 Task: For heading Use oswald with underline.  font size for heading26,  'Change the font style of data to' oswald and font size to 18,  Change the alignment of both headline & data to Align left In the sheet   Valor SalesZenith Sales   book
Action: Mouse moved to (105, 231)
Screenshot: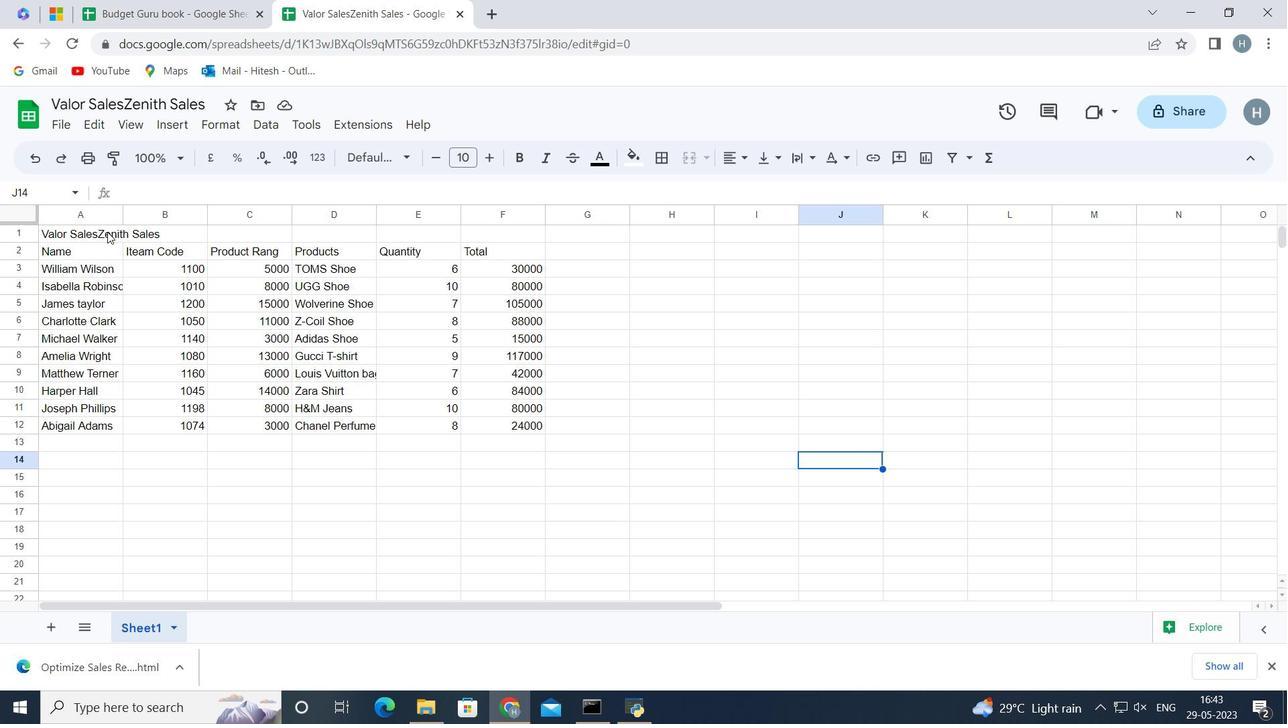 
Action: Mouse pressed left at (105, 231)
Screenshot: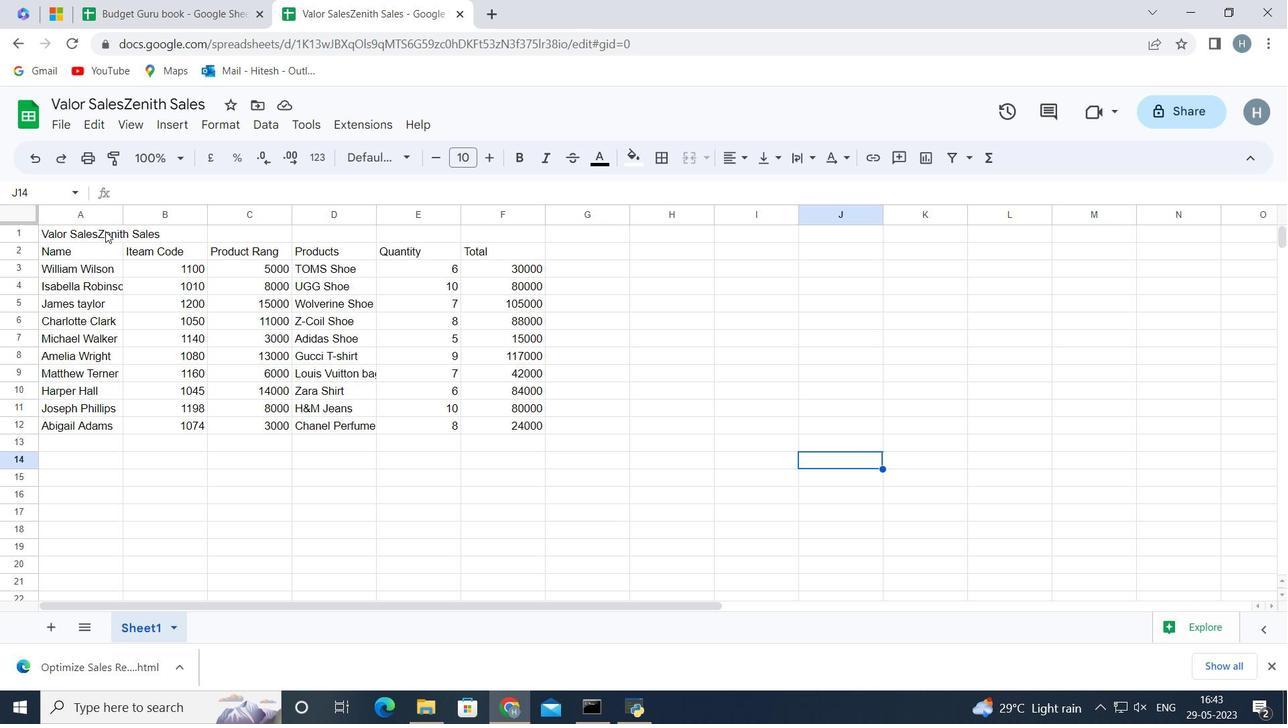 
Action: Mouse moved to (64, 254)
Screenshot: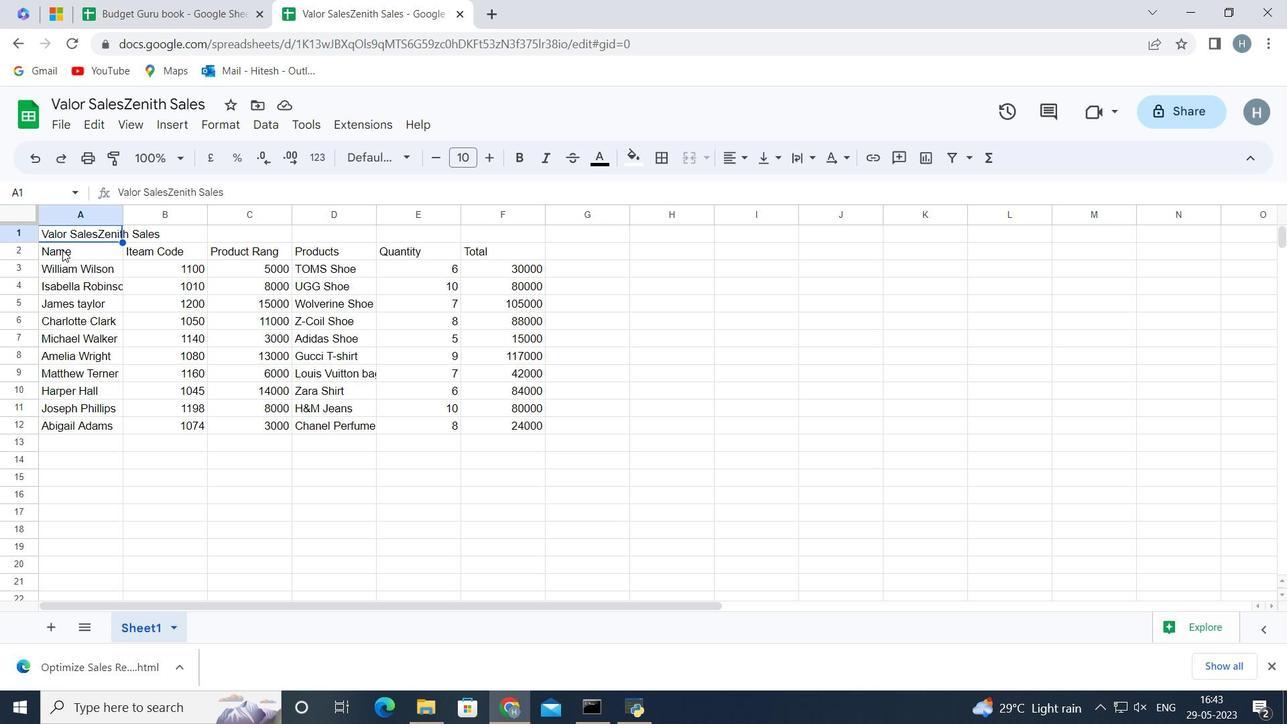 
Action: Key pressed <Key.shift><Key.right><Key.right><Key.right><Key.right><Key.right>
Screenshot: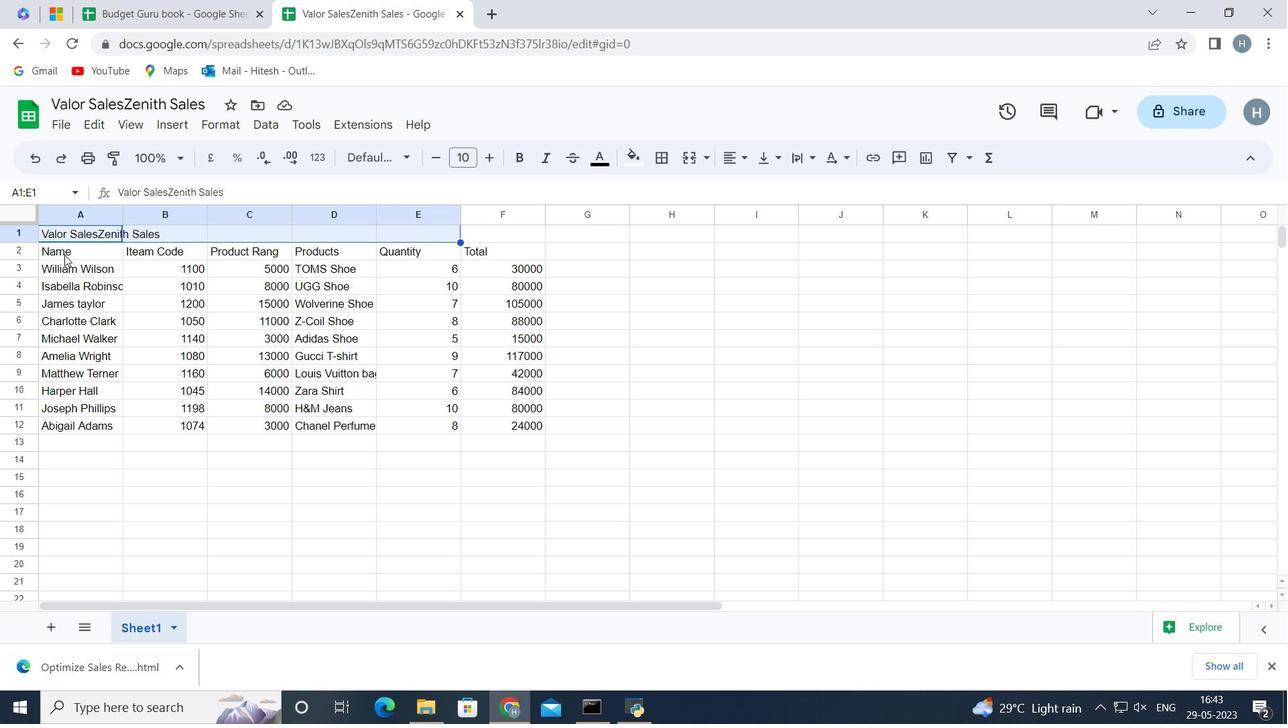 
Action: Mouse moved to (690, 161)
Screenshot: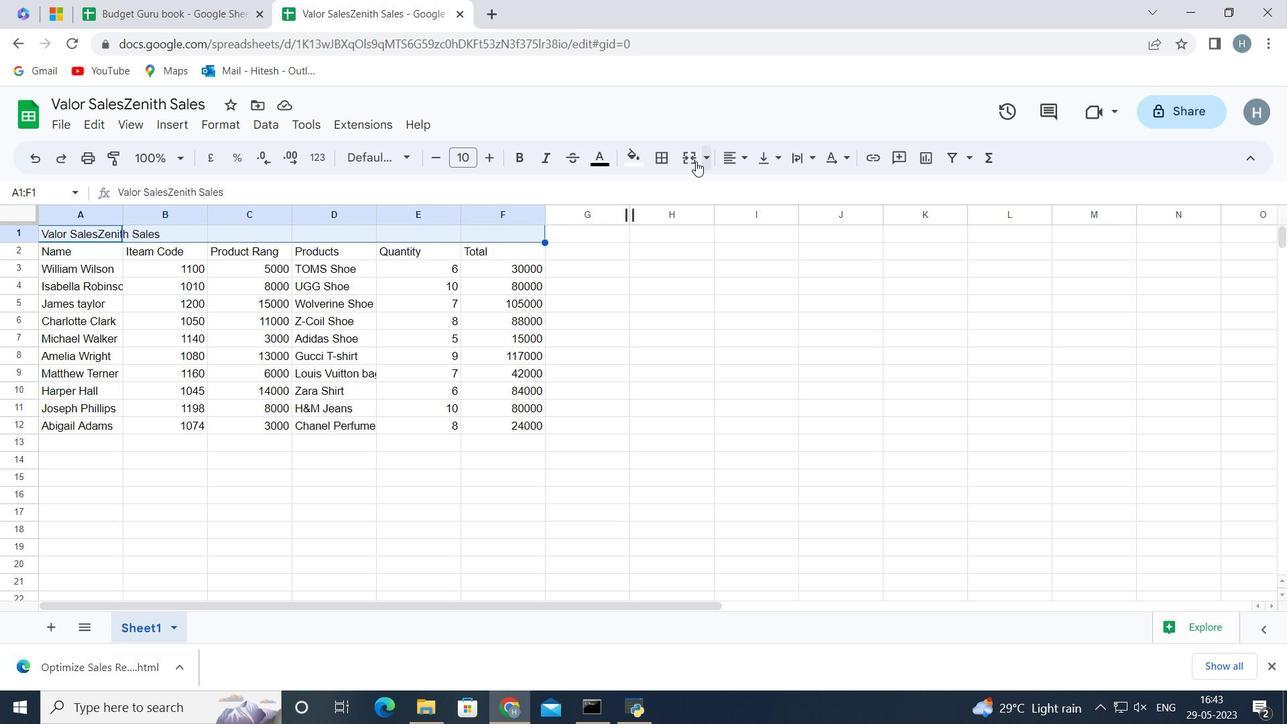 
Action: Mouse pressed left at (690, 161)
Screenshot: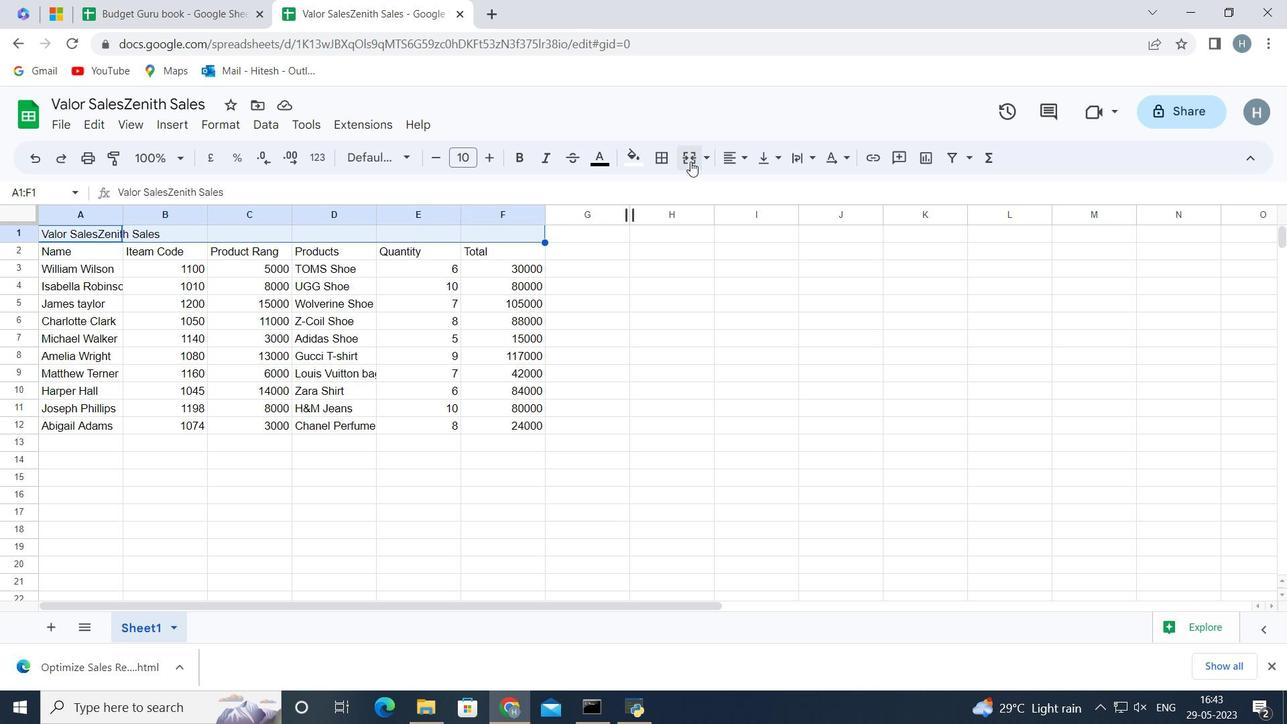 
Action: Mouse moved to (335, 456)
Screenshot: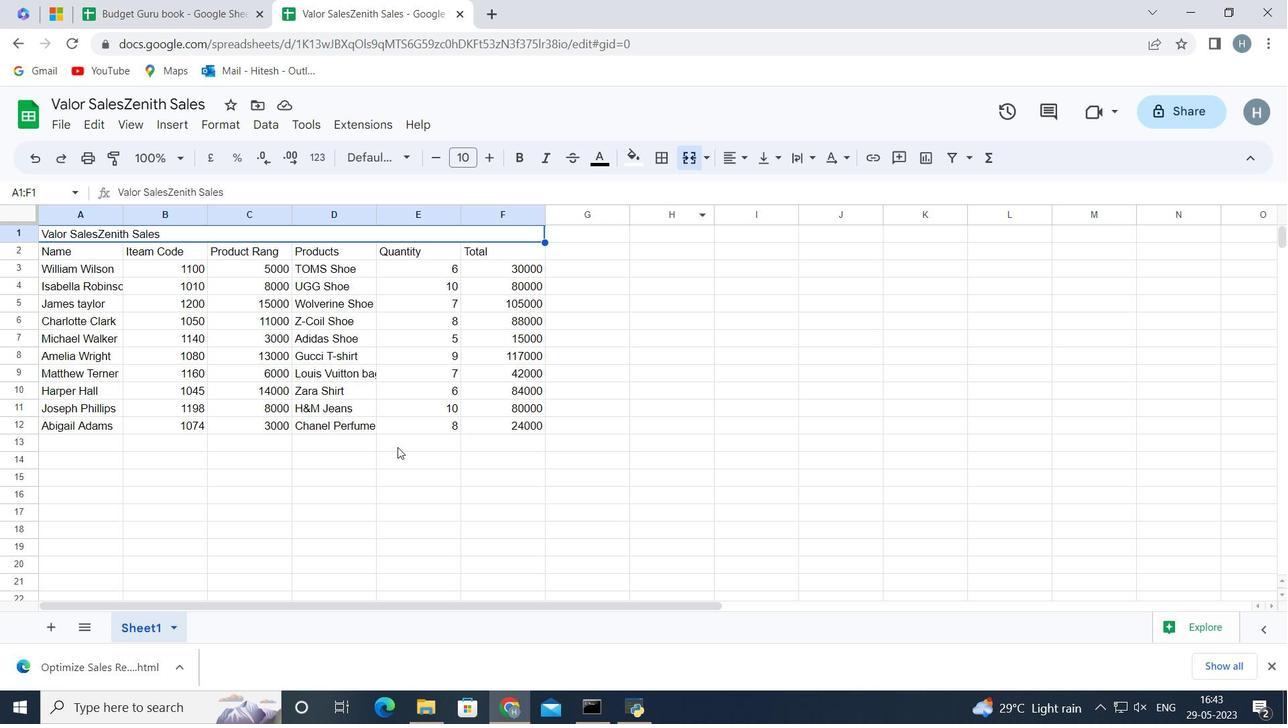 
Action: Mouse pressed left at (335, 456)
Screenshot: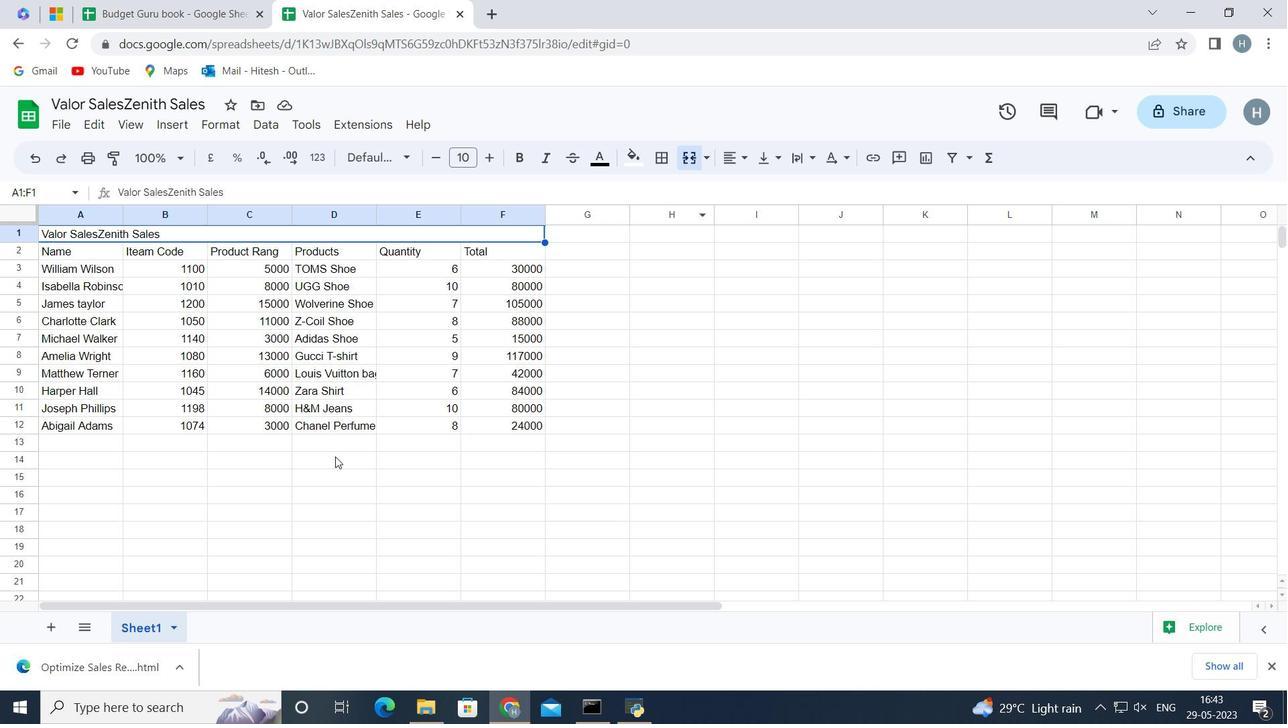 
Action: Mouse moved to (206, 233)
Screenshot: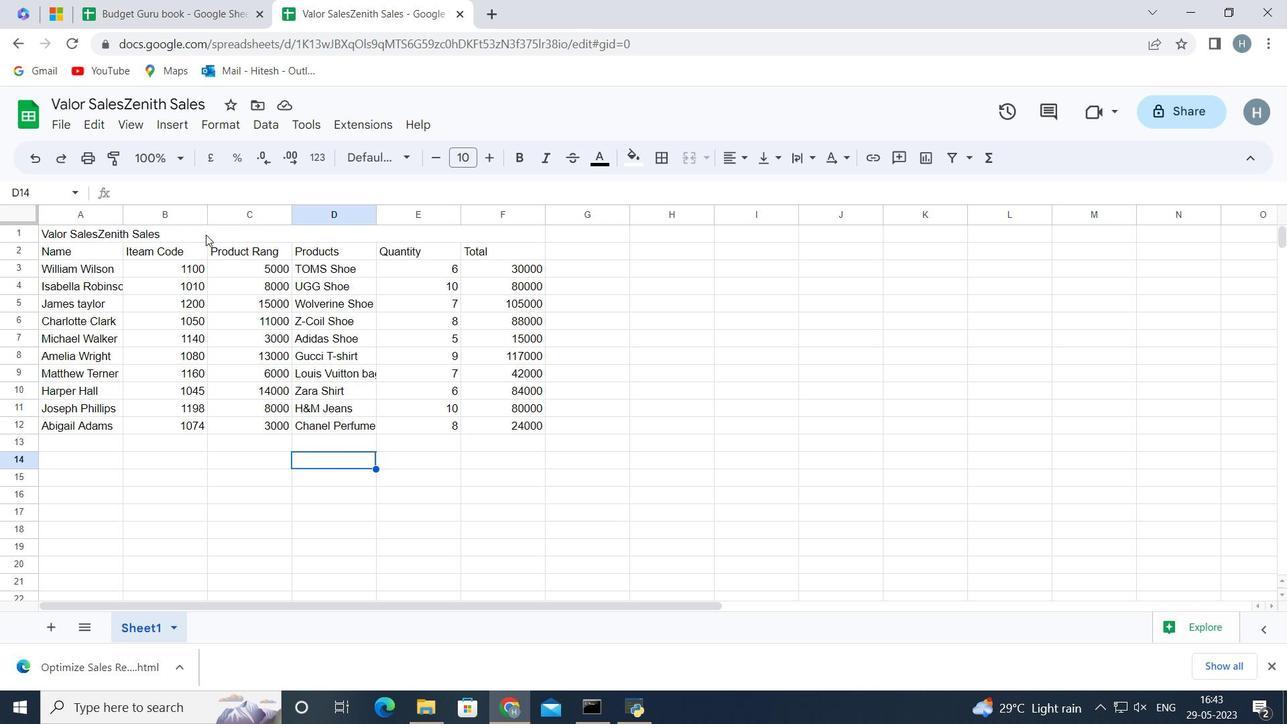 
Action: Mouse pressed left at (206, 233)
Screenshot: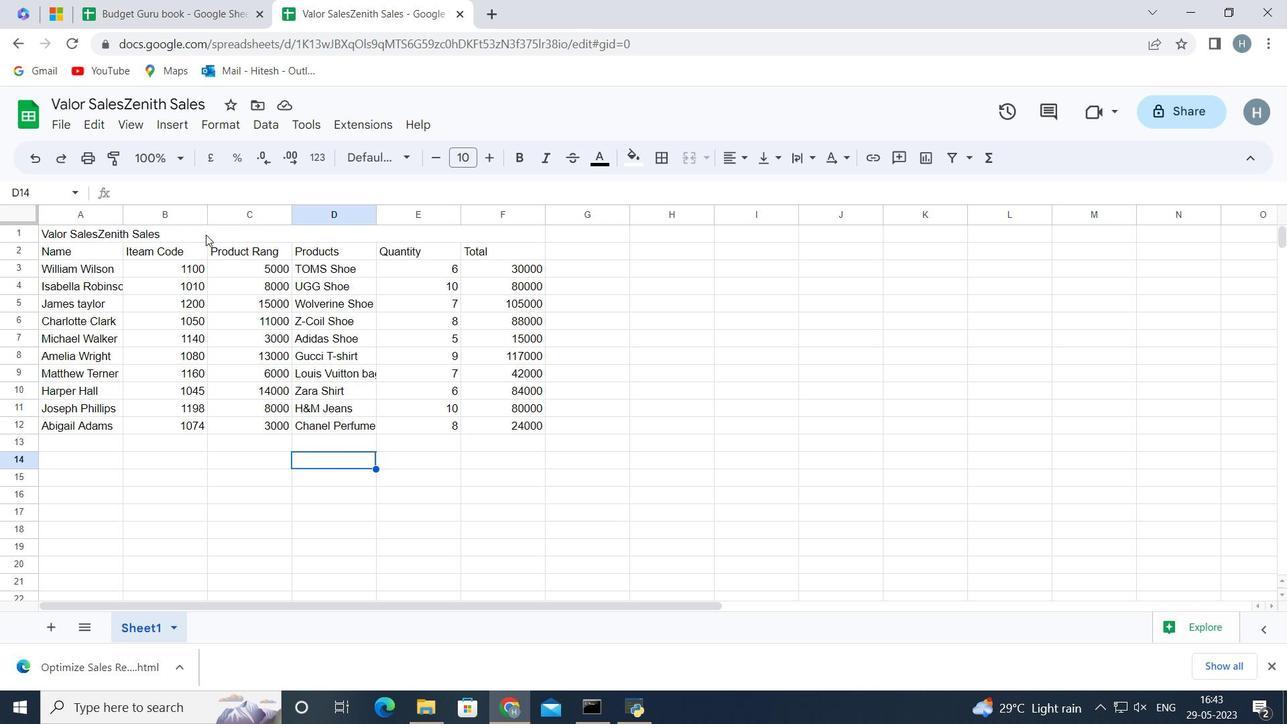 
Action: Mouse moved to (410, 152)
Screenshot: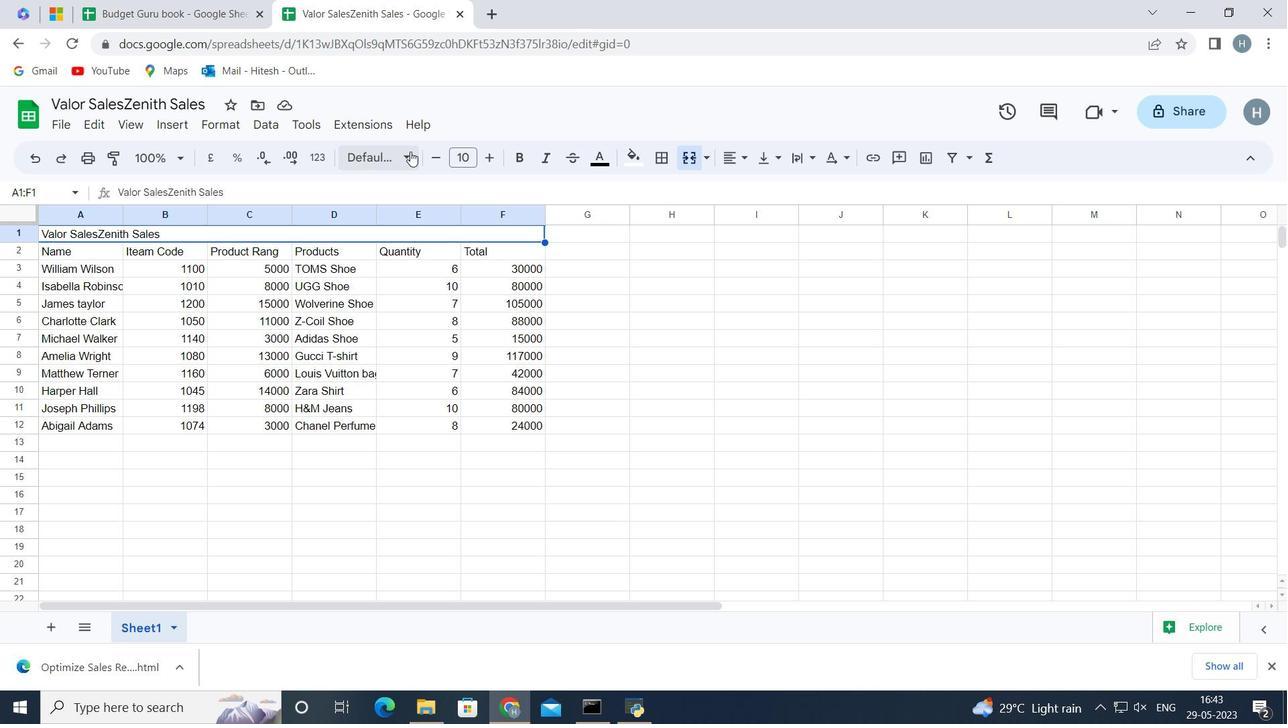 
Action: Mouse pressed left at (410, 152)
Screenshot: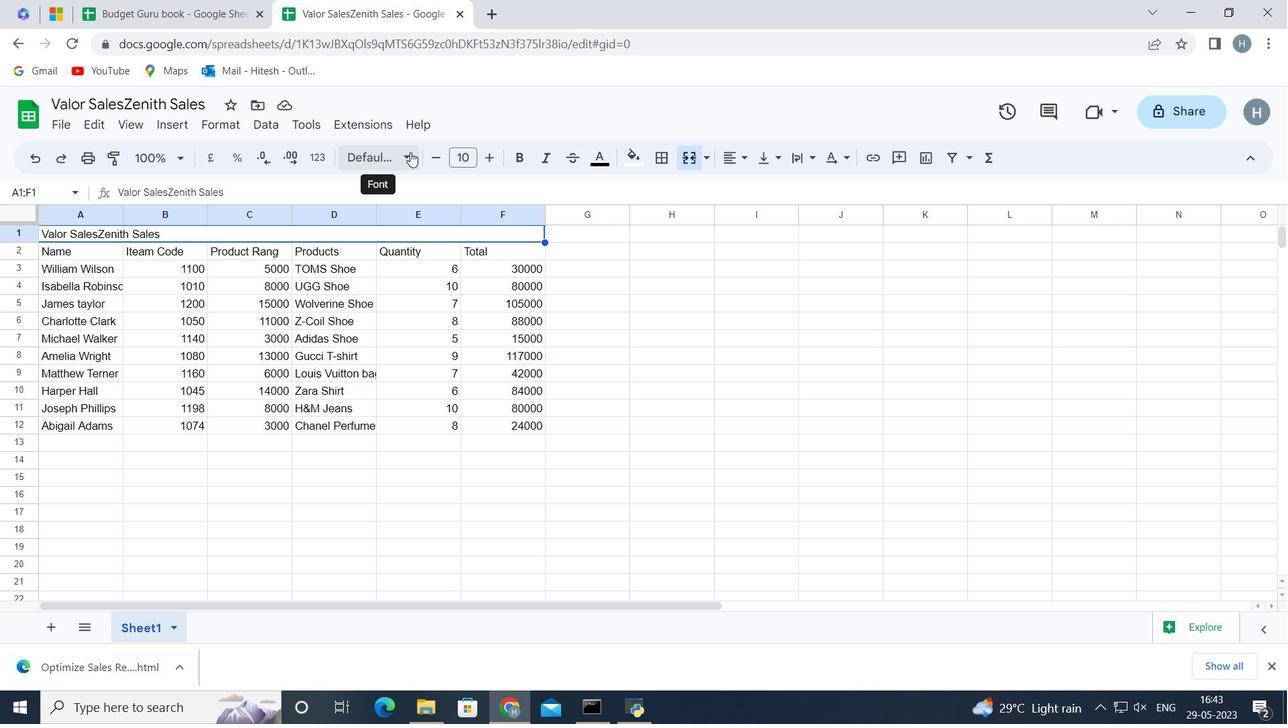 
Action: Mouse moved to (424, 318)
Screenshot: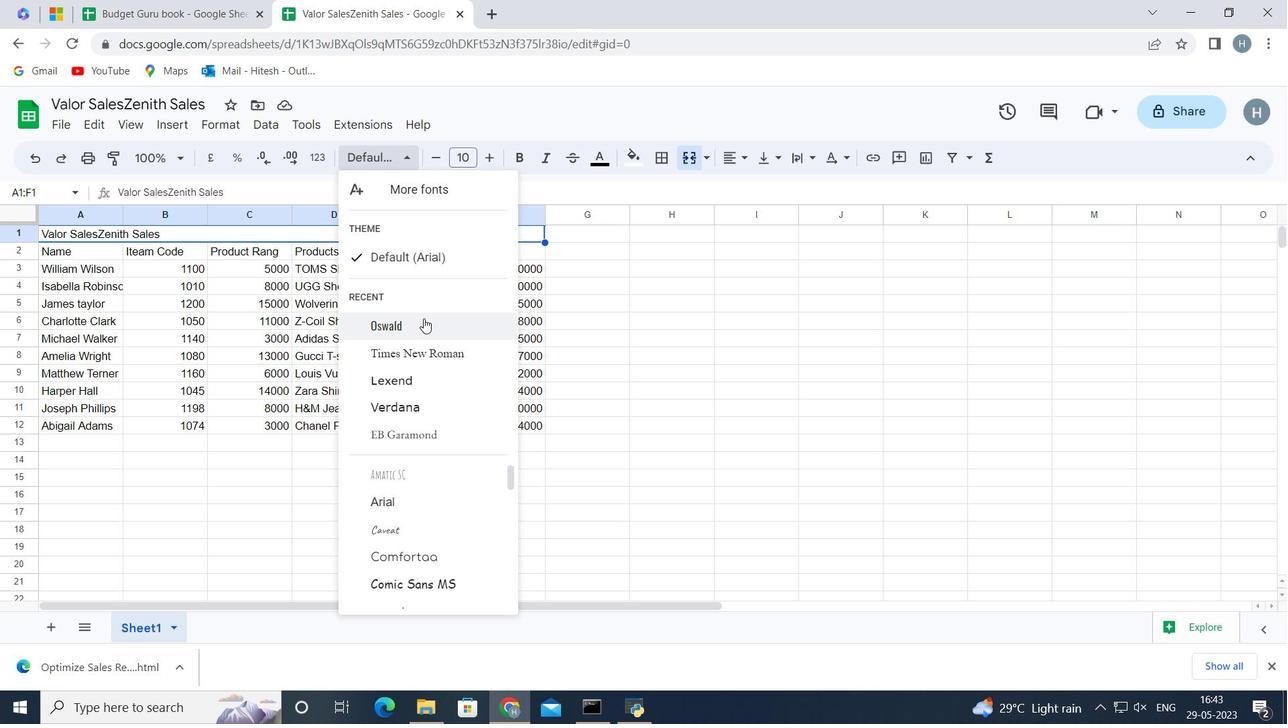 
Action: Mouse pressed left at (424, 318)
Screenshot: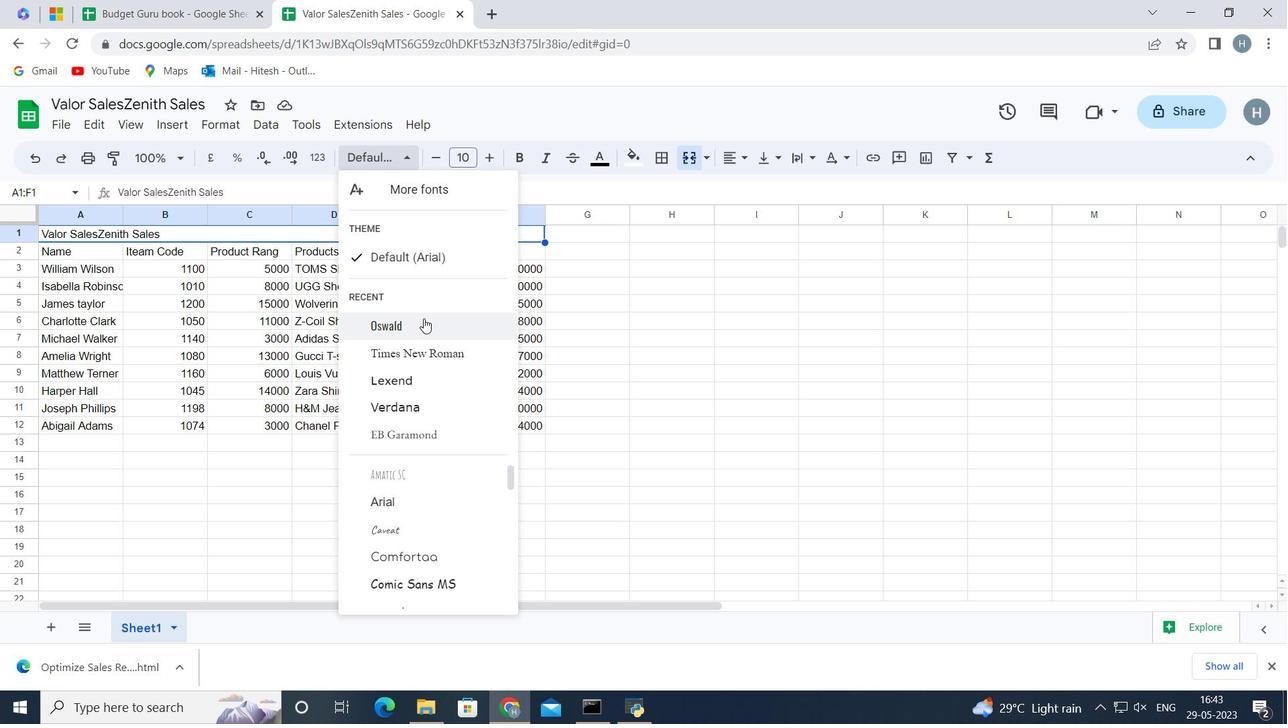 
Action: Mouse moved to (95, 128)
Screenshot: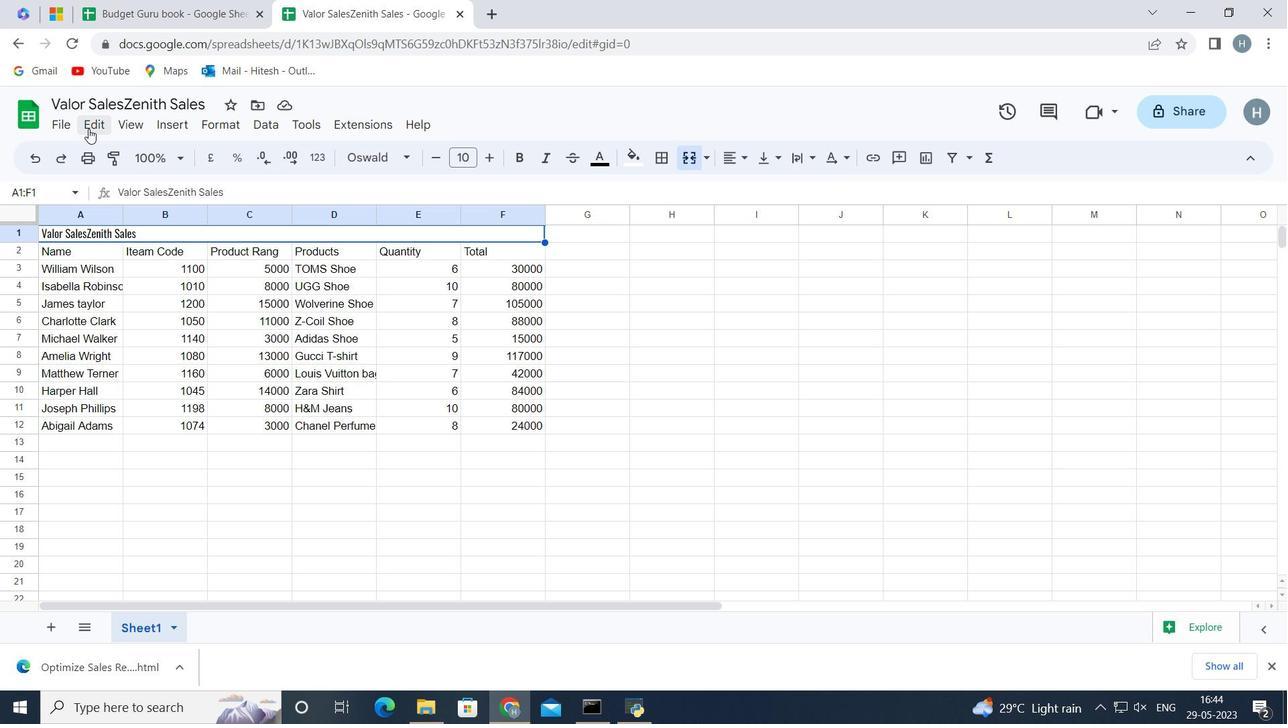 
Action: Mouse pressed left at (95, 128)
Screenshot: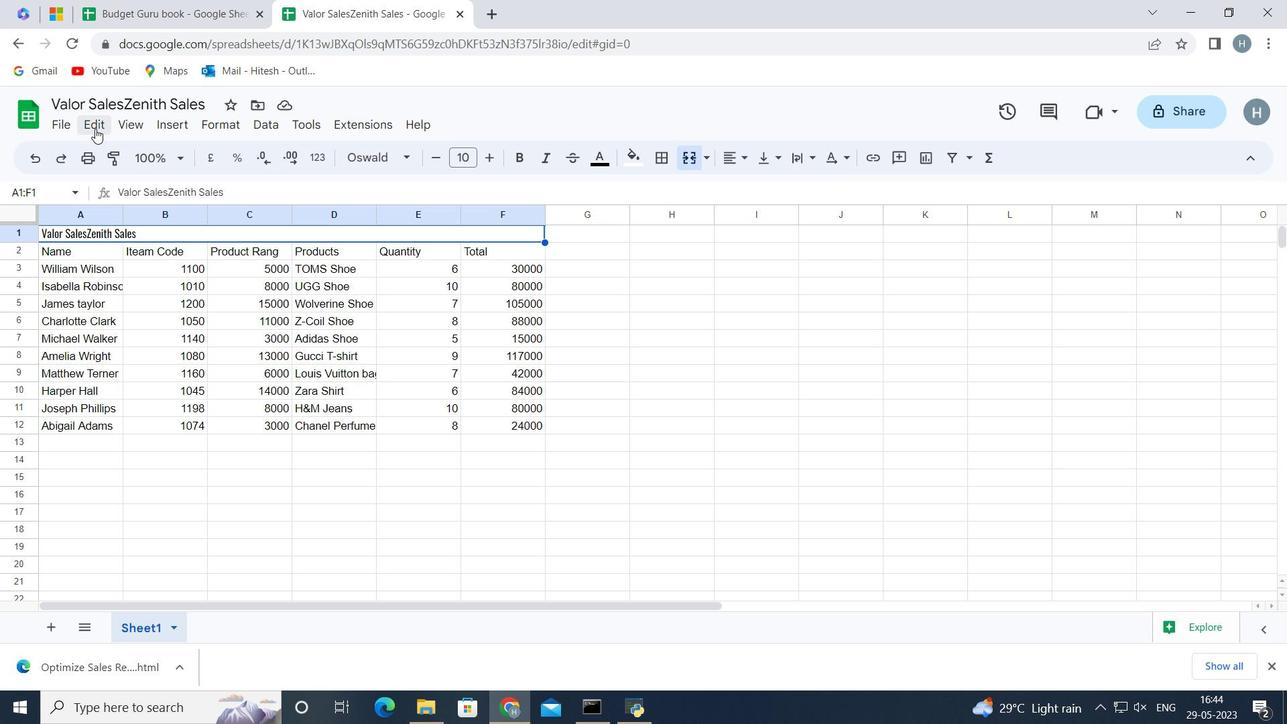 
Action: Mouse moved to (65, 126)
Screenshot: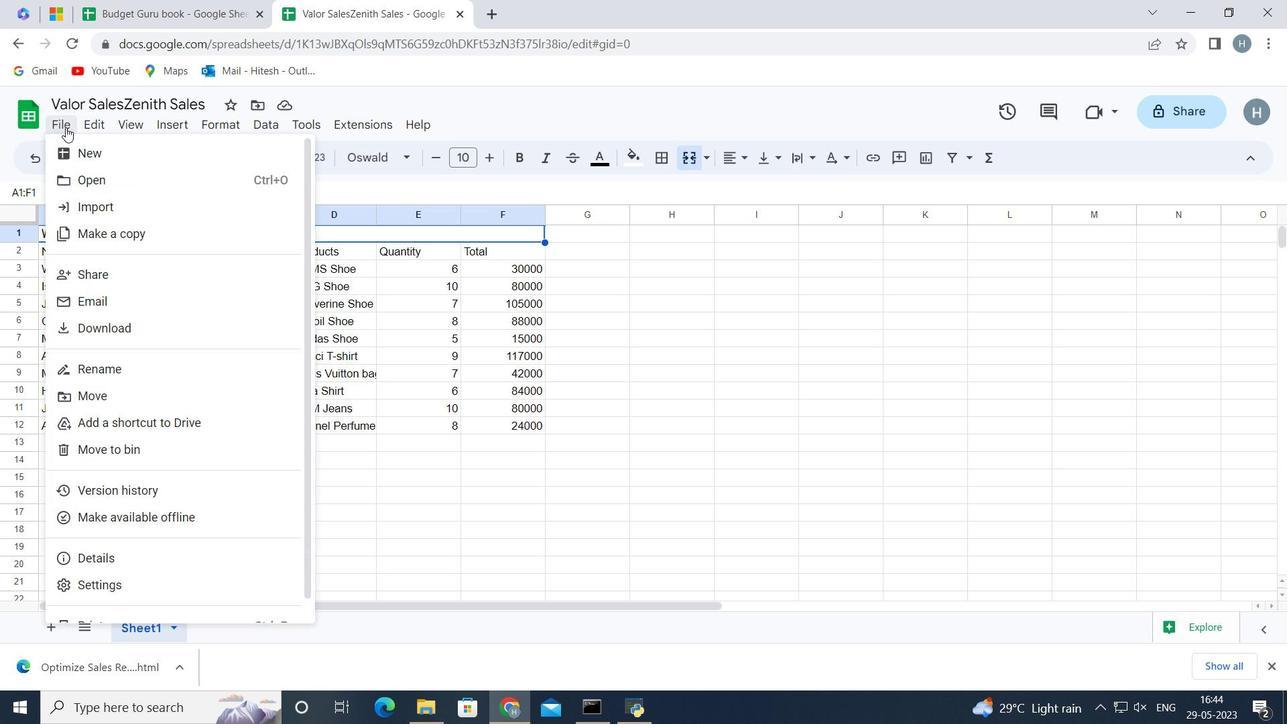 
Action: Mouse pressed left at (65, 126)
Screenshot: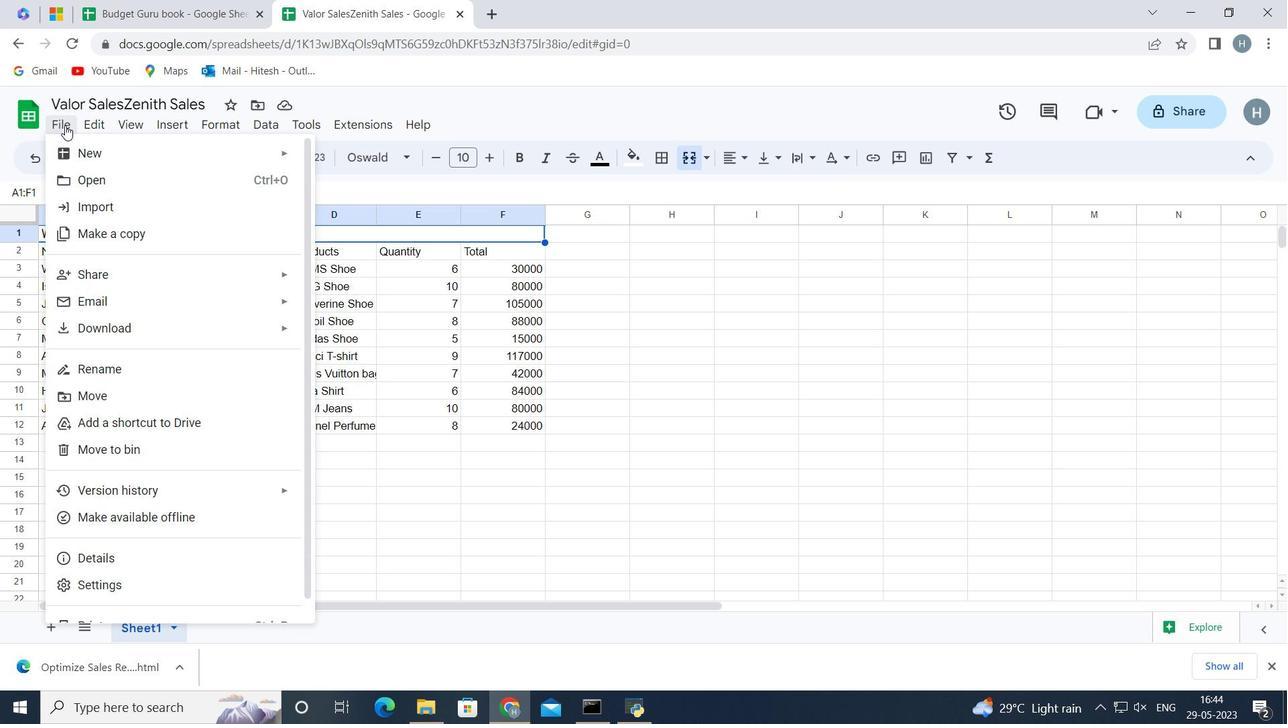 
Action: Mouse moved to (97, 124)
Screenshot: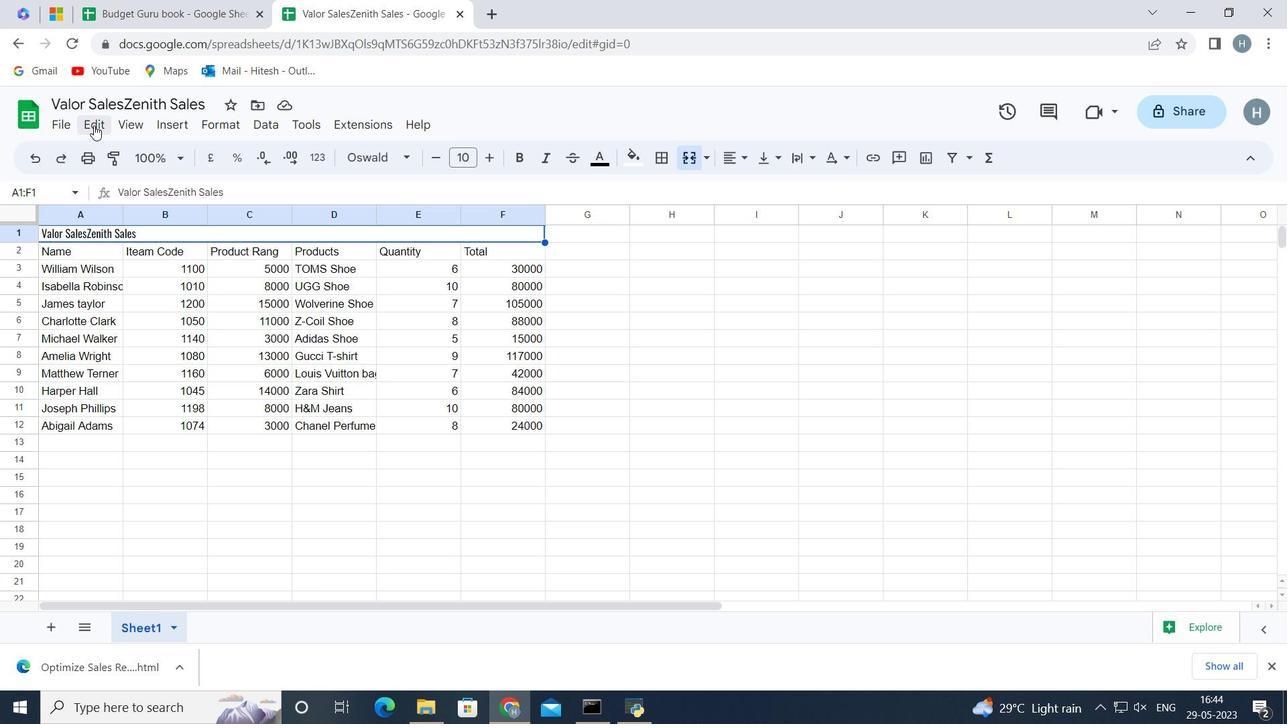 
Action: Mouse pressed left at (97, 124)
Screenshot: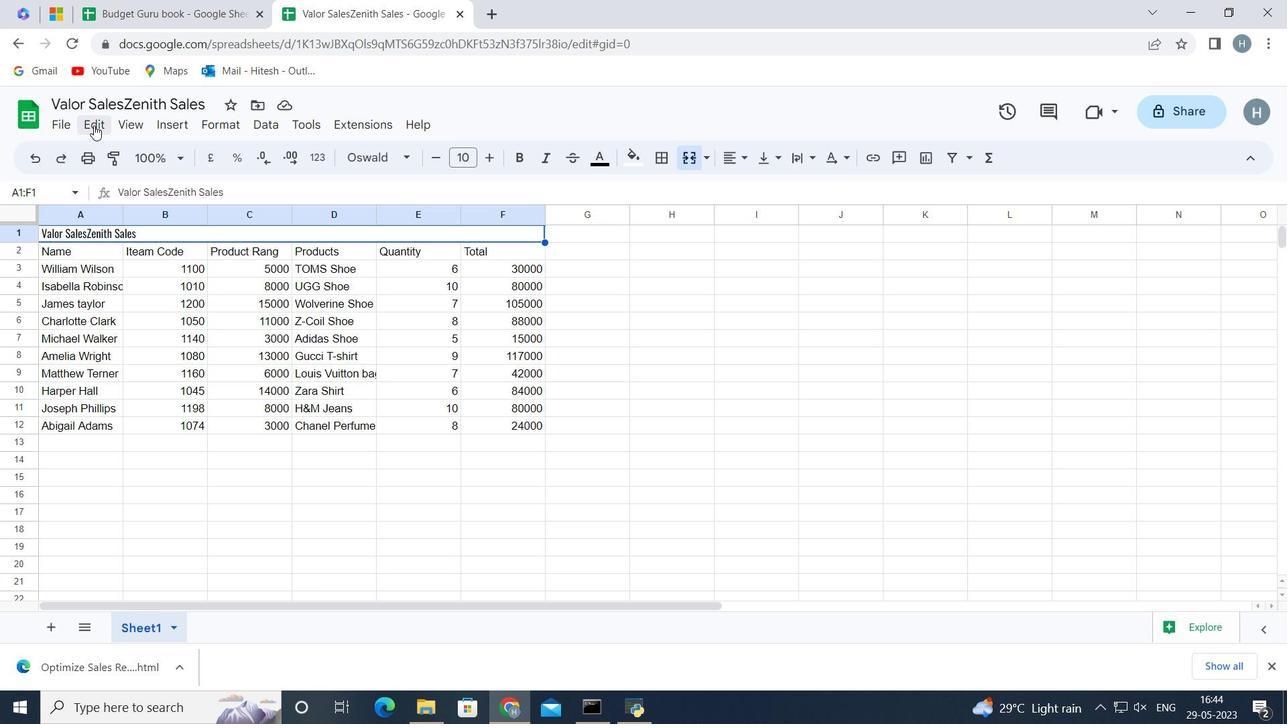 
Action: Mouse moved to (221, 122)
Screenshot: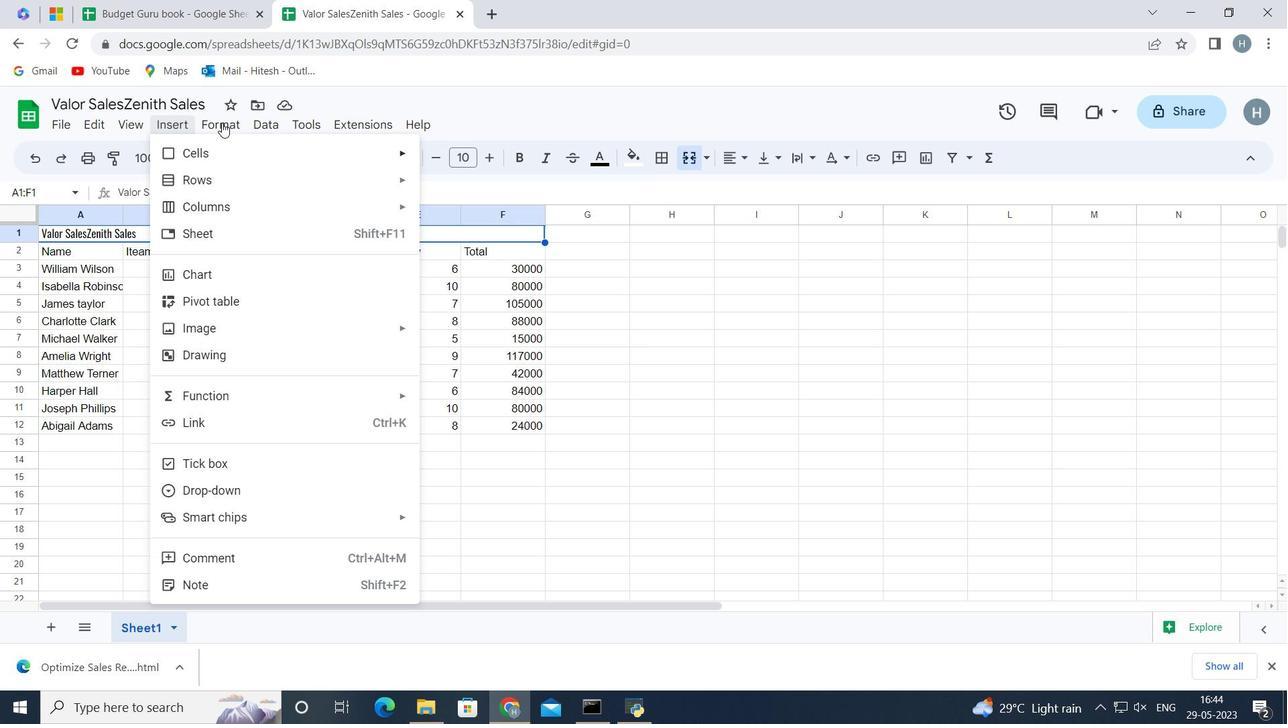 
Action: Mouse pressed left at (221, 122)
Screenshot: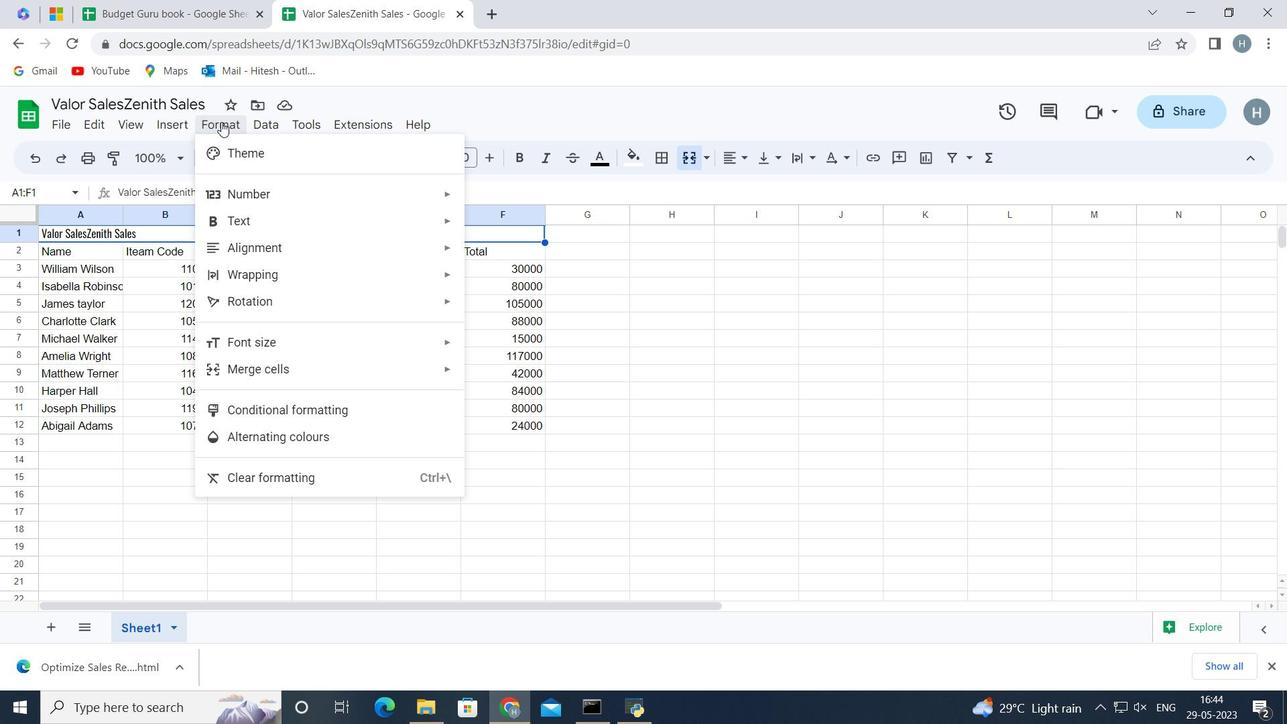 
Action: Mouse moved to (231, 122)
Screenshot: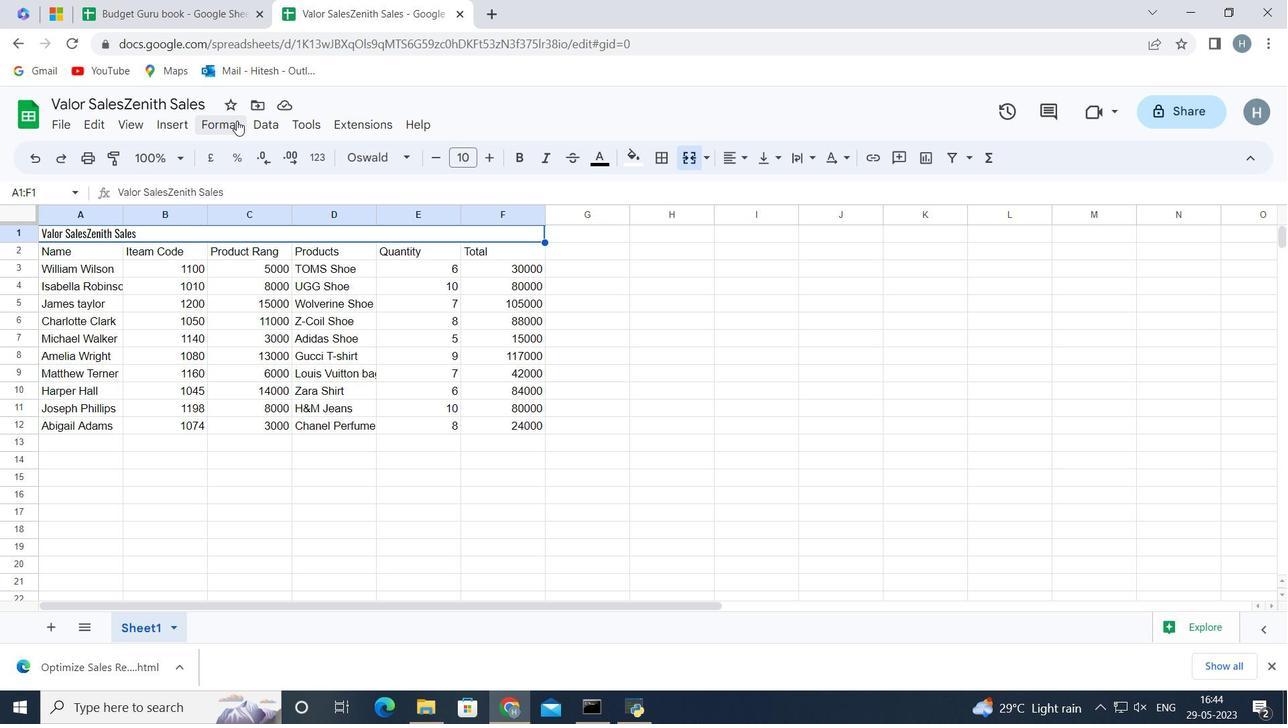 
Action: Mouse pressed left at (231, 122)
Screenshot: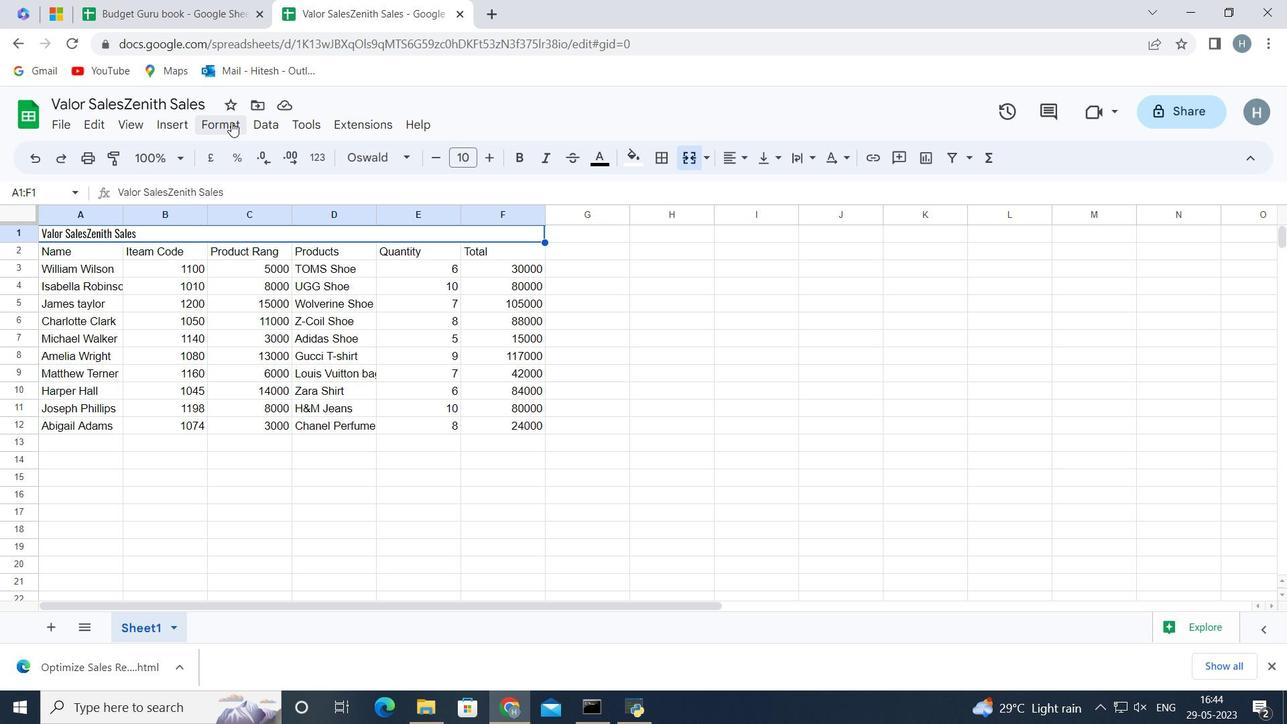 
Action: Mouse moved to (525, 276)
Screenshot: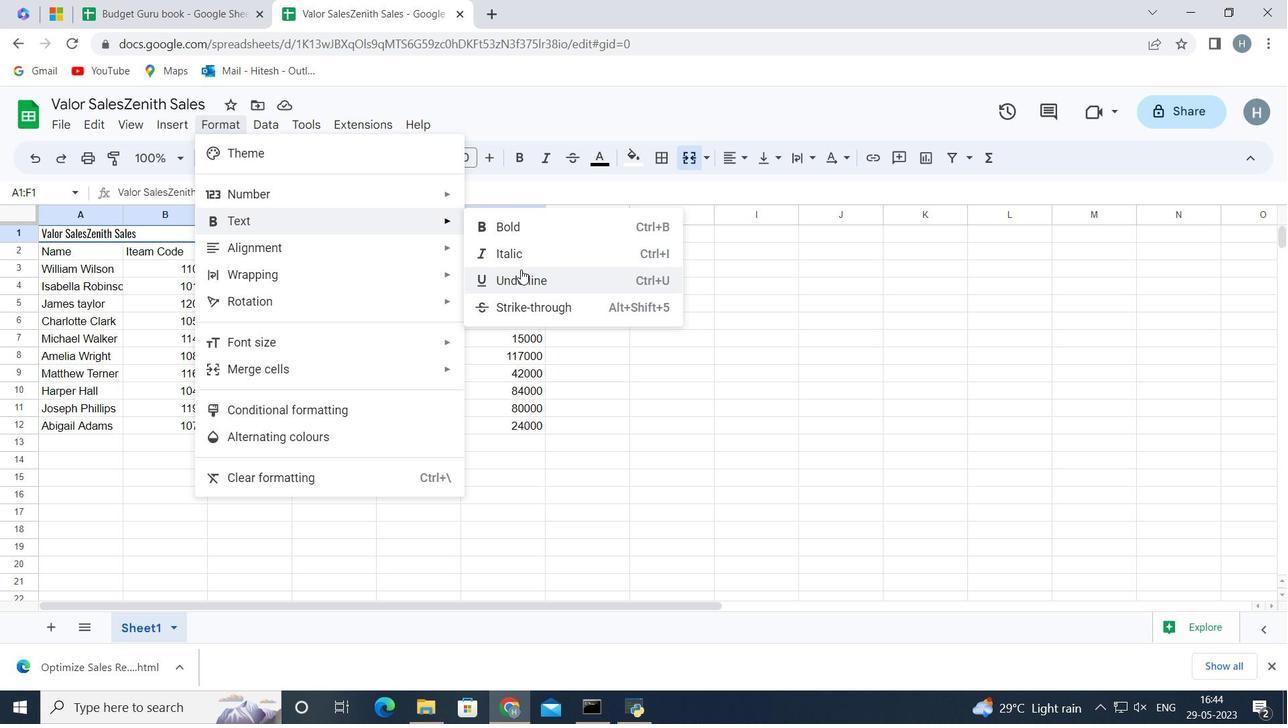 
Action: Mouse pressed left at (525, 276)
Screenshot: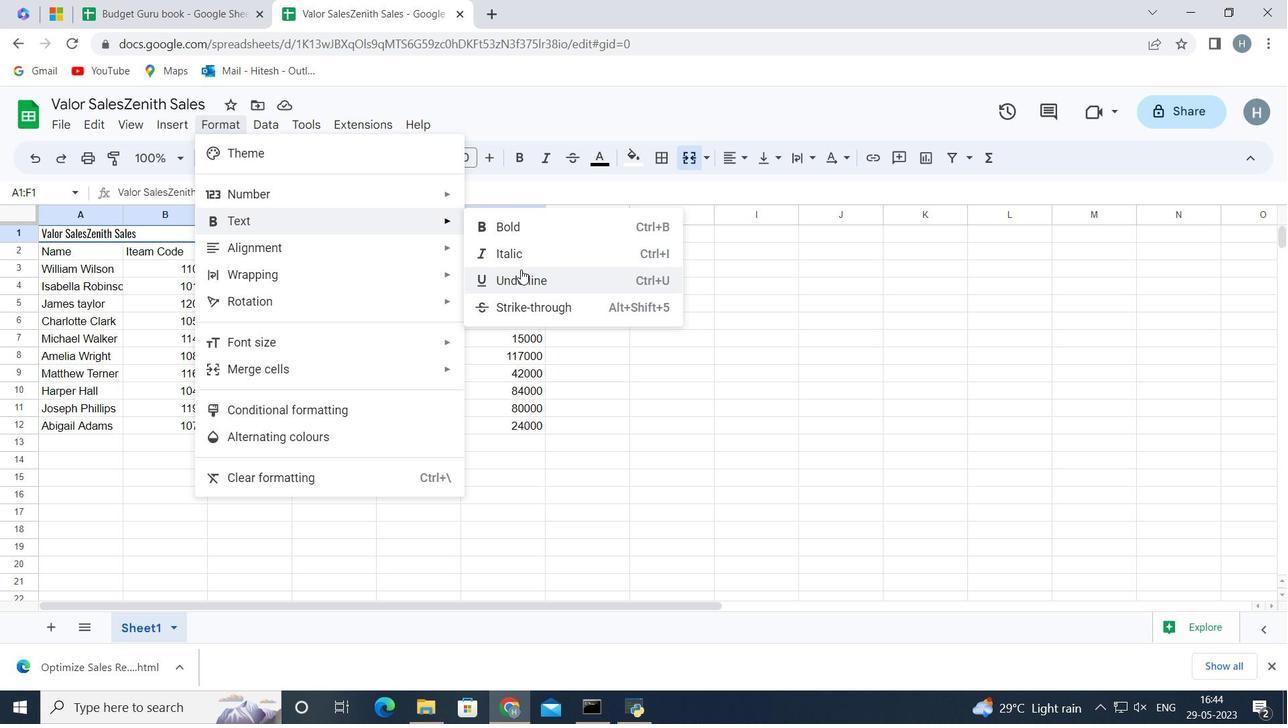 
Action: Mouse moved to (496, 155)
Screenshot: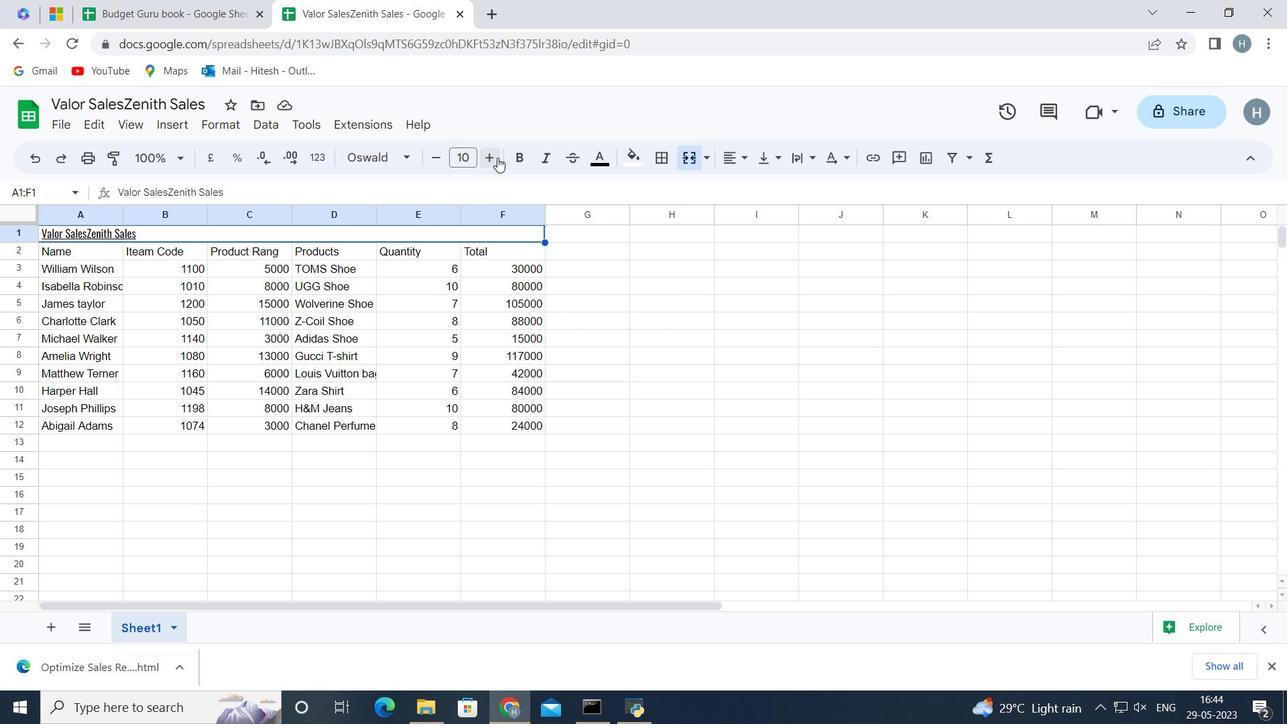 
Action: Mouse pressed left at (496, 155)
Screenshot: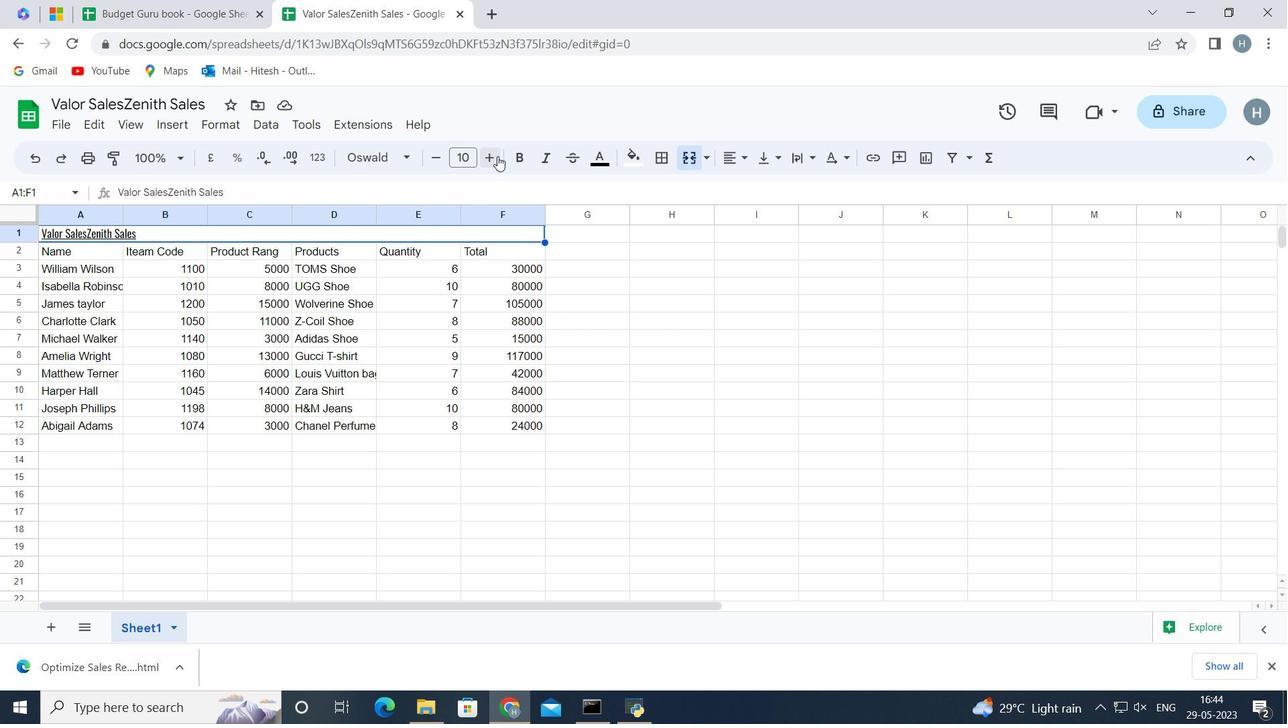 
Action: Mouse pressed left at (496, 155)
Screenshot: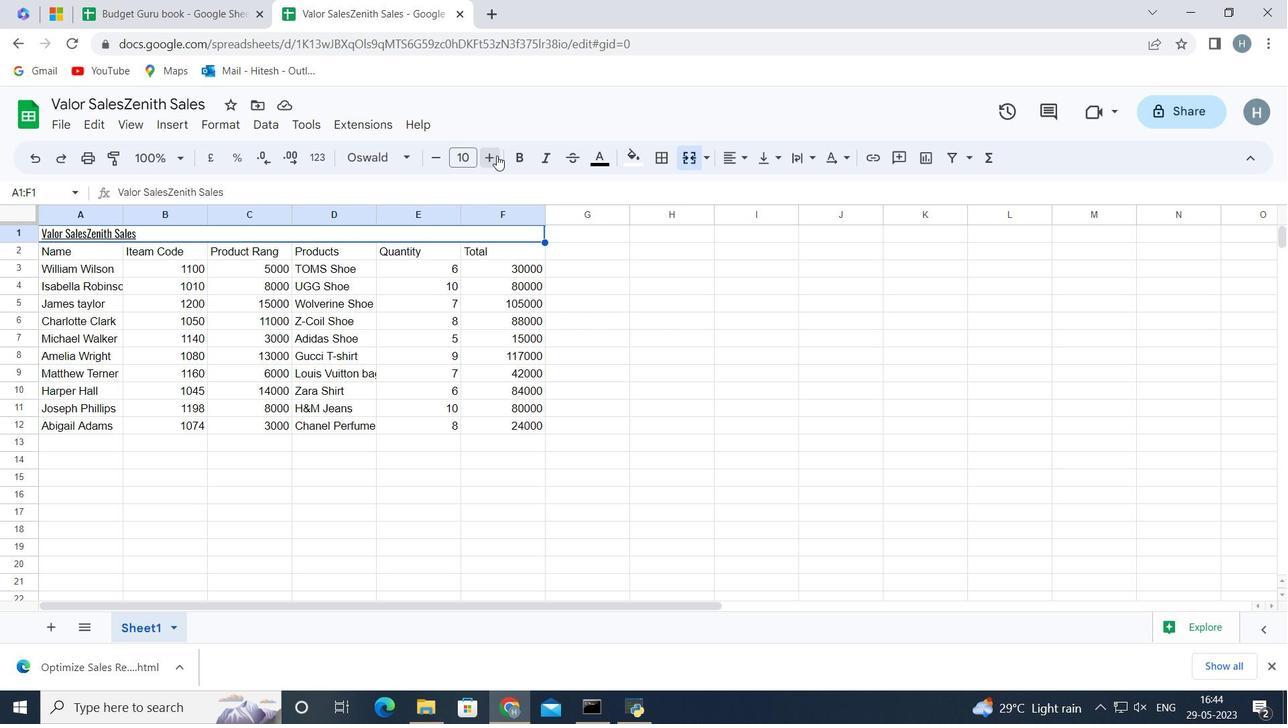 
Action: Mouse pressed left at (496, 155)
Screenshot: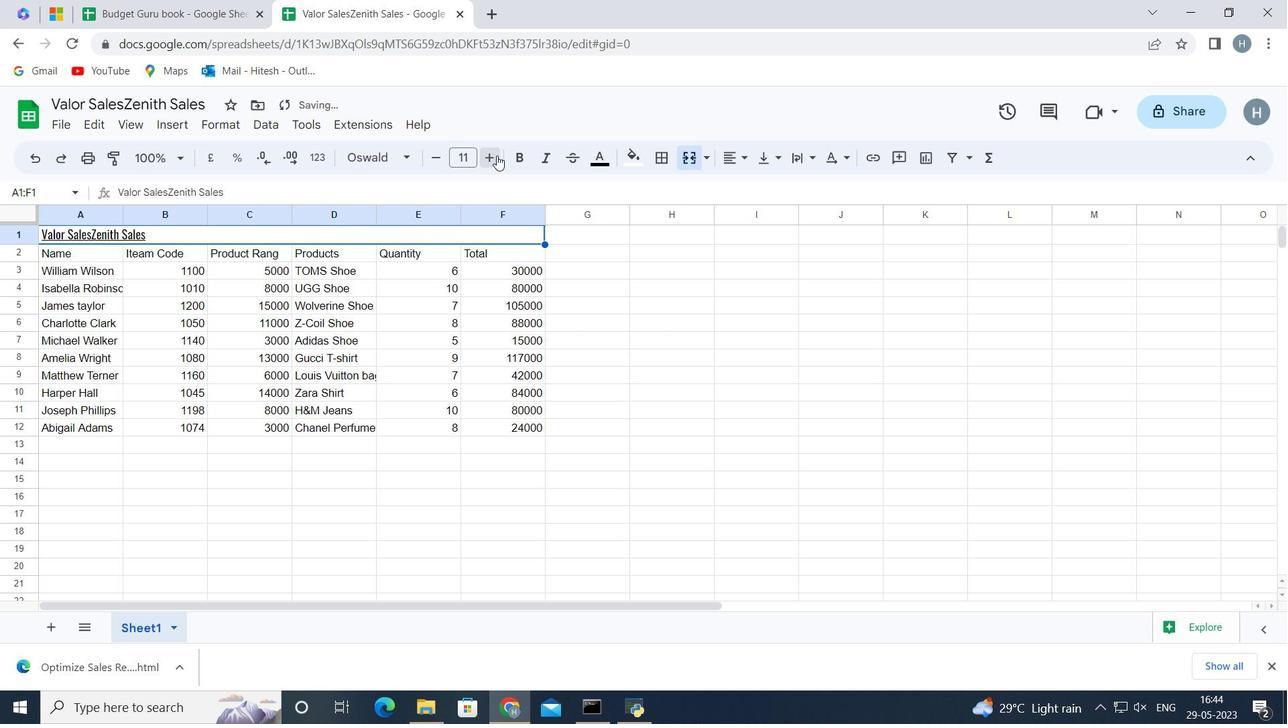 
Action: Mouse pressed left at (496, 155)
Screenshot: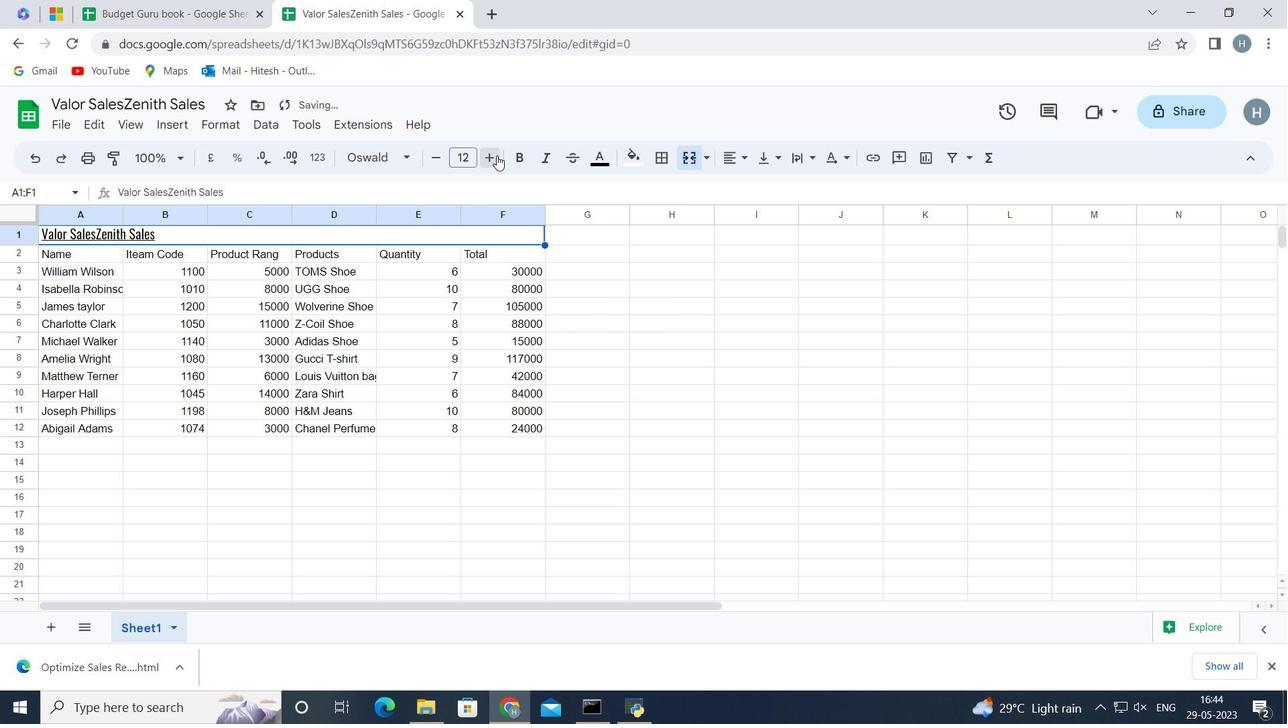 
Action: Mouse pressed left at (496, 155)
Screenshot: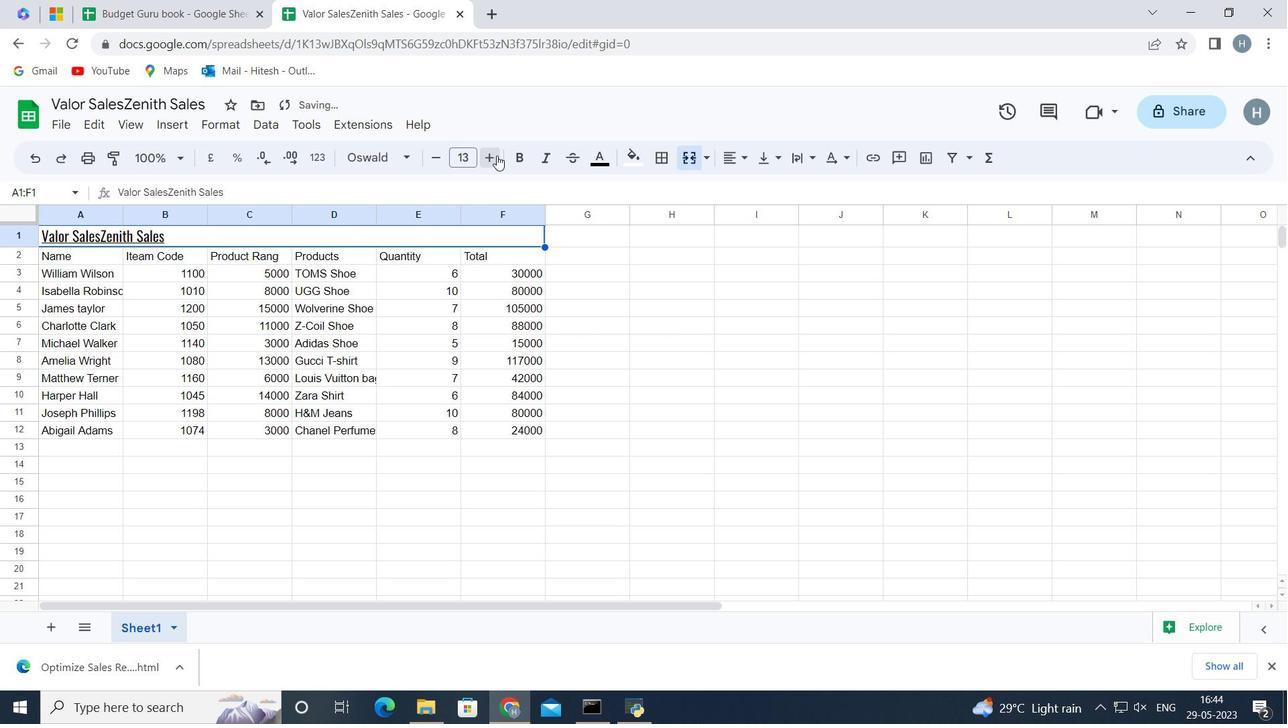 
Action: Mouse pressed left at (496, 155)
Screenshot: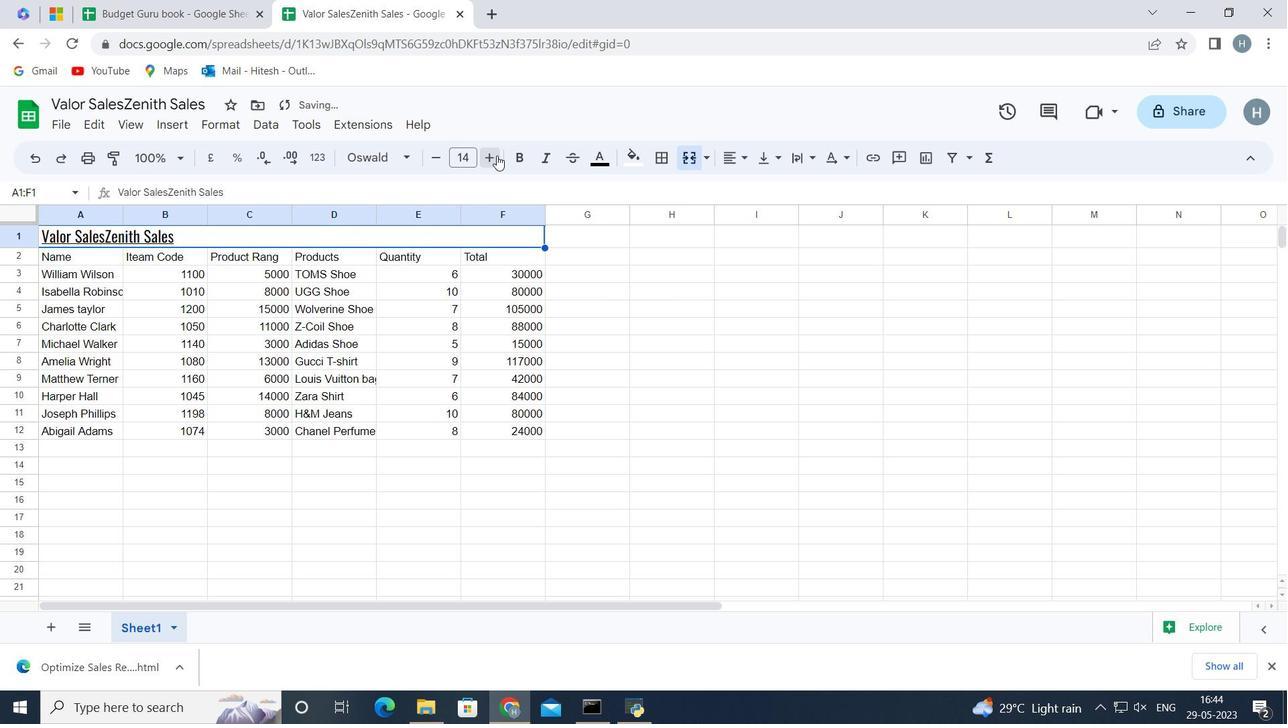 
Action: Mouse pressed left at (496, 155)
Screenshot: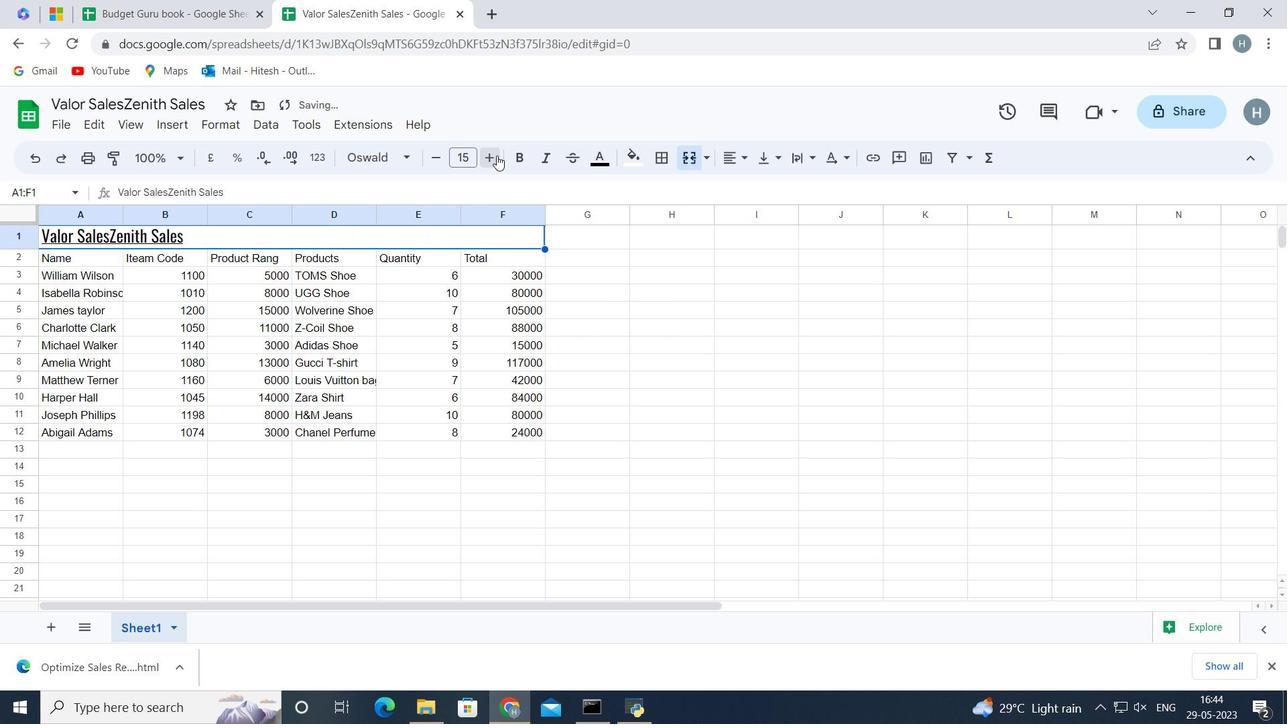 
Action: Mouse pressed left at (496, 155)
Screenshot: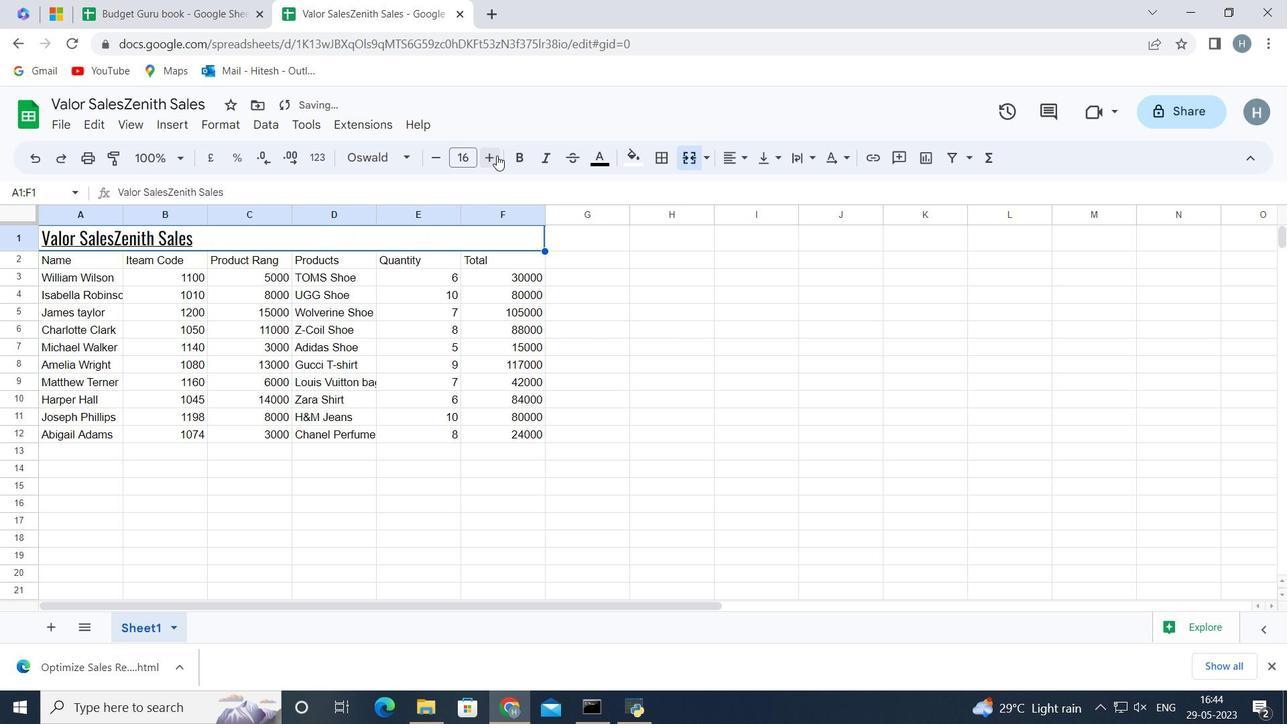 
Action: Mouse pressed left at (496, 155)
Screenshot: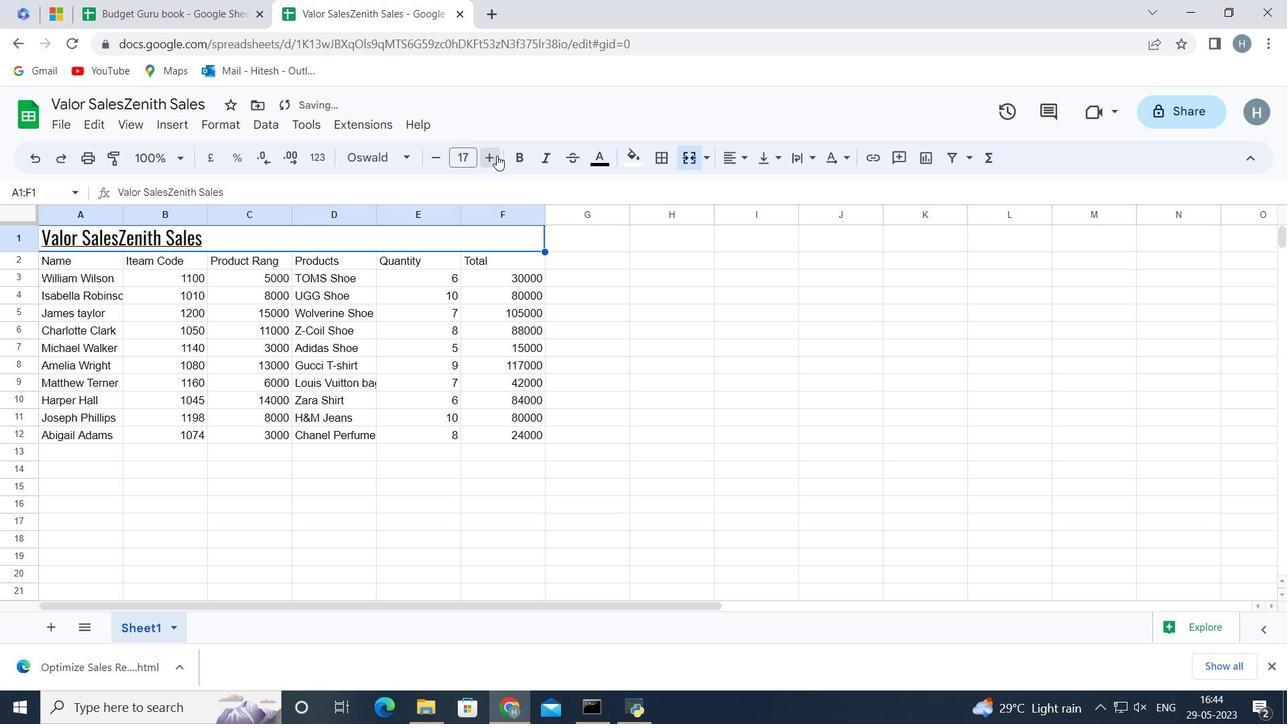 
Action: Mouse pressed left at (496, 155)
Screenshot: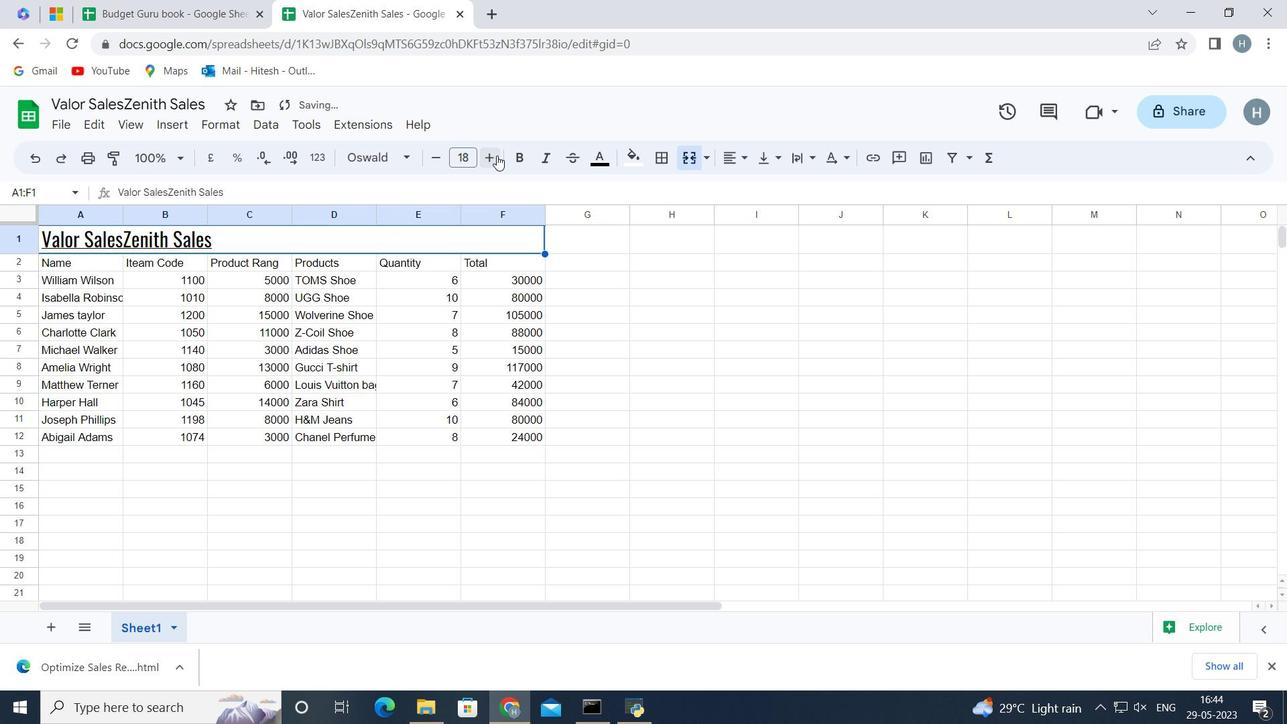 
Action: Mouse pressed left at (496, 155)
Screenshot: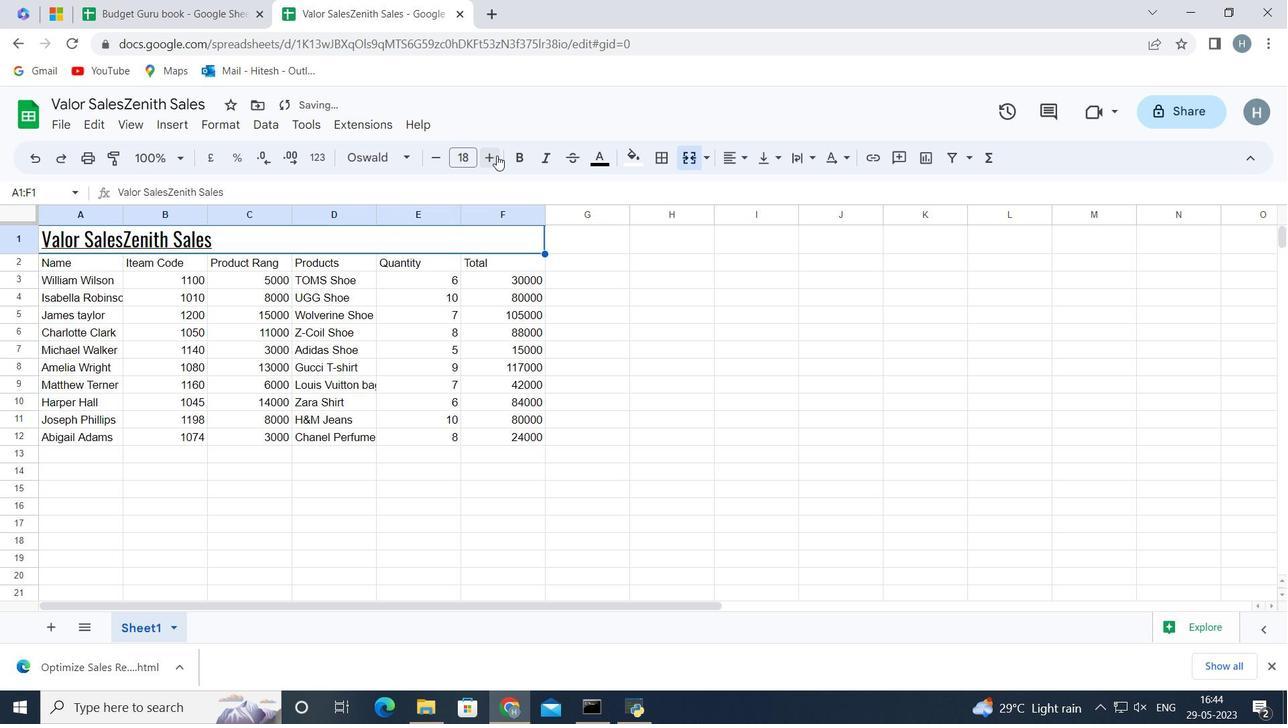 
Action: Mouse pressed left at (496, 155)
Screenshot: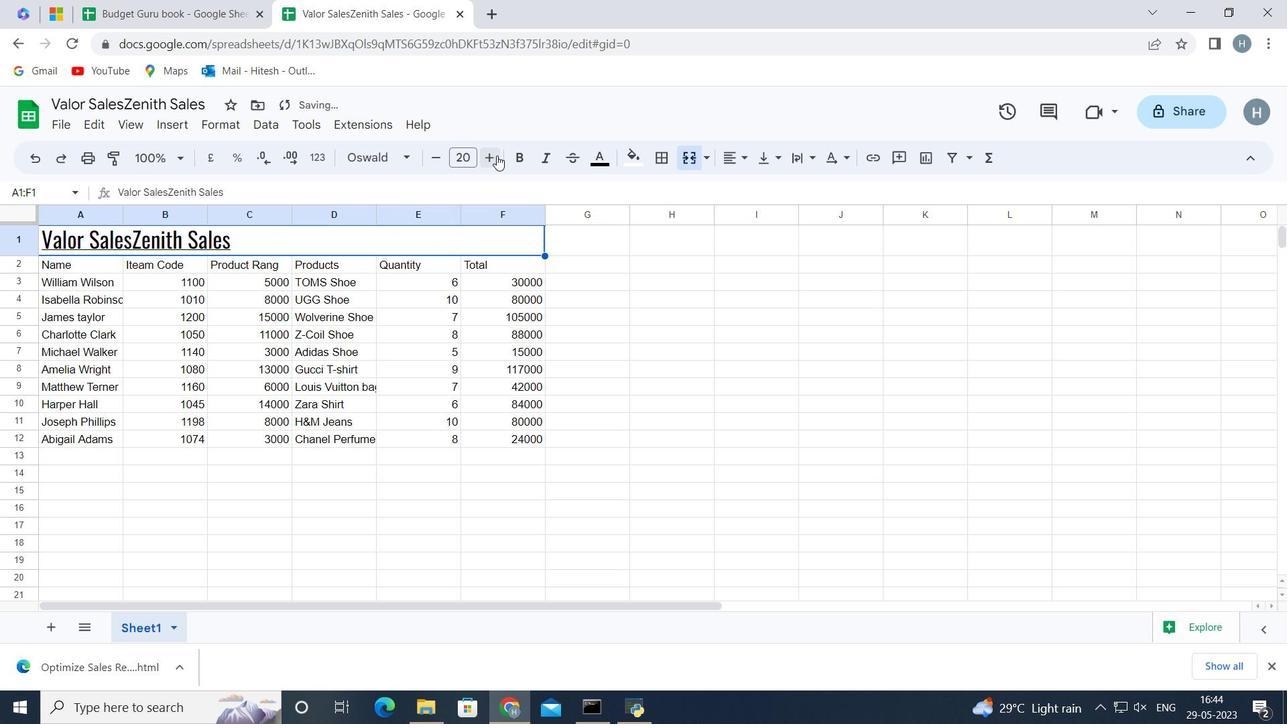 
Action: Mouse pressed left at (496, 155)
Screenshot: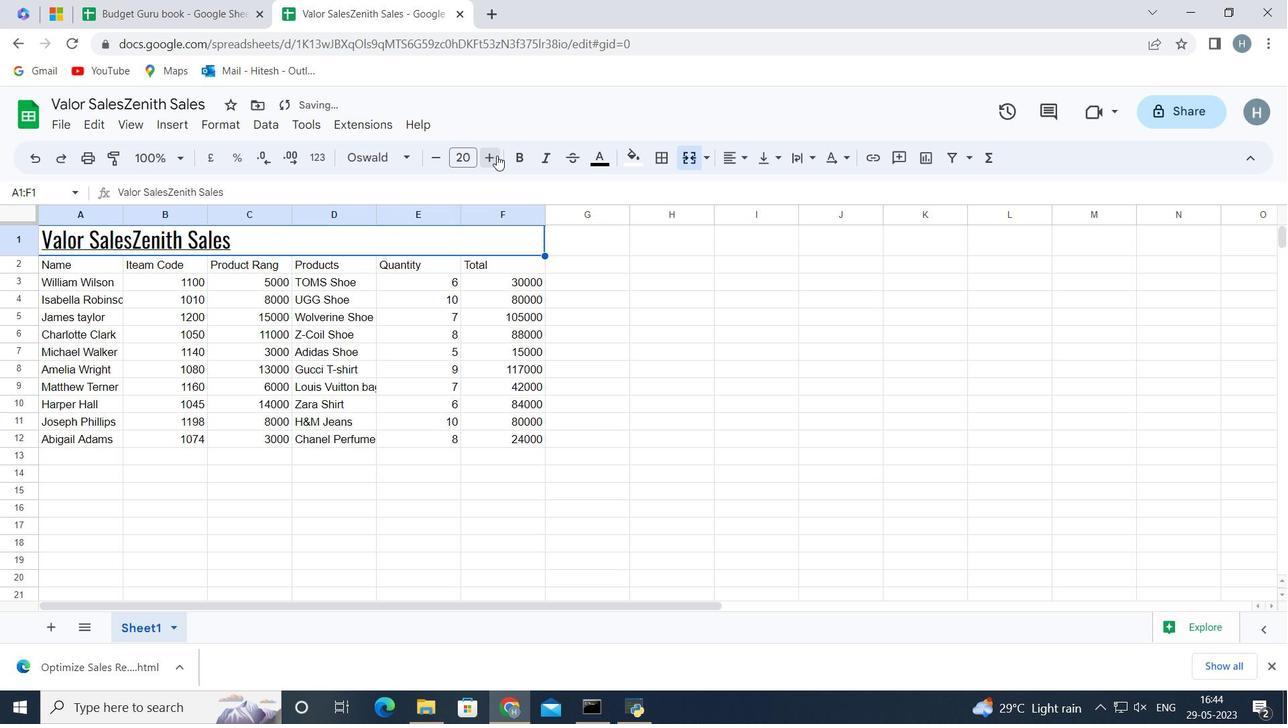 
Action: Mouse pressed left at (496, 155)
Screenshot: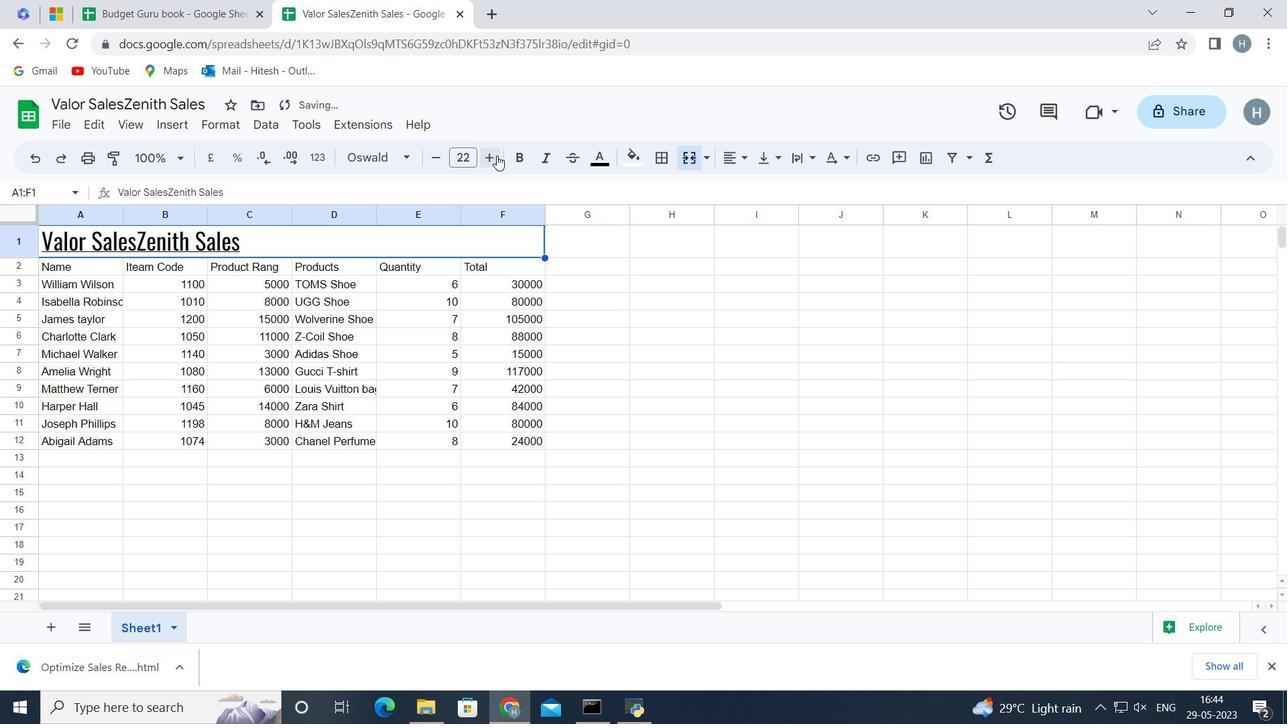 
Action: Mouse pressed left at (496, 155)
Screenshot: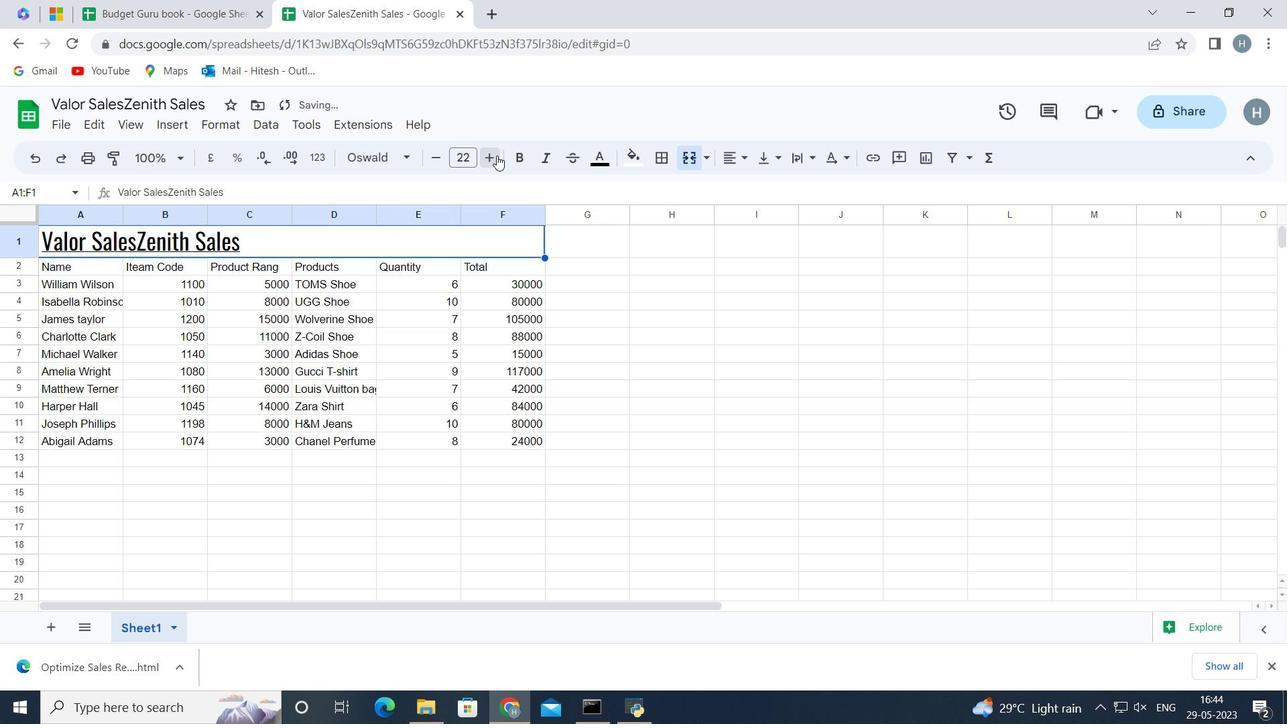 
Action: Mouse pressed left at (496, 155)
Screenshot: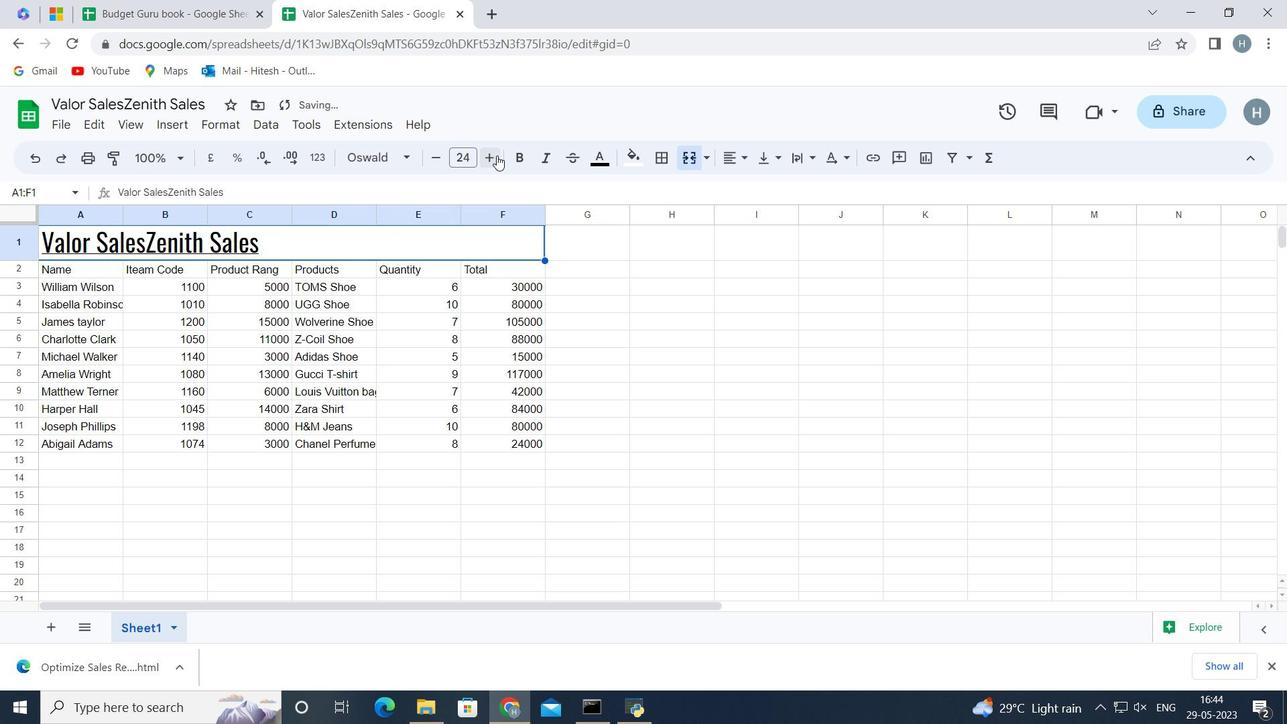 
Action: Mouse pressed left at (496, 155)
Screenshot: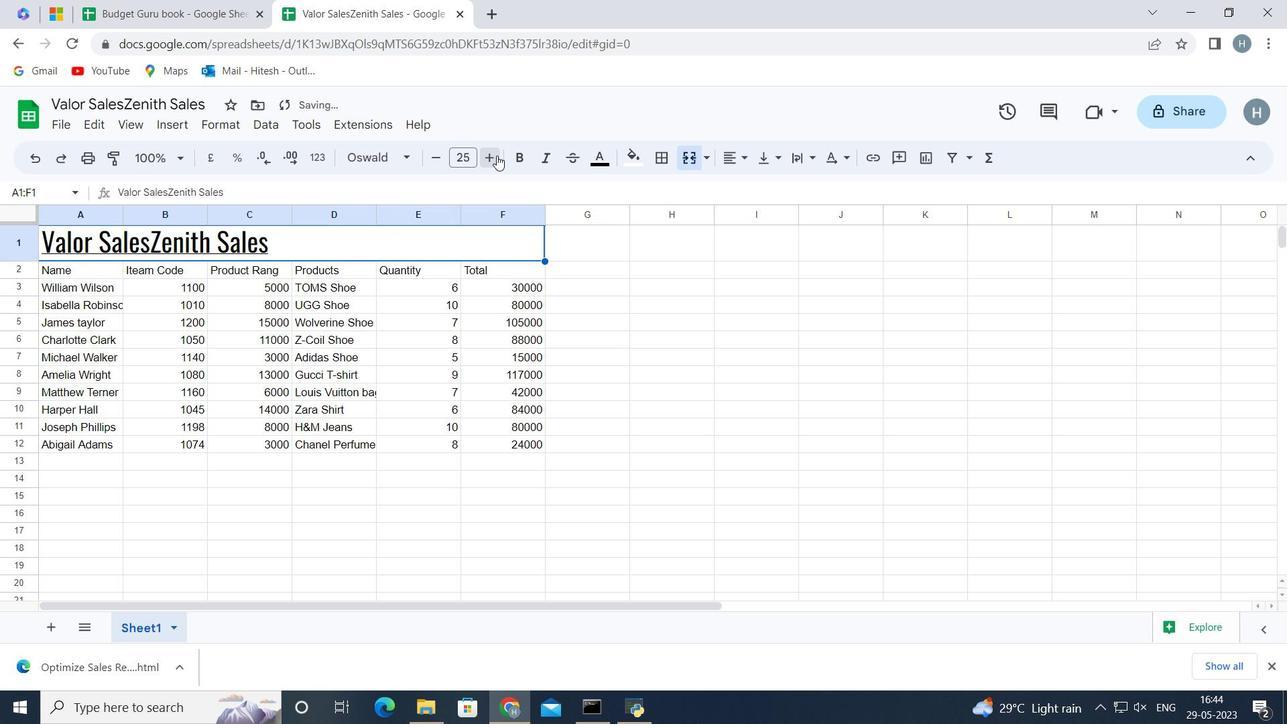 
Action: Mouse moved to (433, 154)
Screenshot: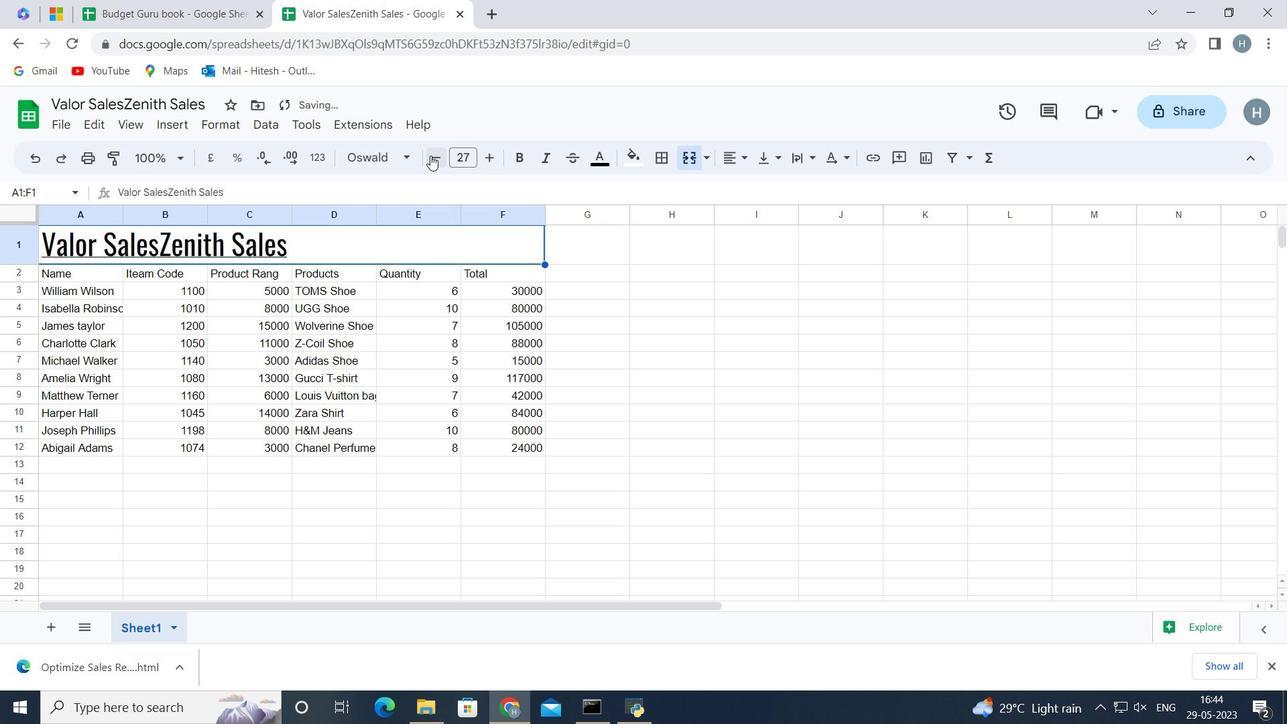 
Action: Mouse pressed left at (433, 154)
Screenshot: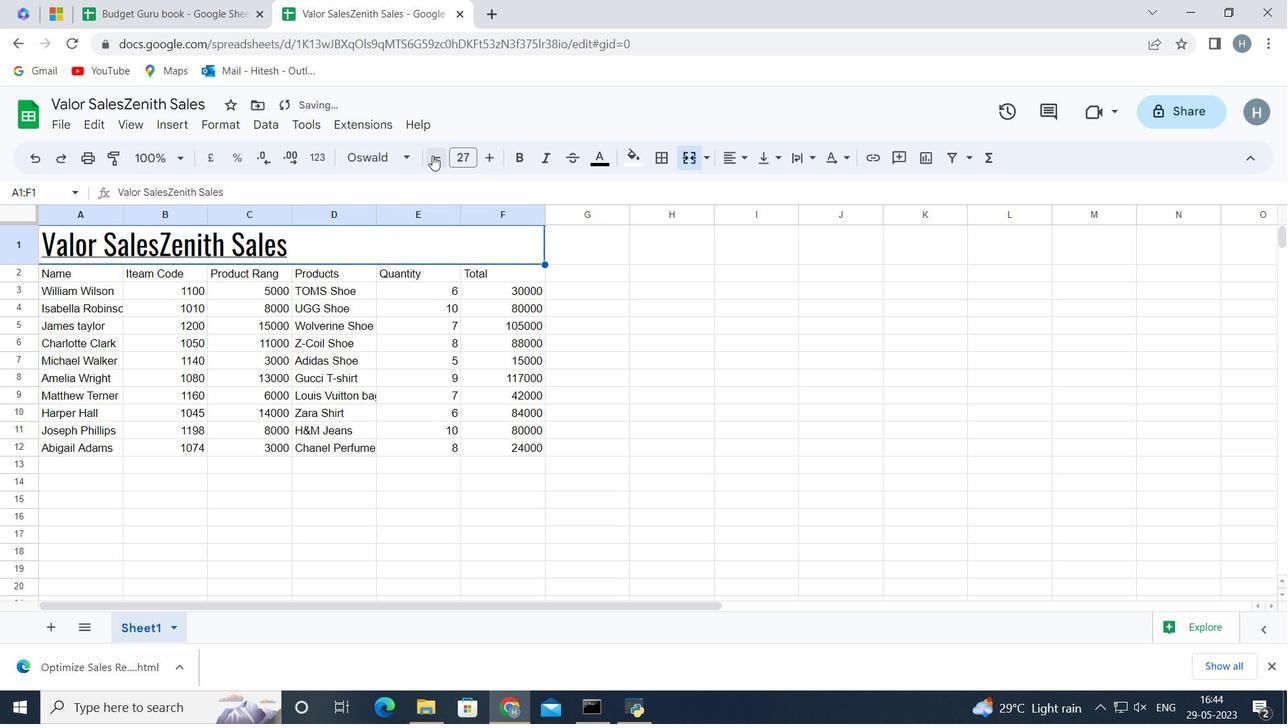 
Action: Mouse moved to (307, 527)
Screenshot: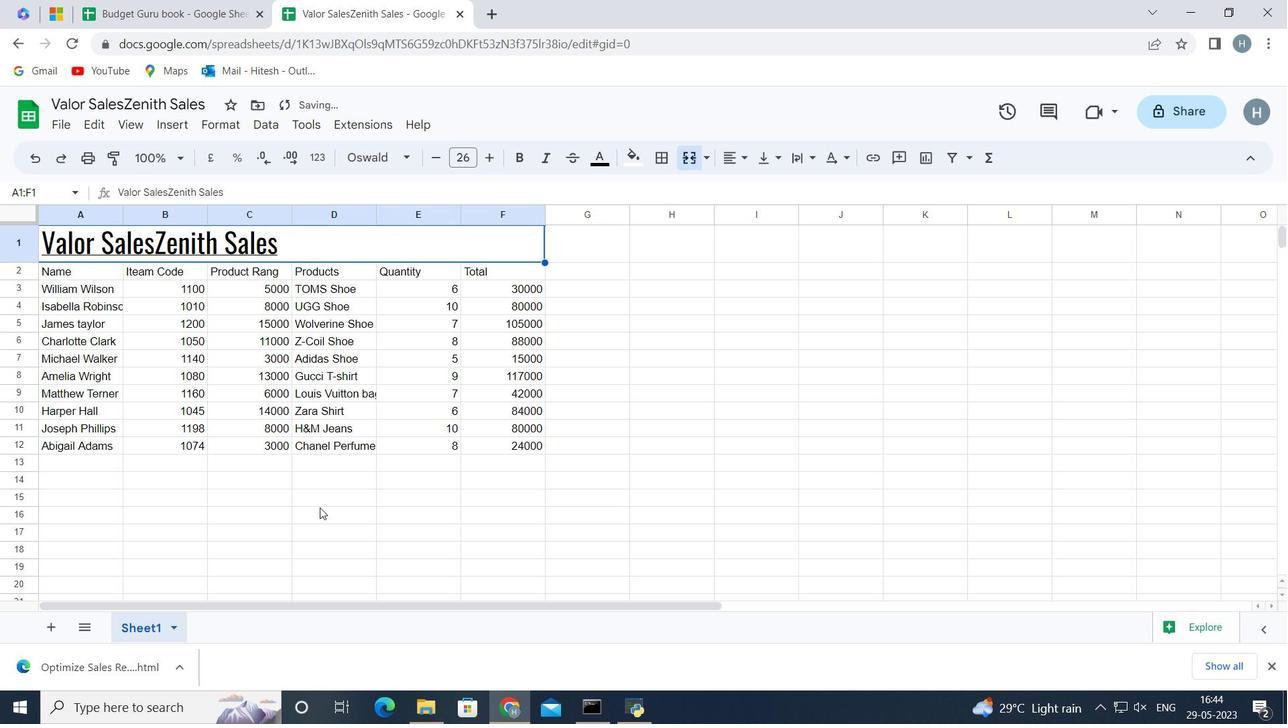 
Action: Mouse pressed left at (307, 527)
Screenshot: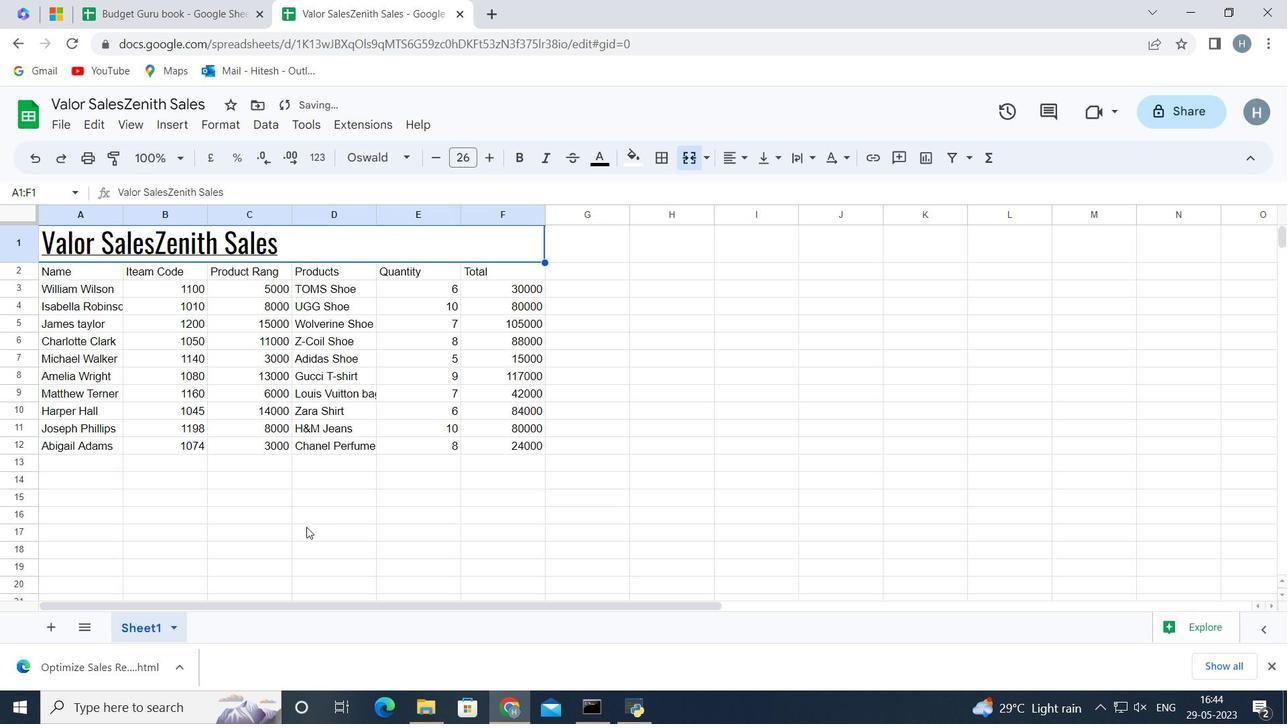 
Action: Mouse moved to (59, 262)
Screenshot: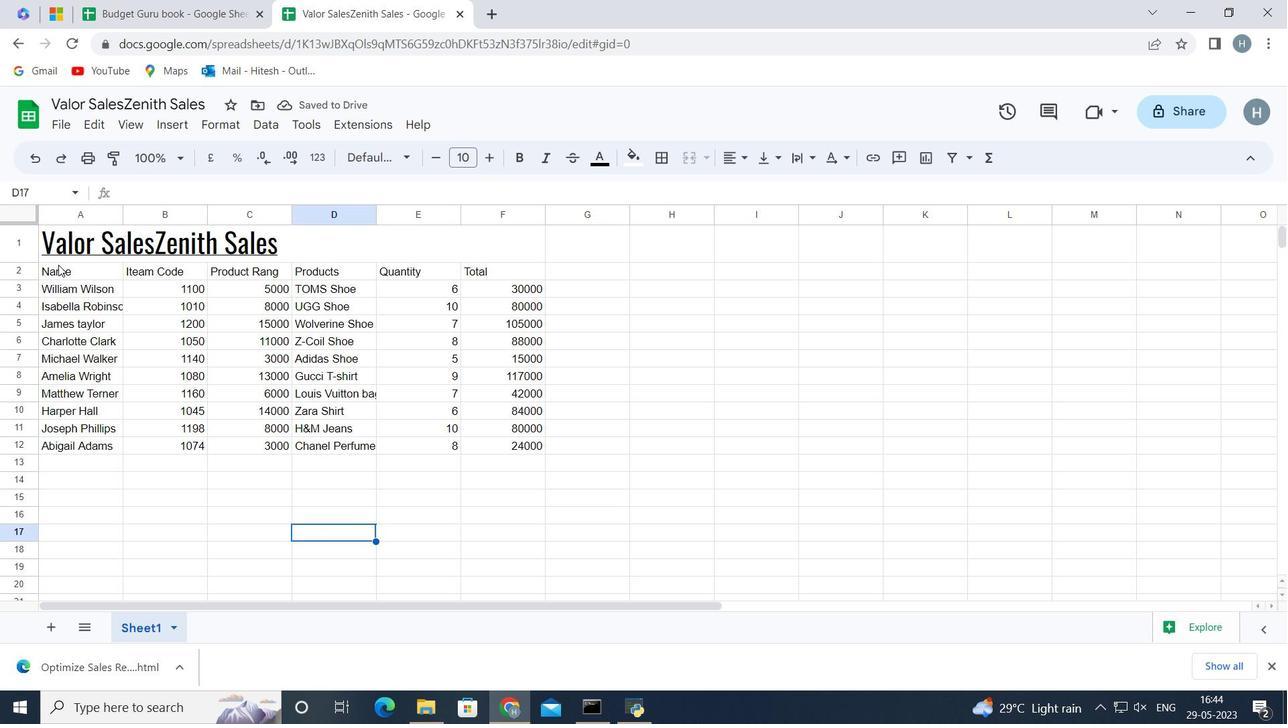 
Action: Mouse pressed left at (59, 262)
Screenshot: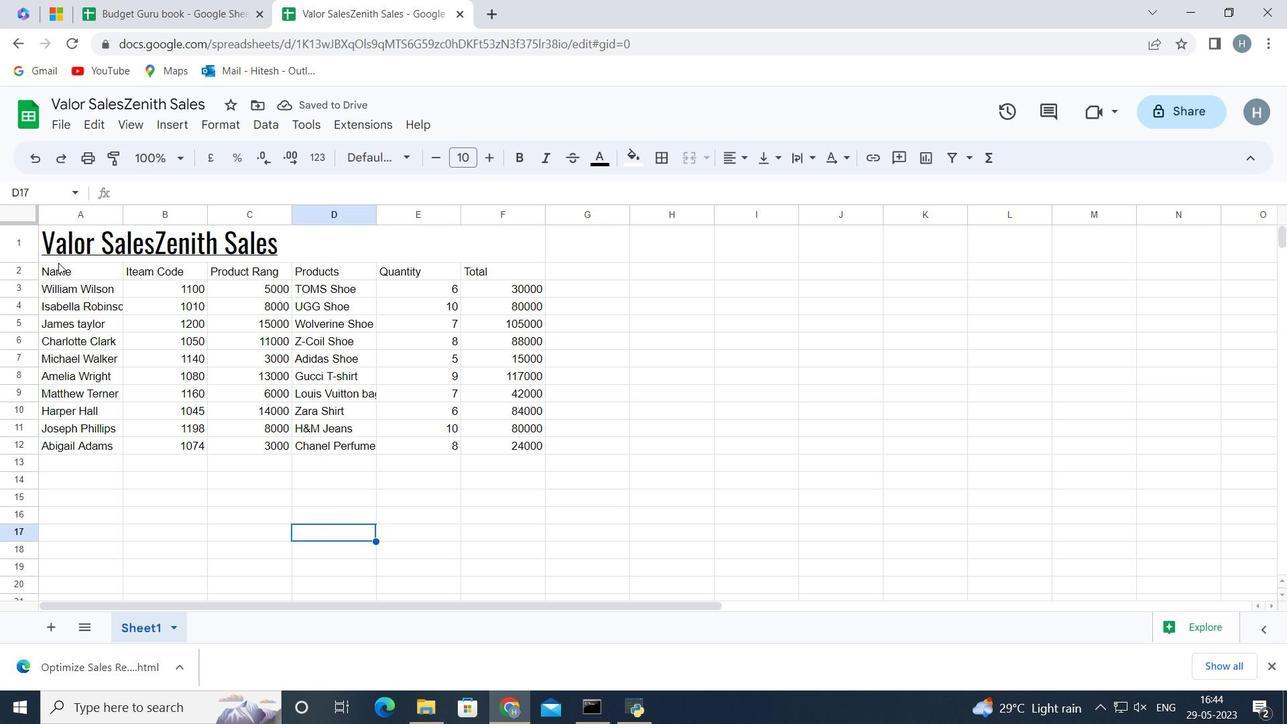 
Action: Mouse moved to (75, 271)
Screenshot: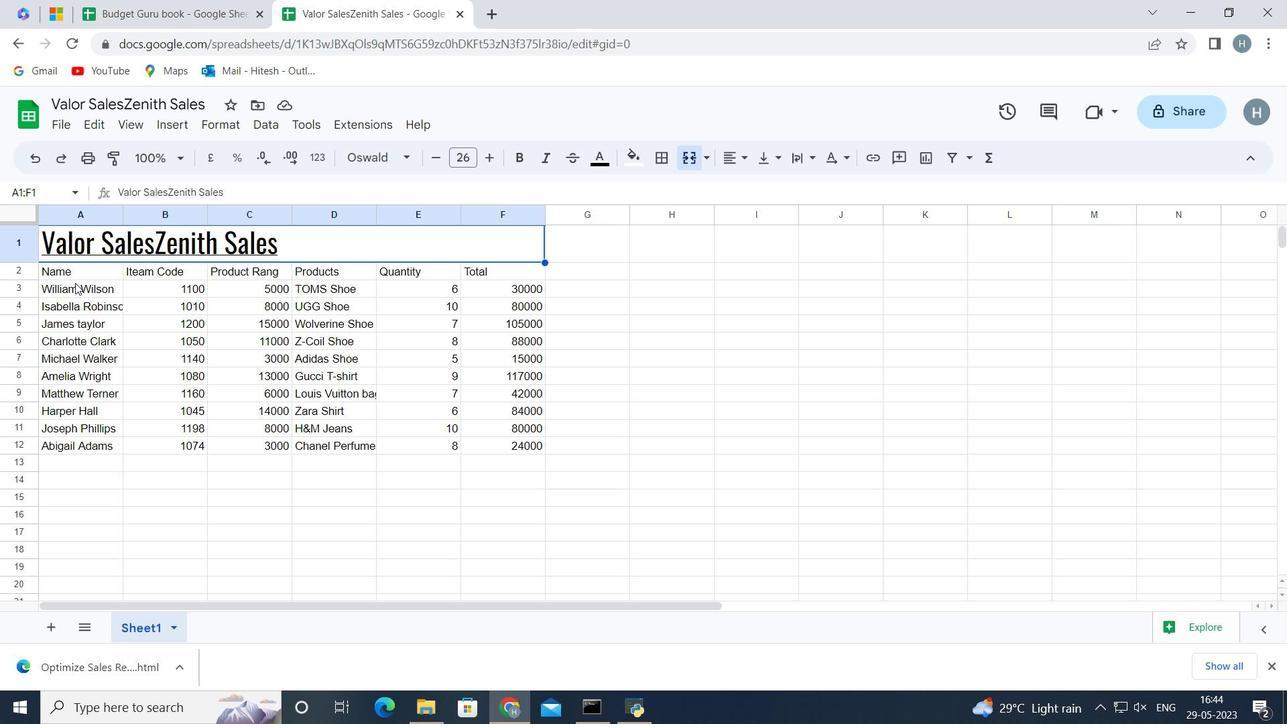 
Action: Mouse pressed left at (75, 271)
Screenshot: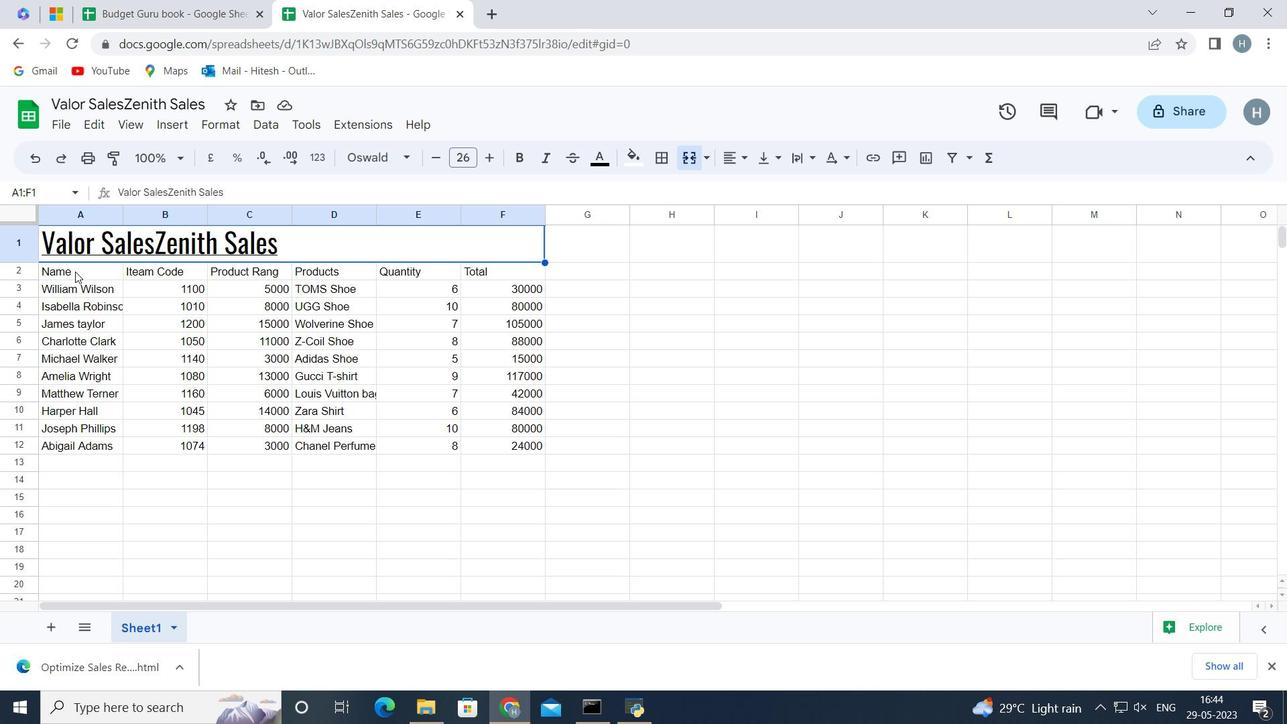 
Action: Key pressed <Key.shift><Key.shift><Key.shift><Key.shift><Key.shift><Key.shift><Key.shift><Key.shift><Key.shift><Key.right><Key.right><Key.right><Key.right><Key.right><Key.down><Key.down><Key.down><Key.down><Key.down><Key.down><Key.down><Key.down><Key.down><Key.down>
Screenshot: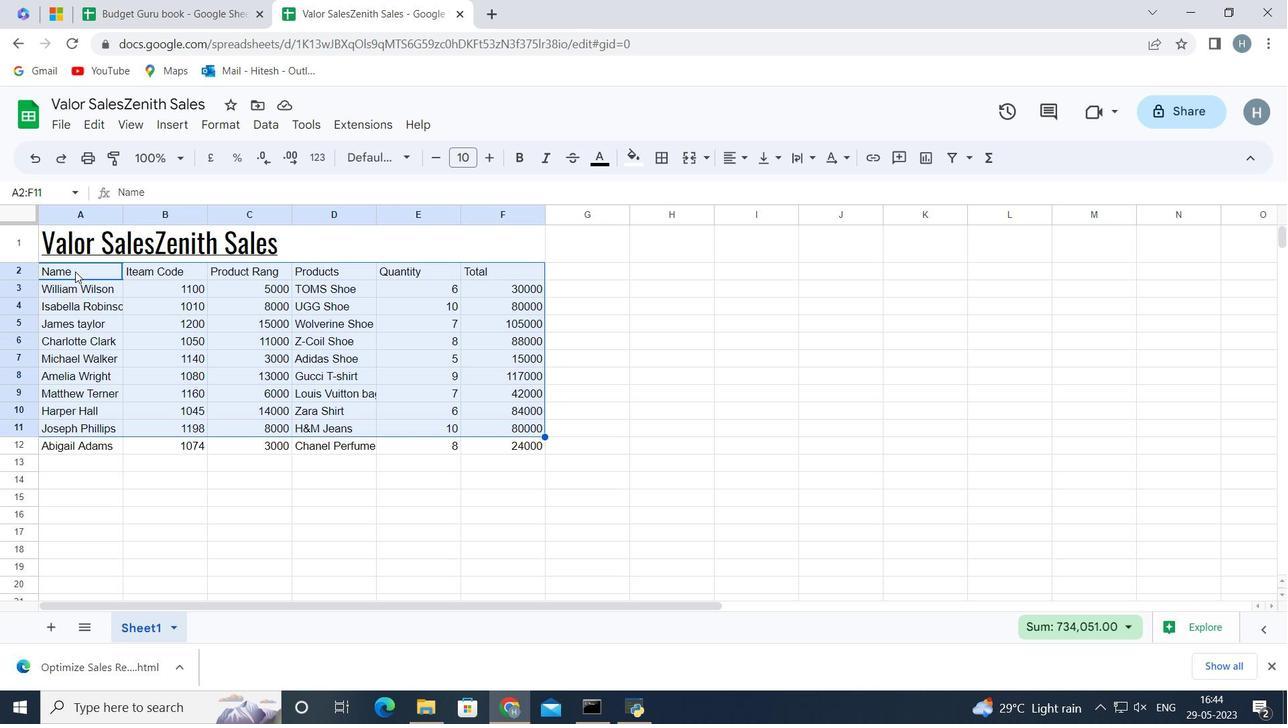 
Action: Mouse scrolled (75, 270) with delta (0, 0)
Screenshot: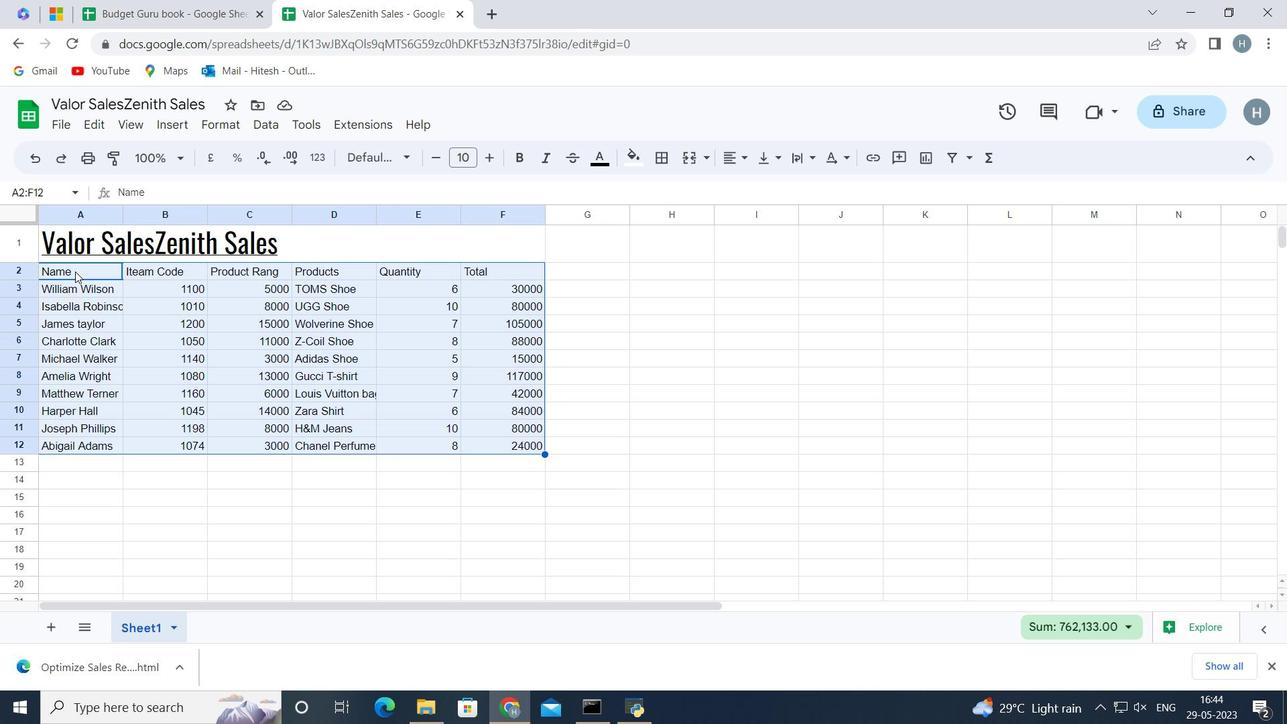 
Action: Mouse moved to (81, 268)
Screenshot: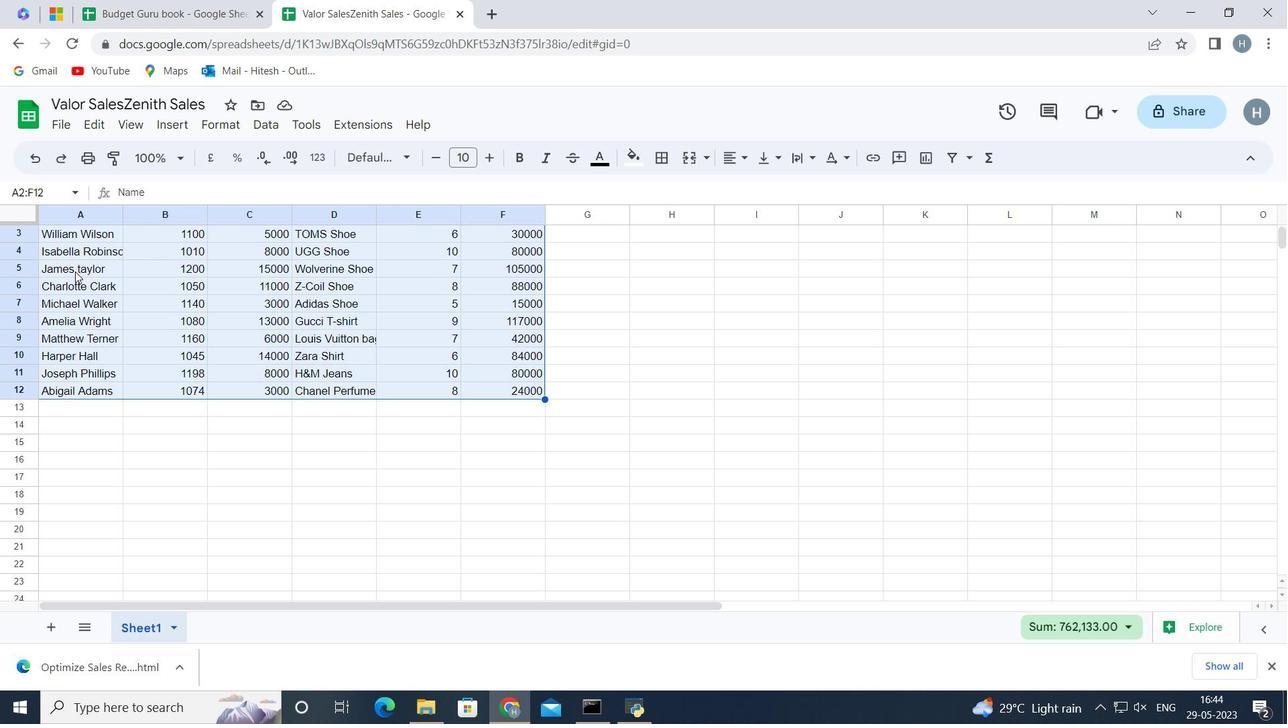 
Action: Mouse scrolled (81, 269) with delta (0, 0)
Screenshot: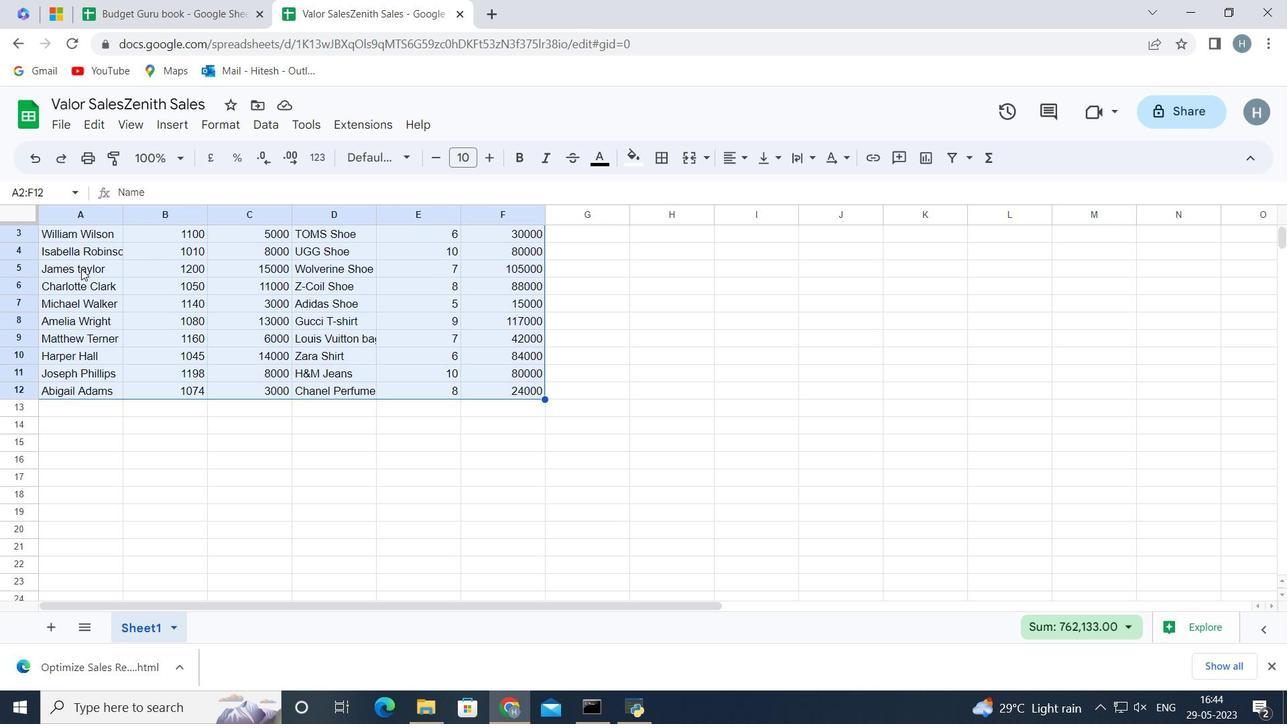
Action: Mouse scrolled (81, 269) with delta (0, 0)
Screenshot: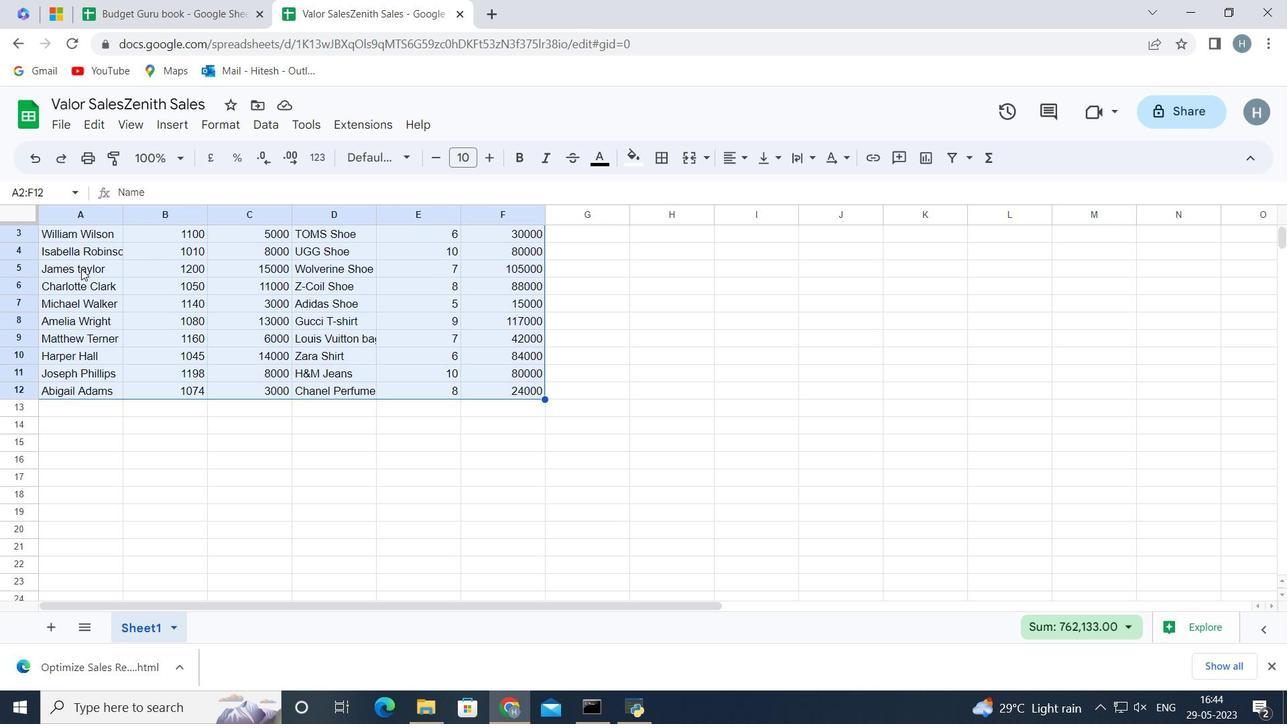 
Action: Mouse scrolled (81, 269) with delta (0, 0)
Screenshot: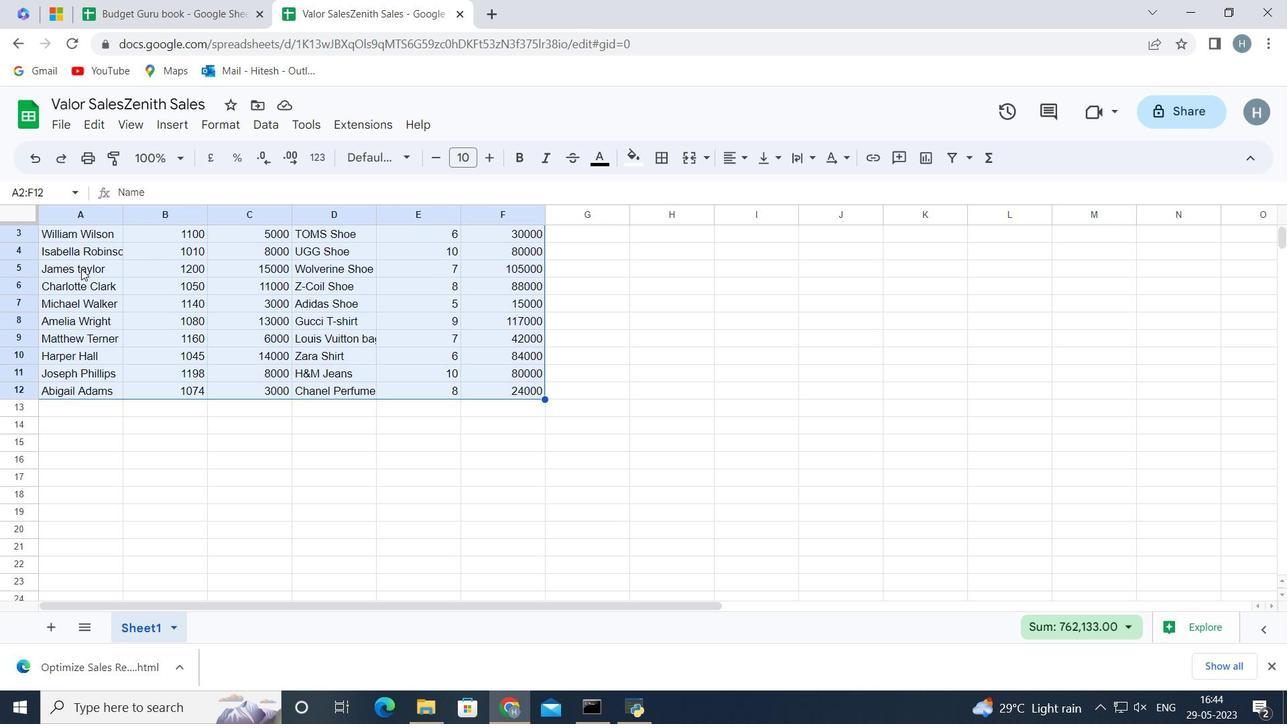 
Action: Mouse scrolled (81, 269) with delta (0, 0)
Screenshot: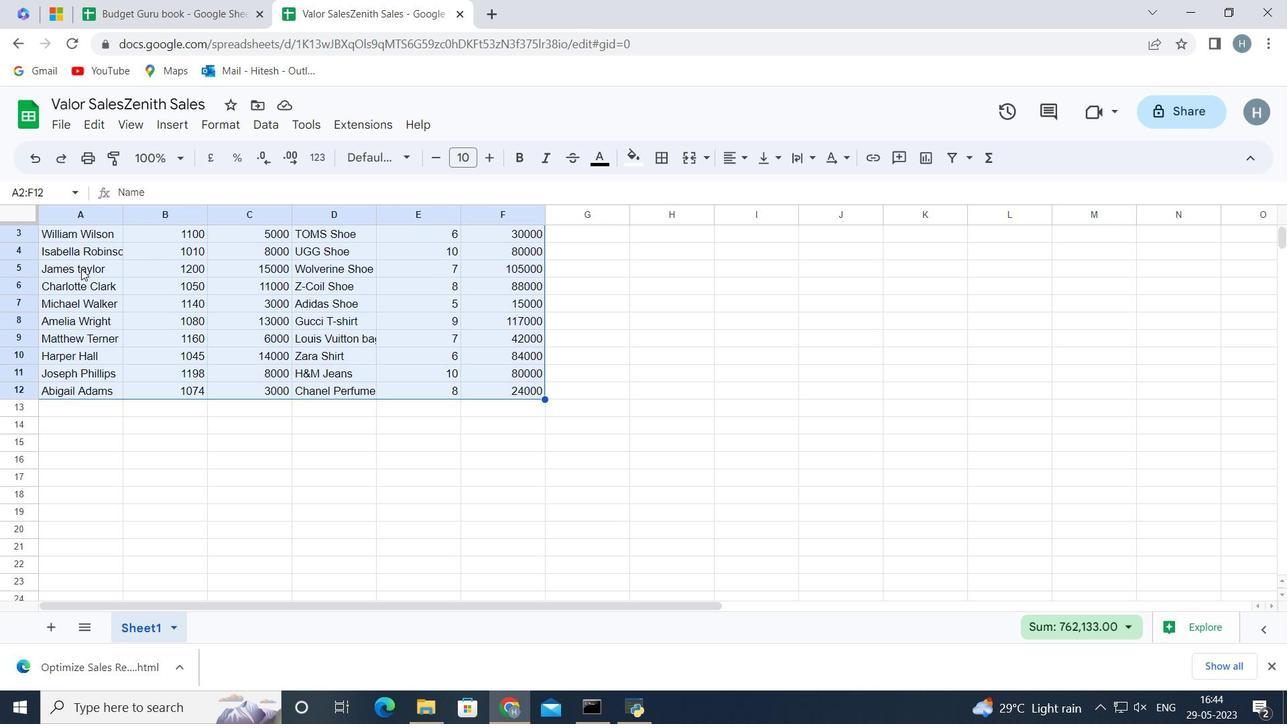
Action: Mouse moved to (391, 154)
Screenshot: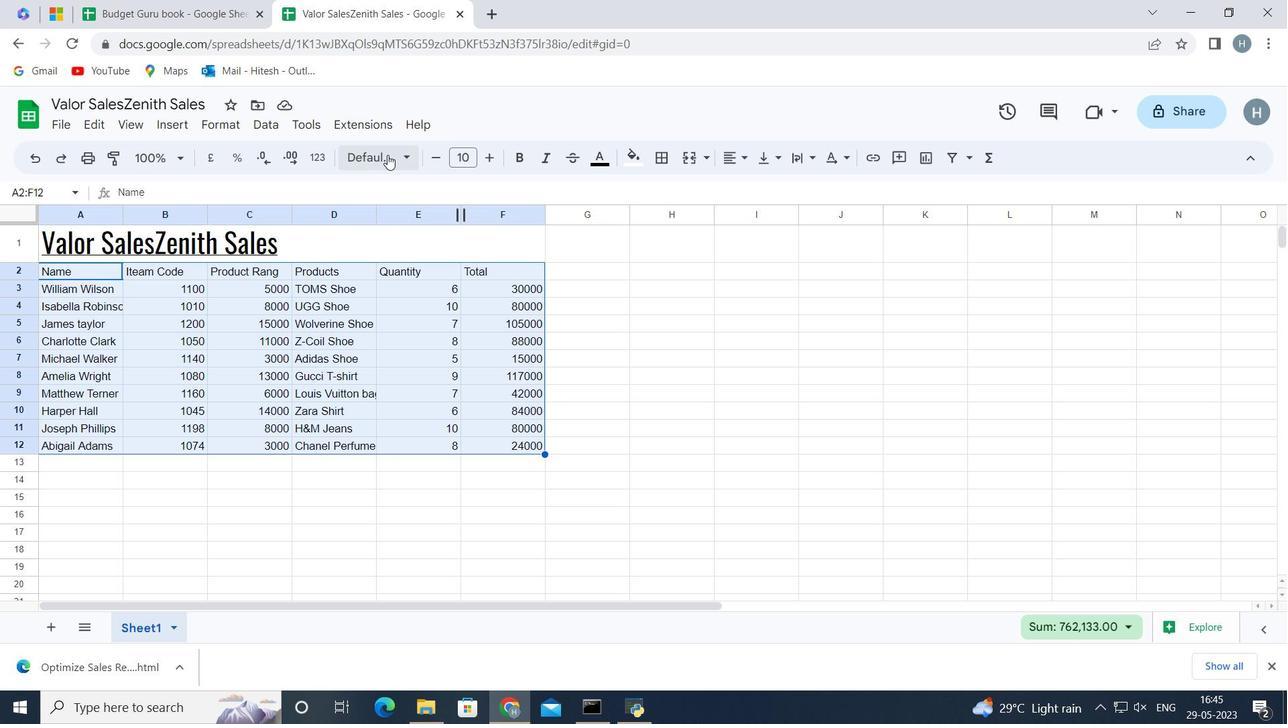 
Action: Mouse pressed left at (391, 154)
Screenshot: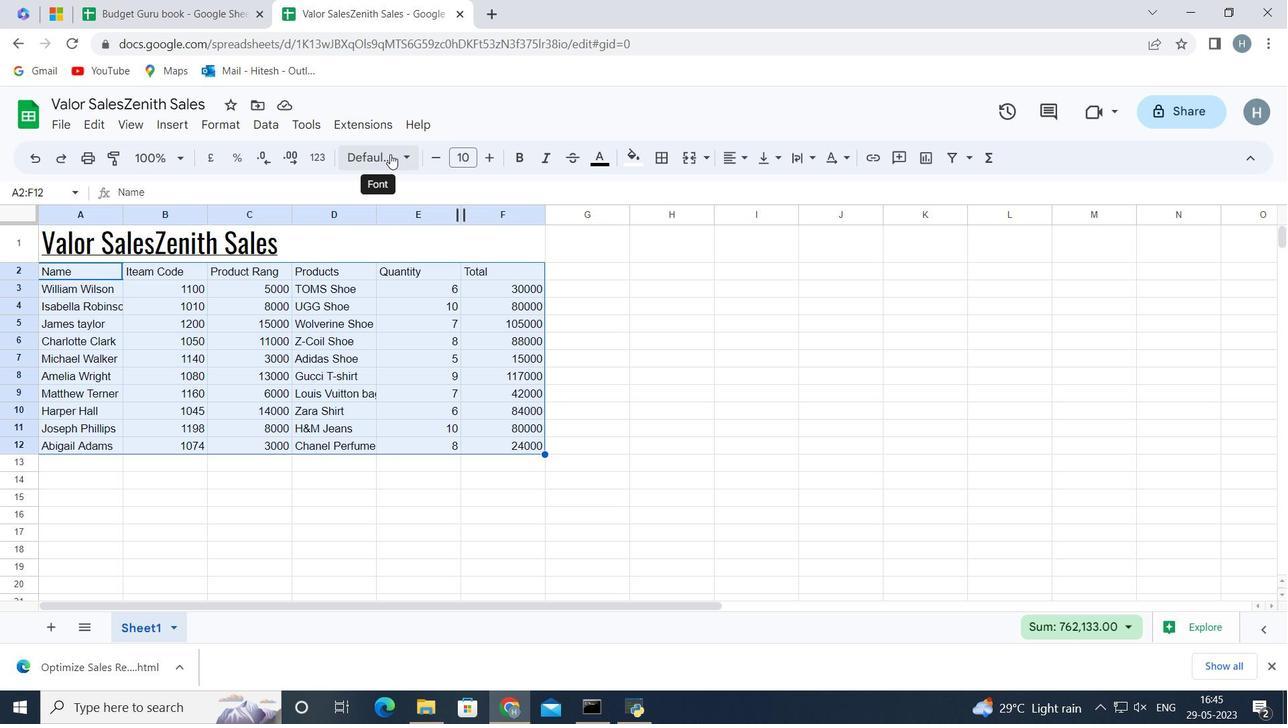 
Action: Mouse moved to (413, 321)
Screenshot: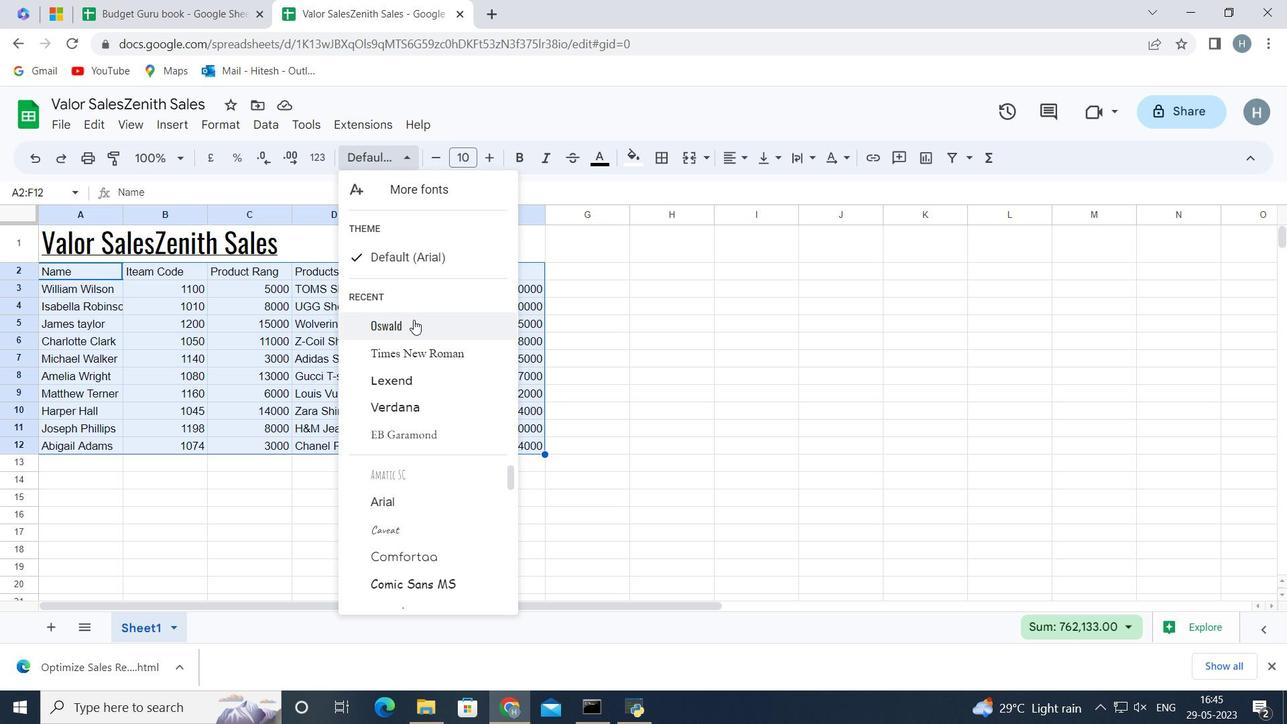 
Action: Mouse pressed left at (413, 321)
Screenshot: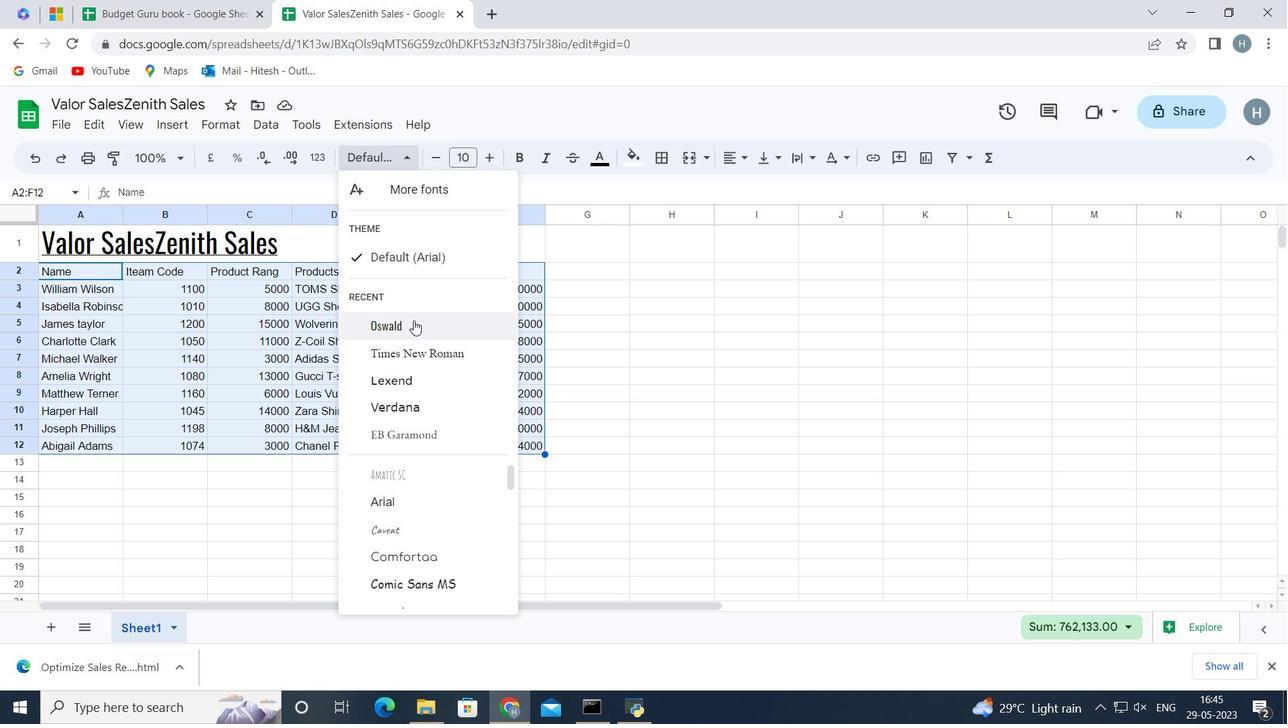 
Action: Mouse moved to (488, 154)
Screenshot: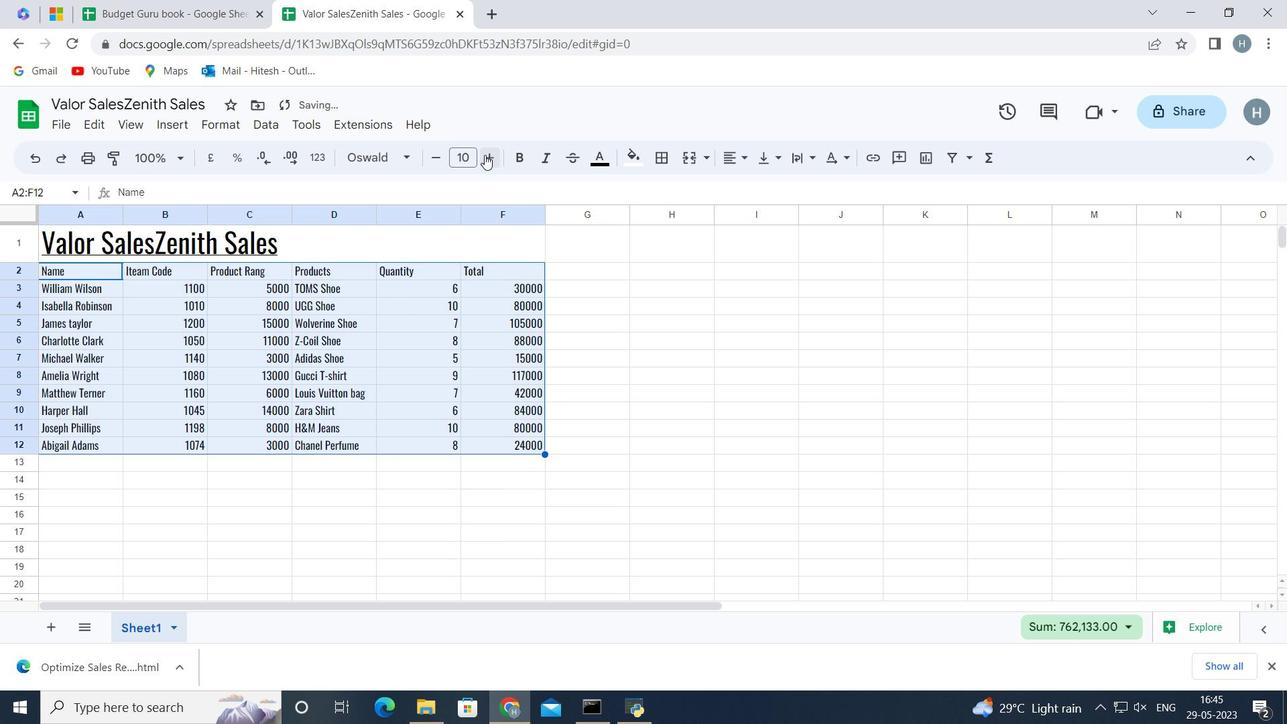 
Action: Mouse pressed left at (488, 154)
Screenshot: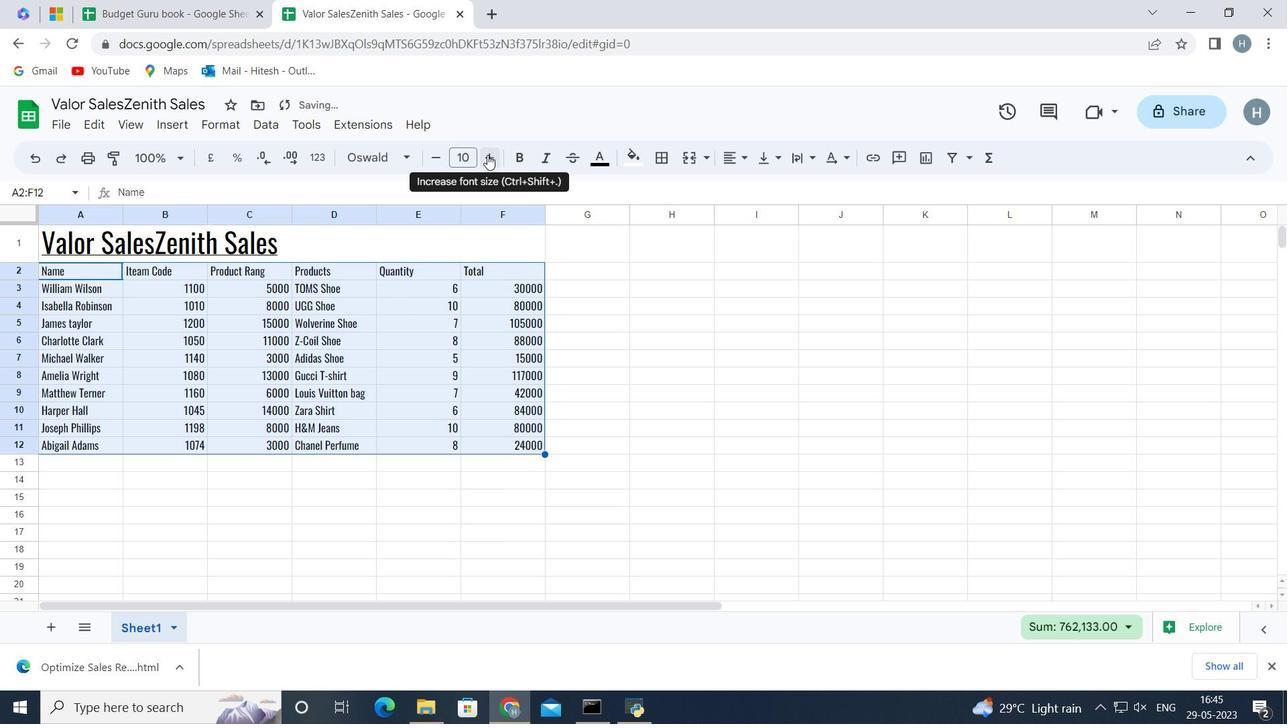 
Action: Mouse pressed left at (488, 154)
Screenshot: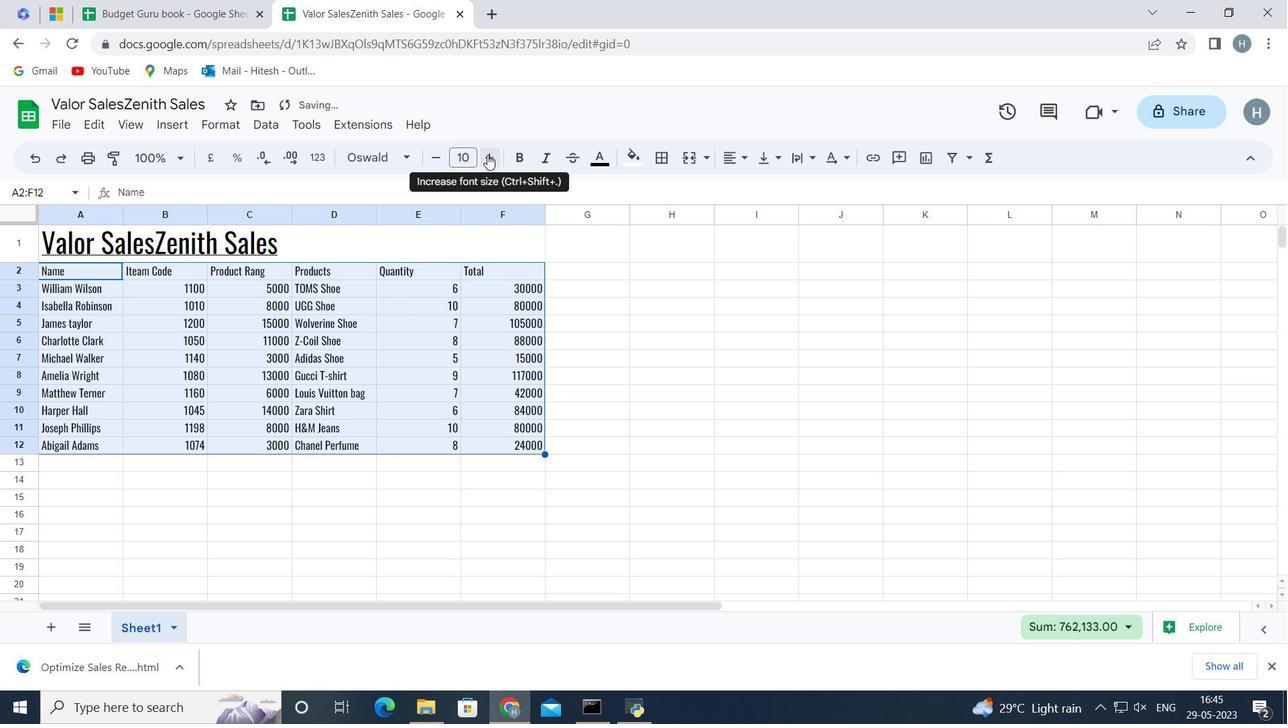
Action: Mouse pressed left at (488, 154)
Screenshot: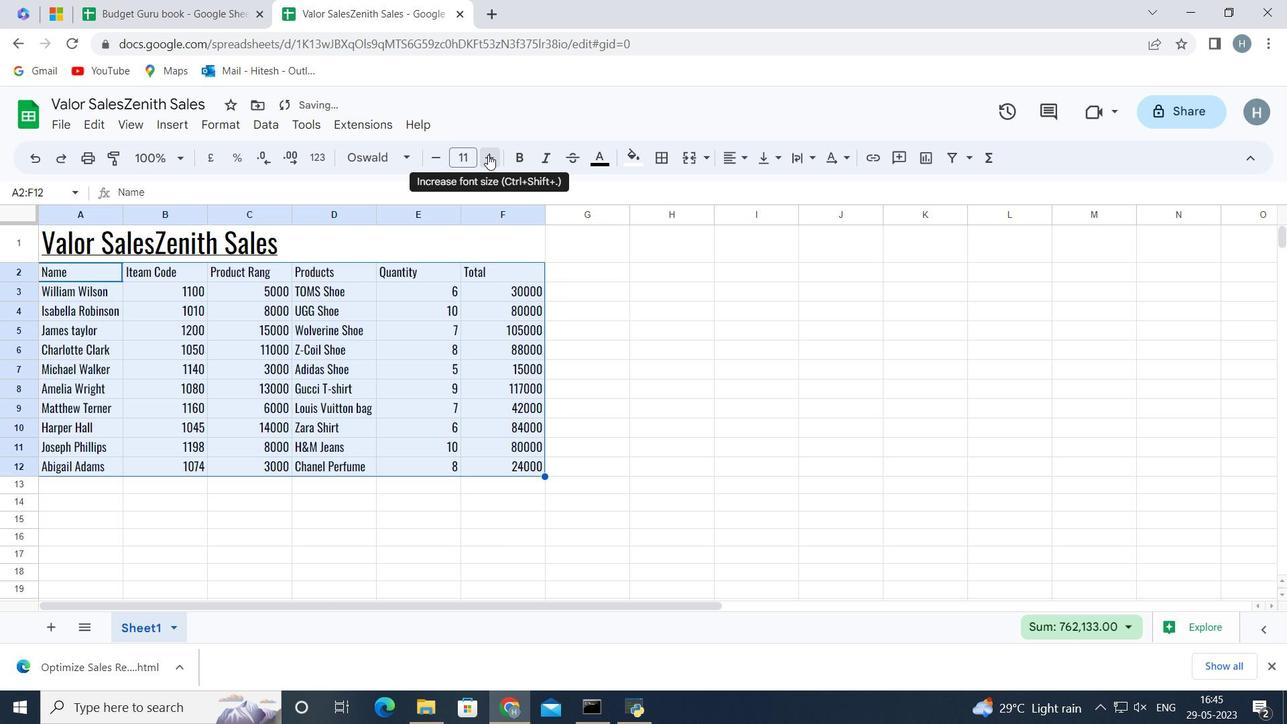 
Action: Mouse pressed left at (488, 154)
Screenshot: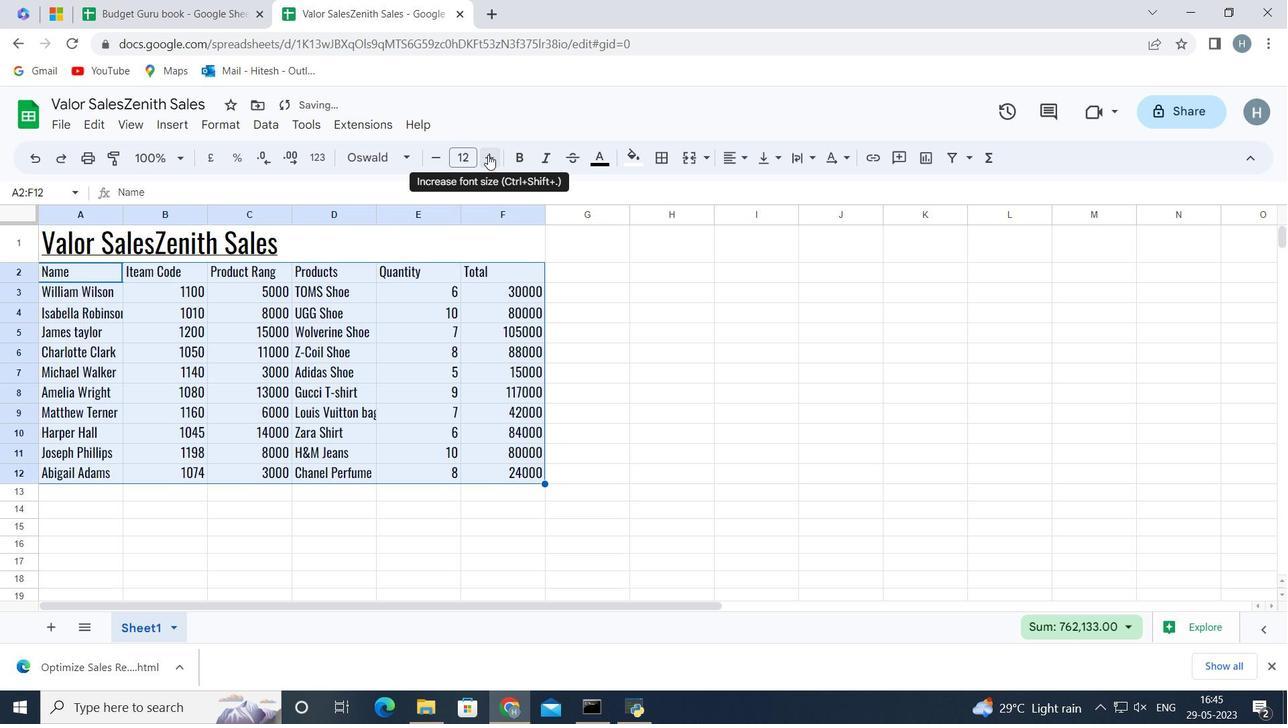 
Action: Mouse pressed left at (488, 154)
Screenshot: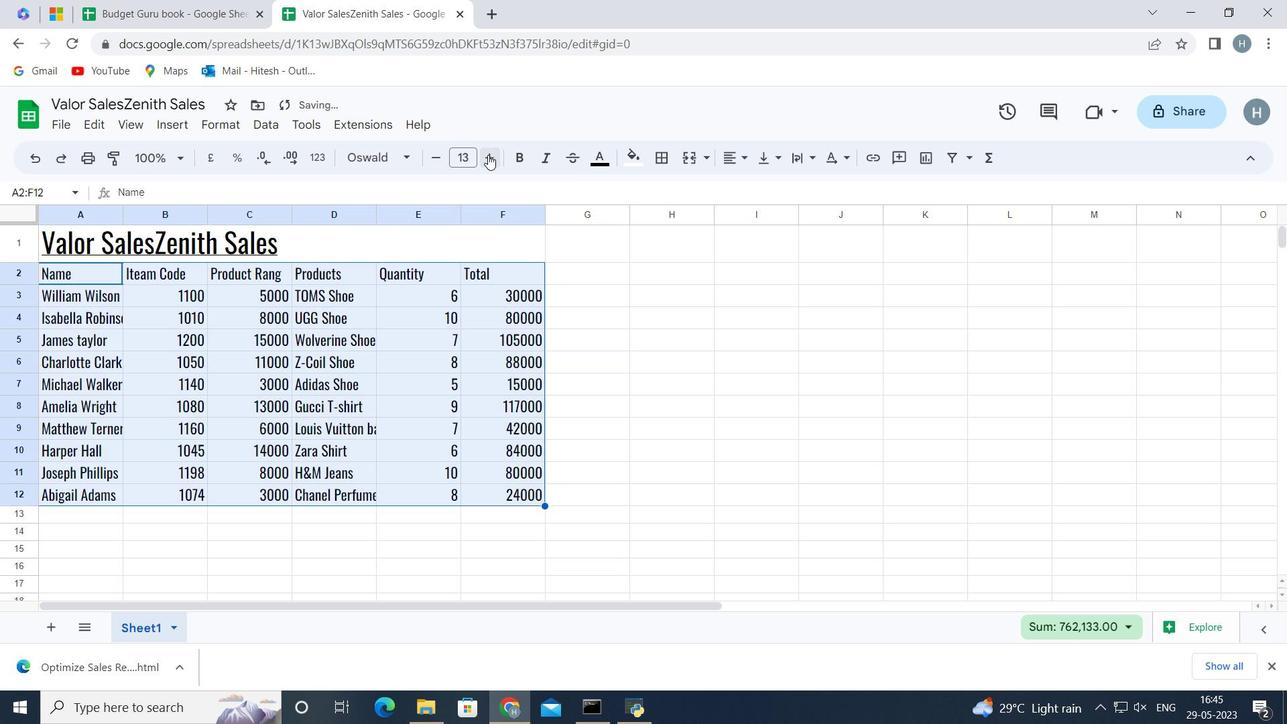 
Action: Mouse pressed left at (488, 154)
Screenshot: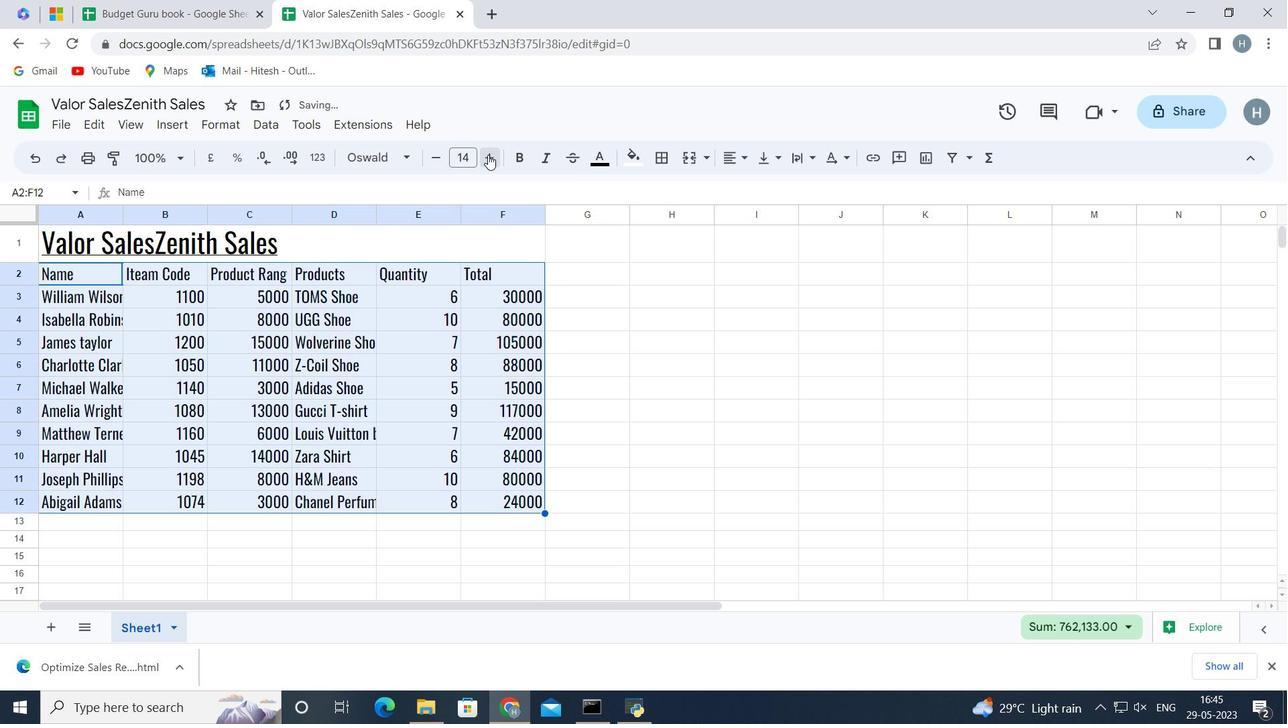 
Action: Mouse pressed left at (488, 154)
Screenshot: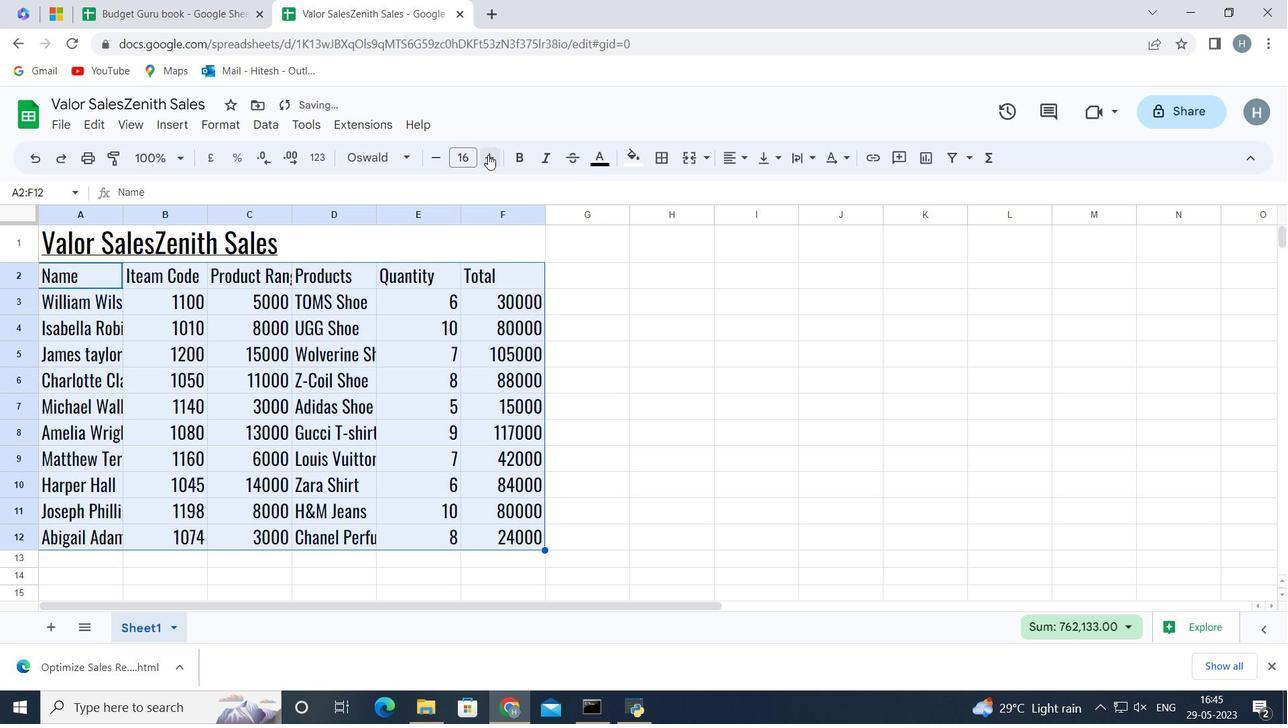 
Action: Mouse pressed left at (488, 154)
Screenshot: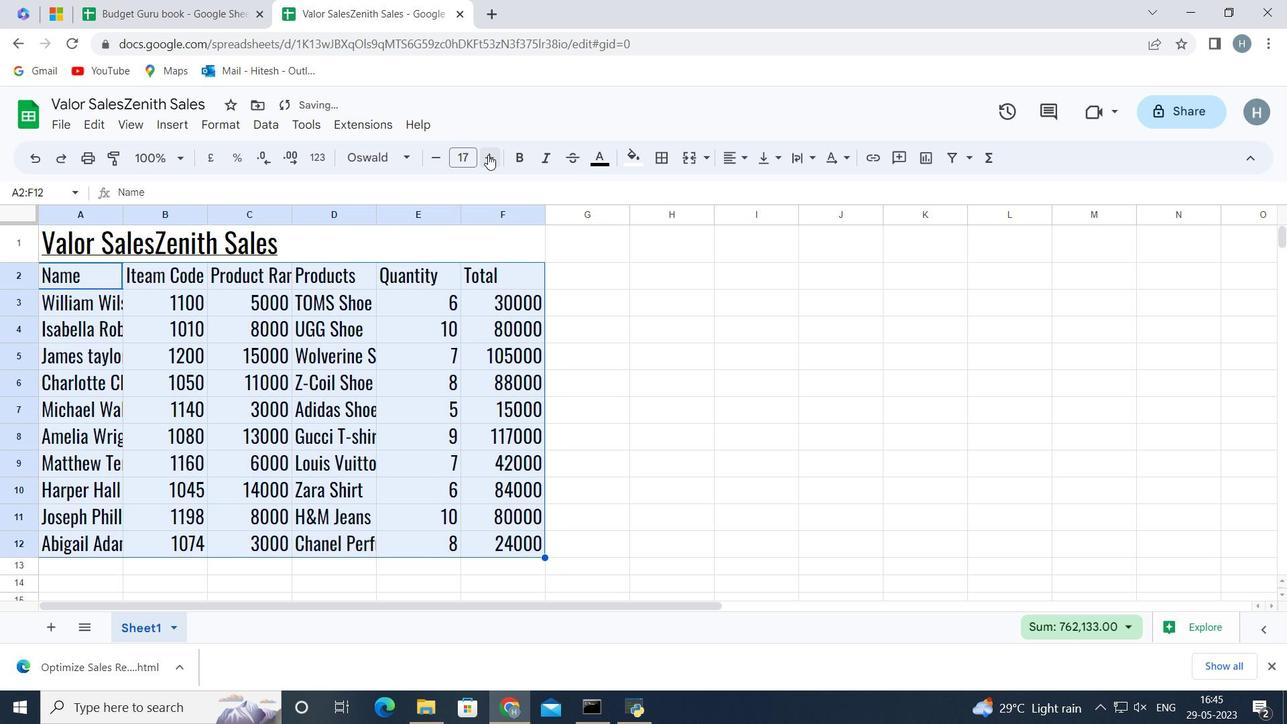 
Action: Mouse moved to (604, 543)
Screenshot: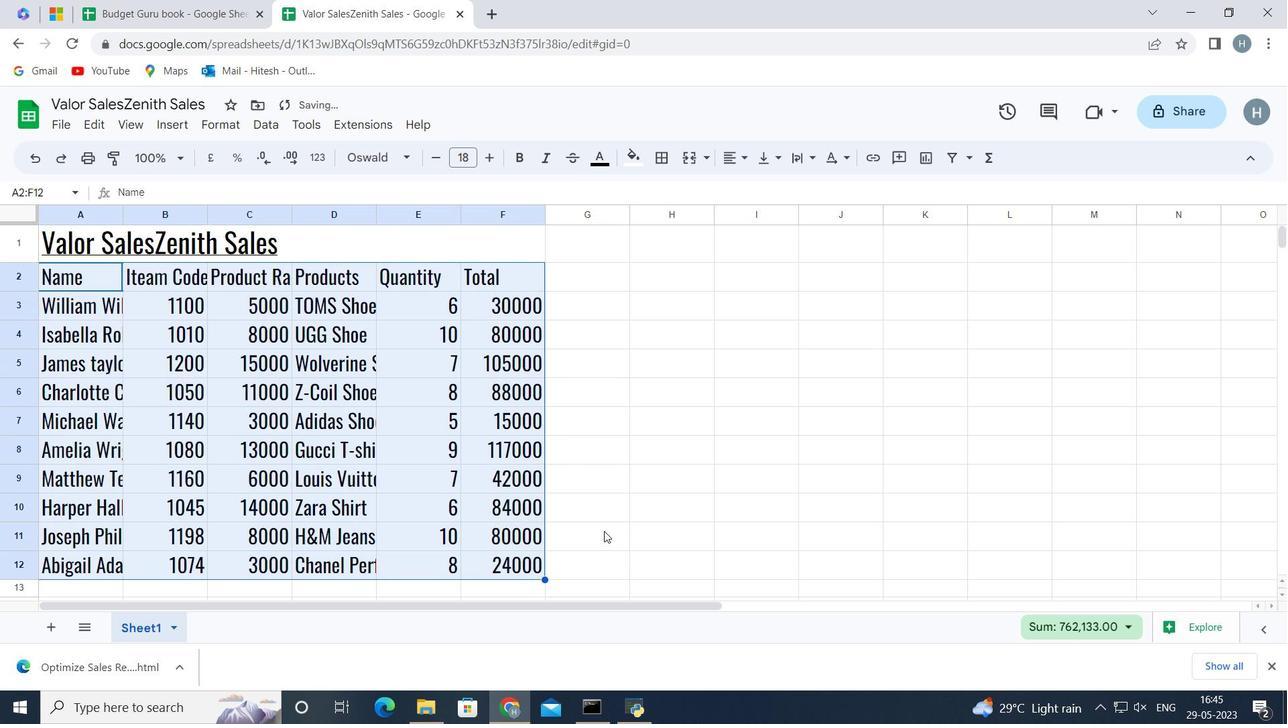 
Action: Mouse pressed left at (604, 543)
Screenshot: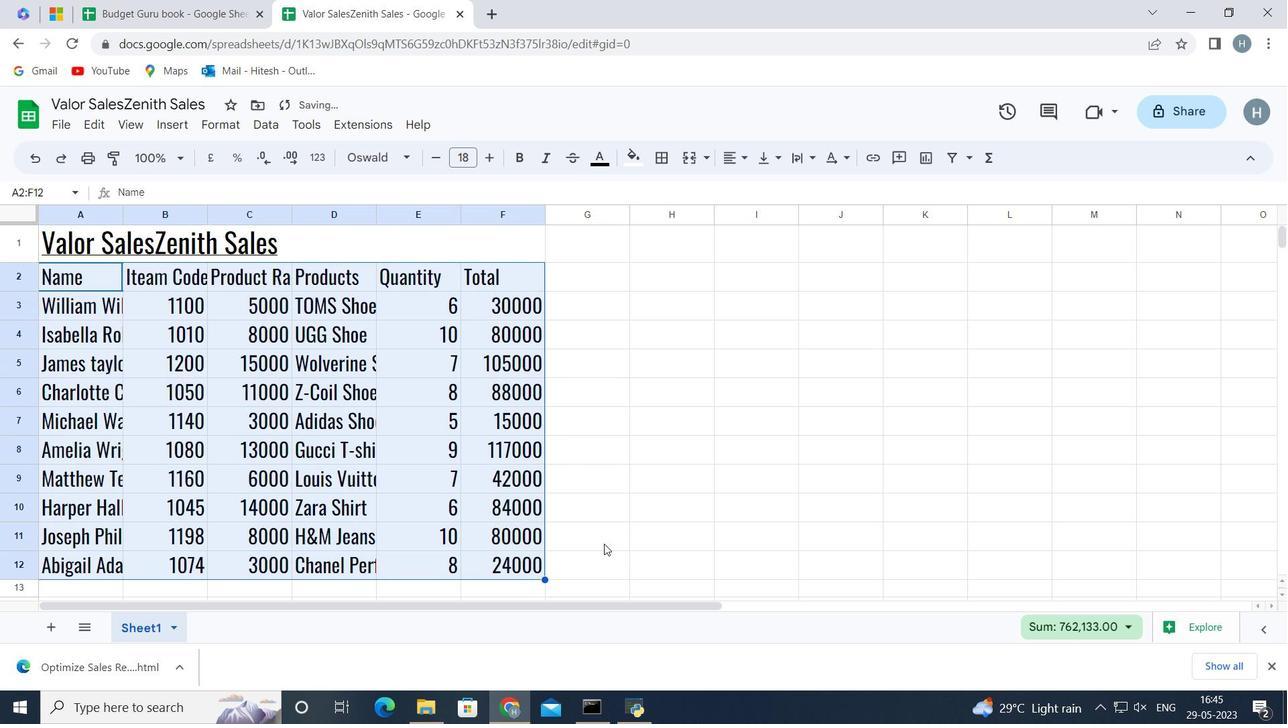 
Action: Mouse moved to (56, 234)
Screenshot: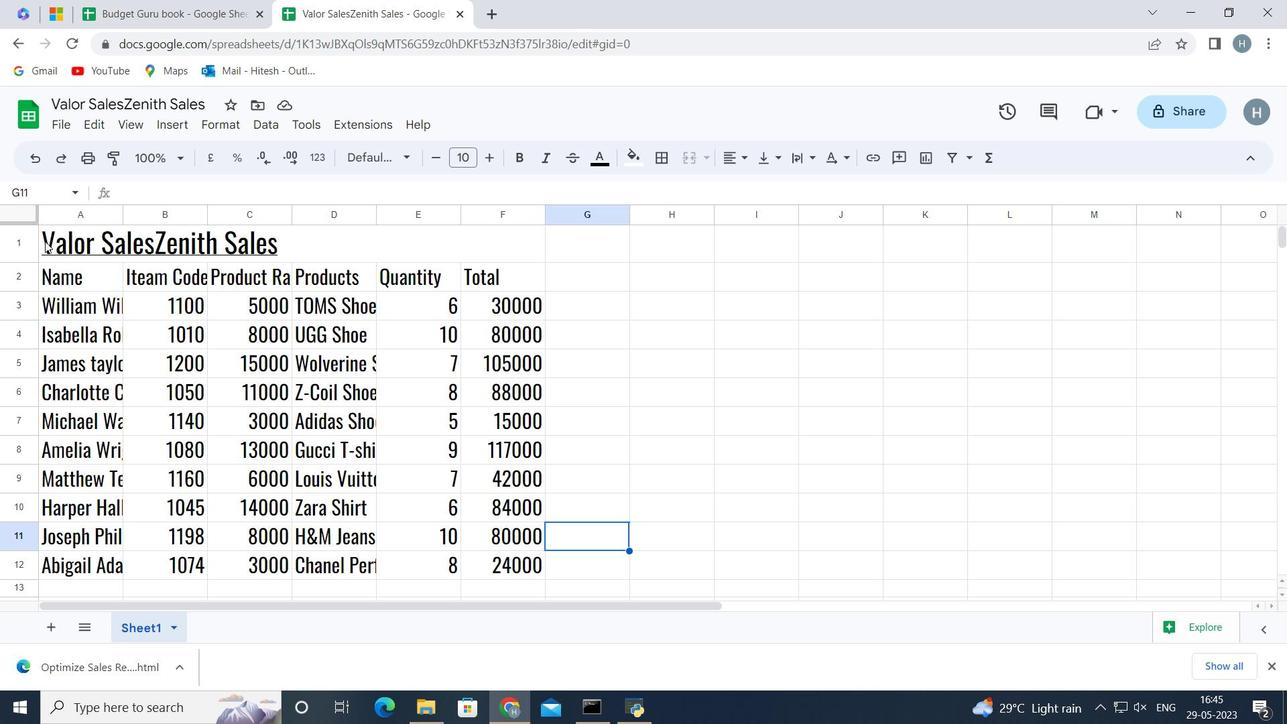 
Action: Mouse pressed left at (56, 234)
Screenshot: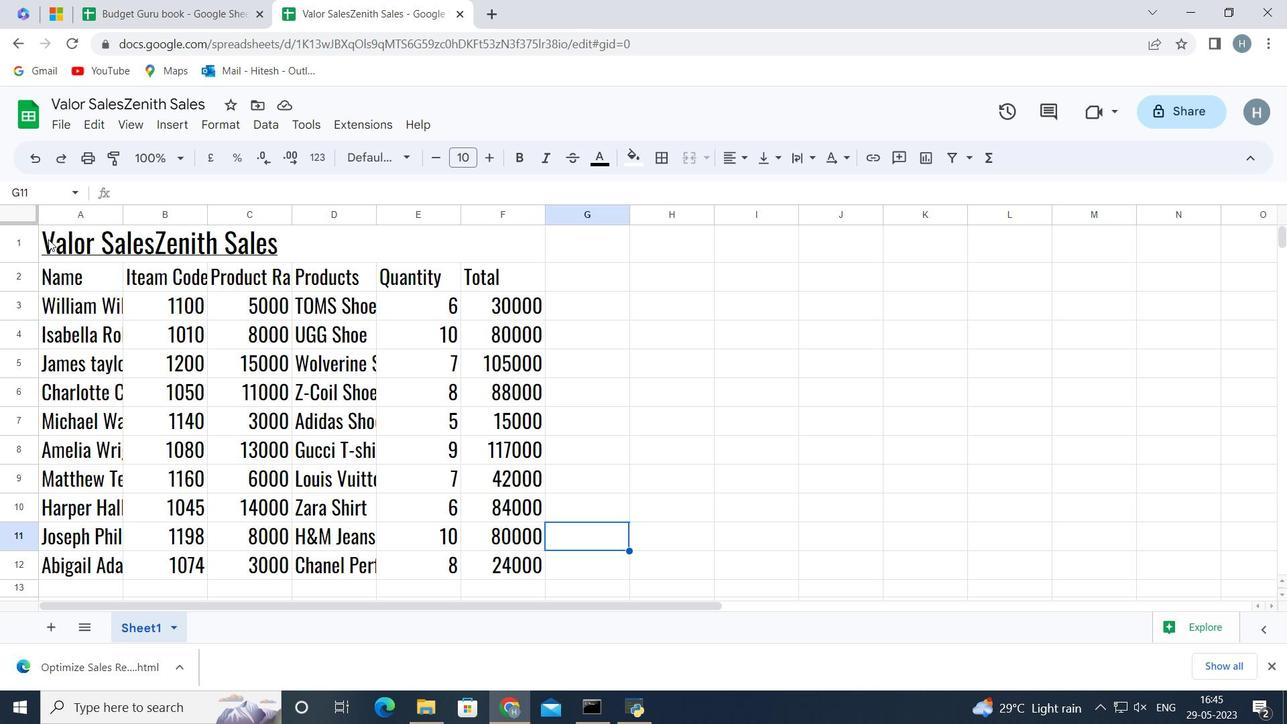 
Action: Mouse moved to (72, 228)
Screenshot: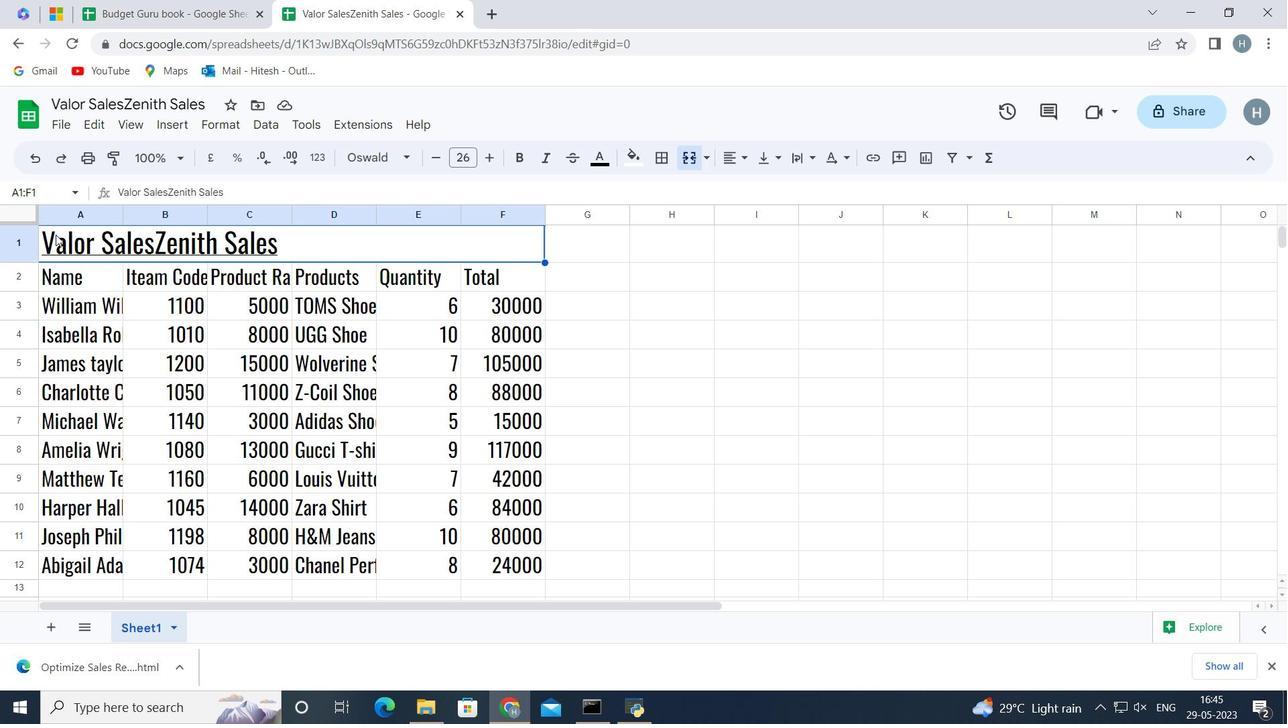 
Action: Key pressed <Key.shift>
Screenshot: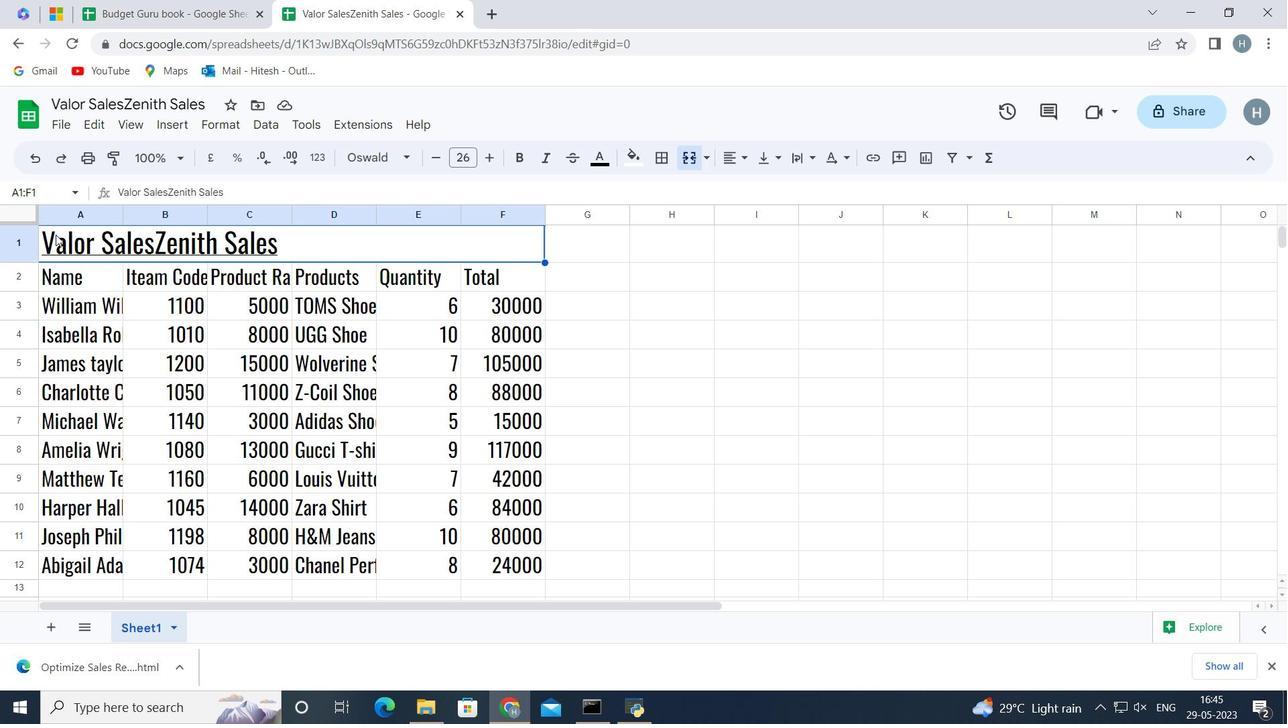 
Action: Mouse moved to (87, 223)
Screenshot: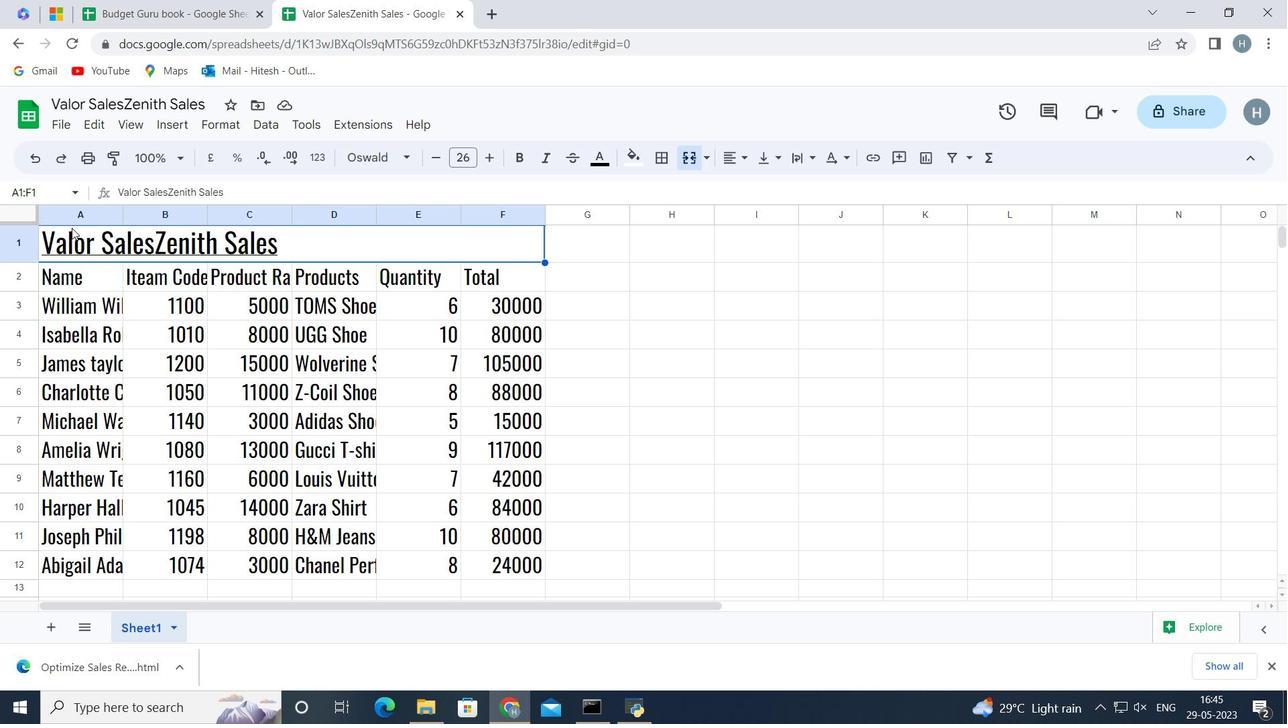 
Action: Key pressed <Key.down><Key.down><Key.down><Key.down><Key.down><Key.down><Key.down><Key.down><Key.down><Key.down><Key.down><Key.down><Key.up>
Screenshot: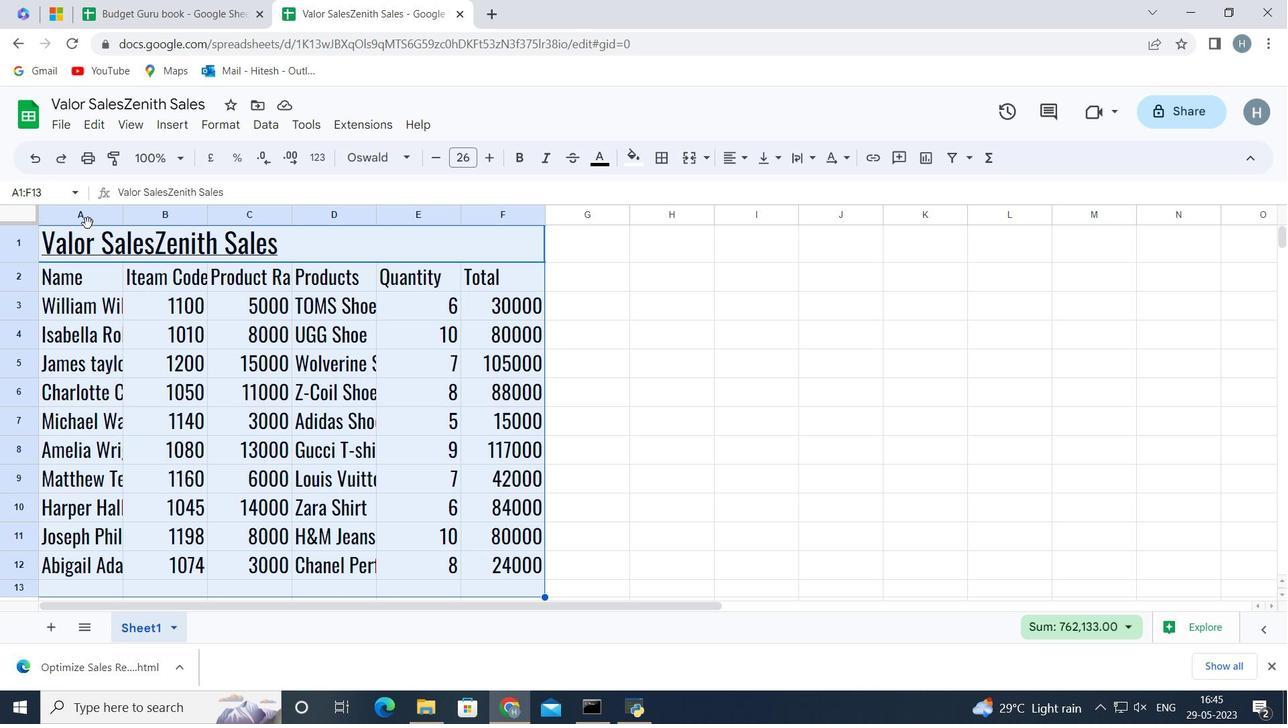 
Action: Mouse moved to (746, 157)
Screenshot: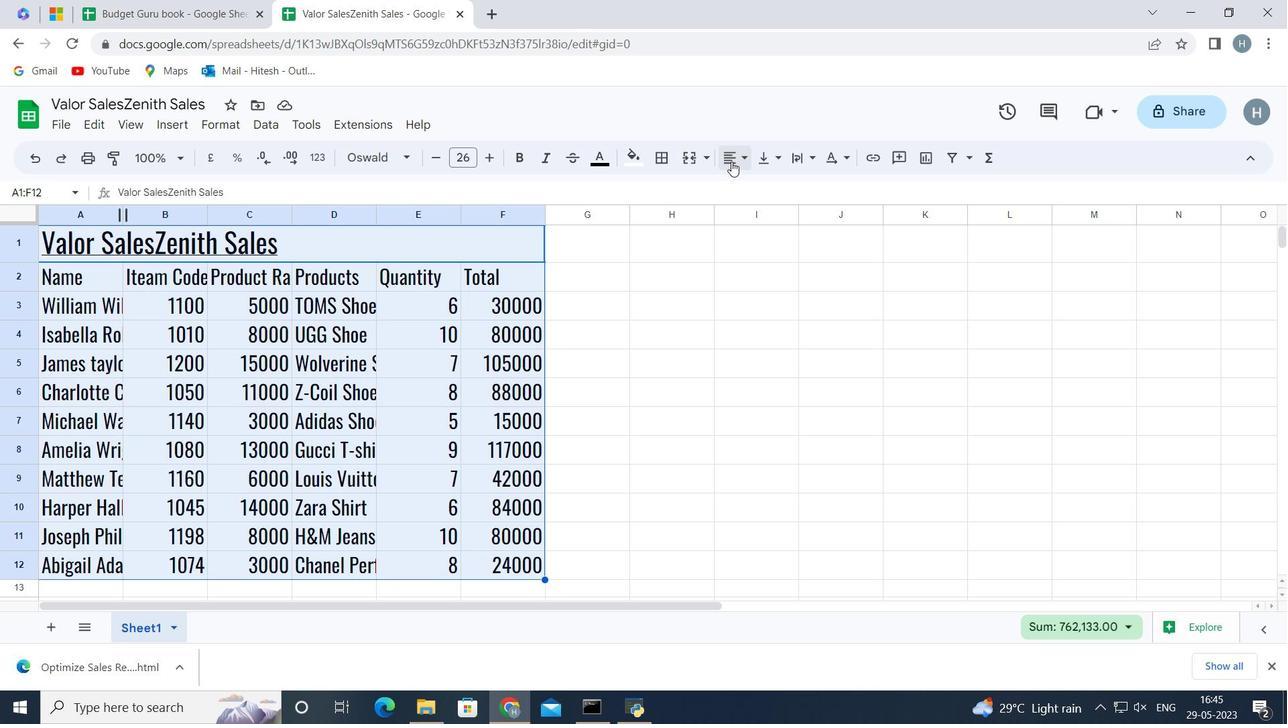 
Action: Mouse pressed left at (746, 157)
Screenshot: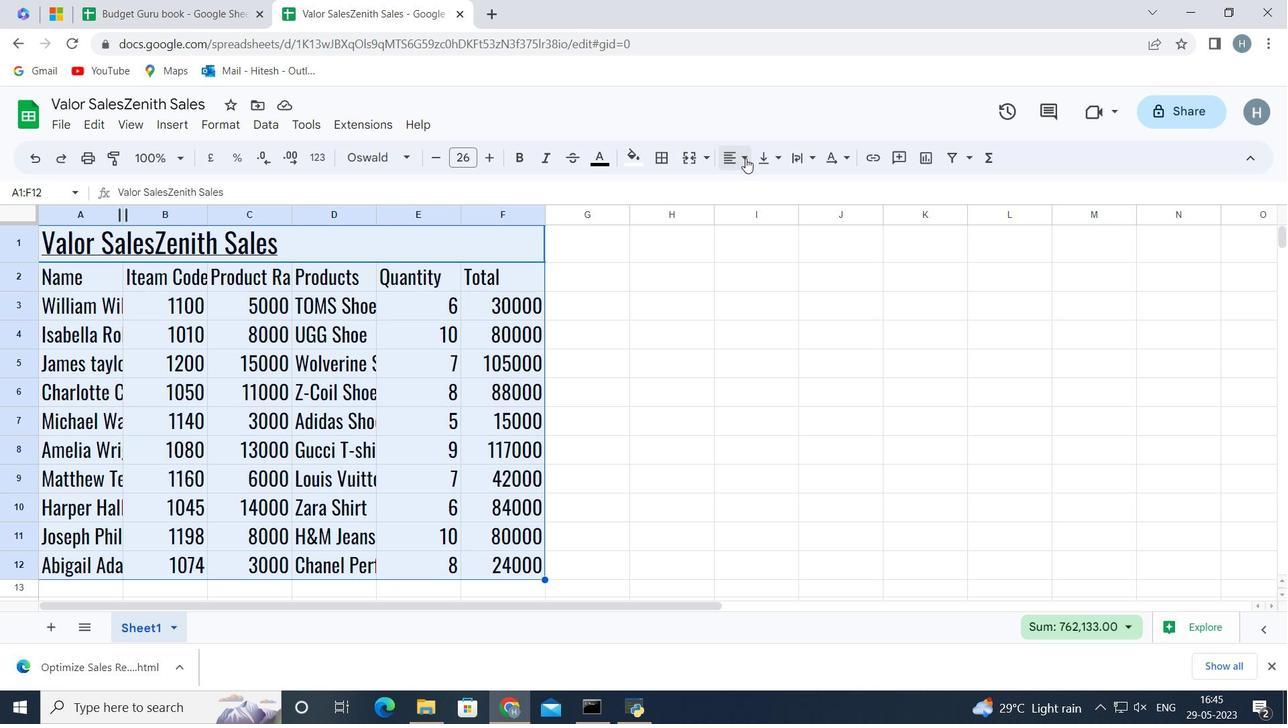 
Action: Mouse moved to (737, 187)
Screenshot: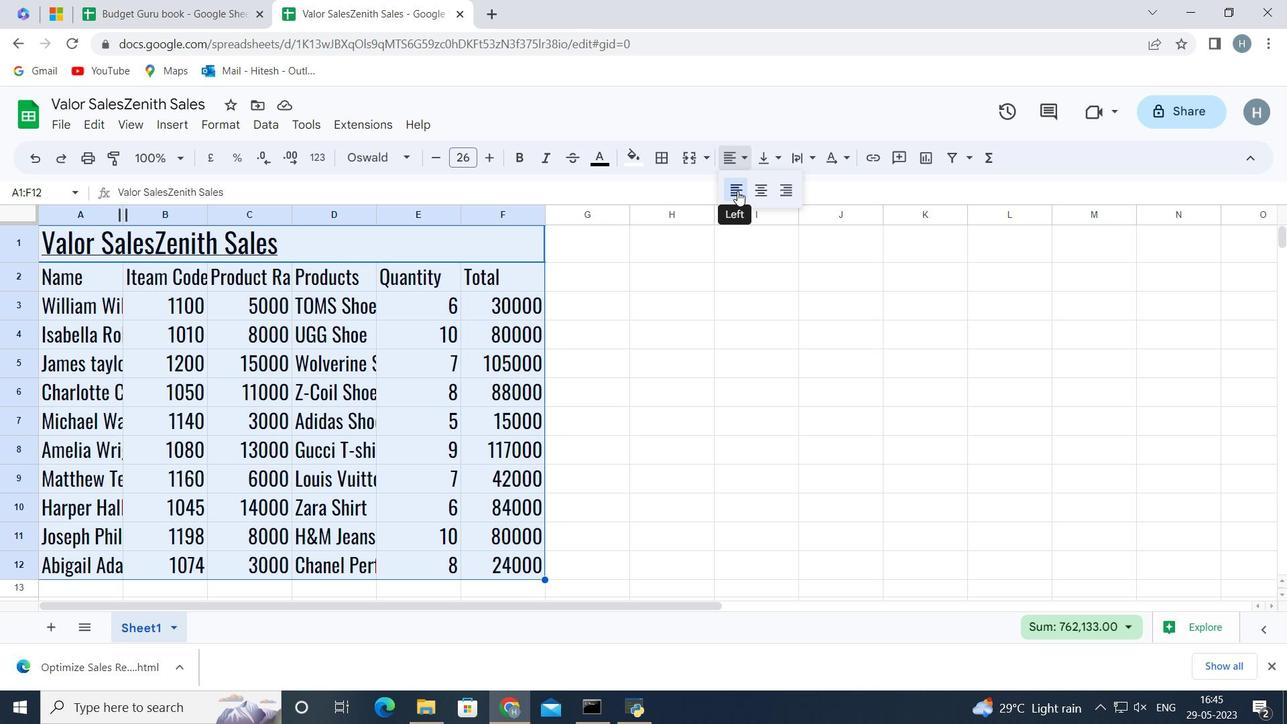 
Action: Mouse pressed left at (737, 187)
Screenshot: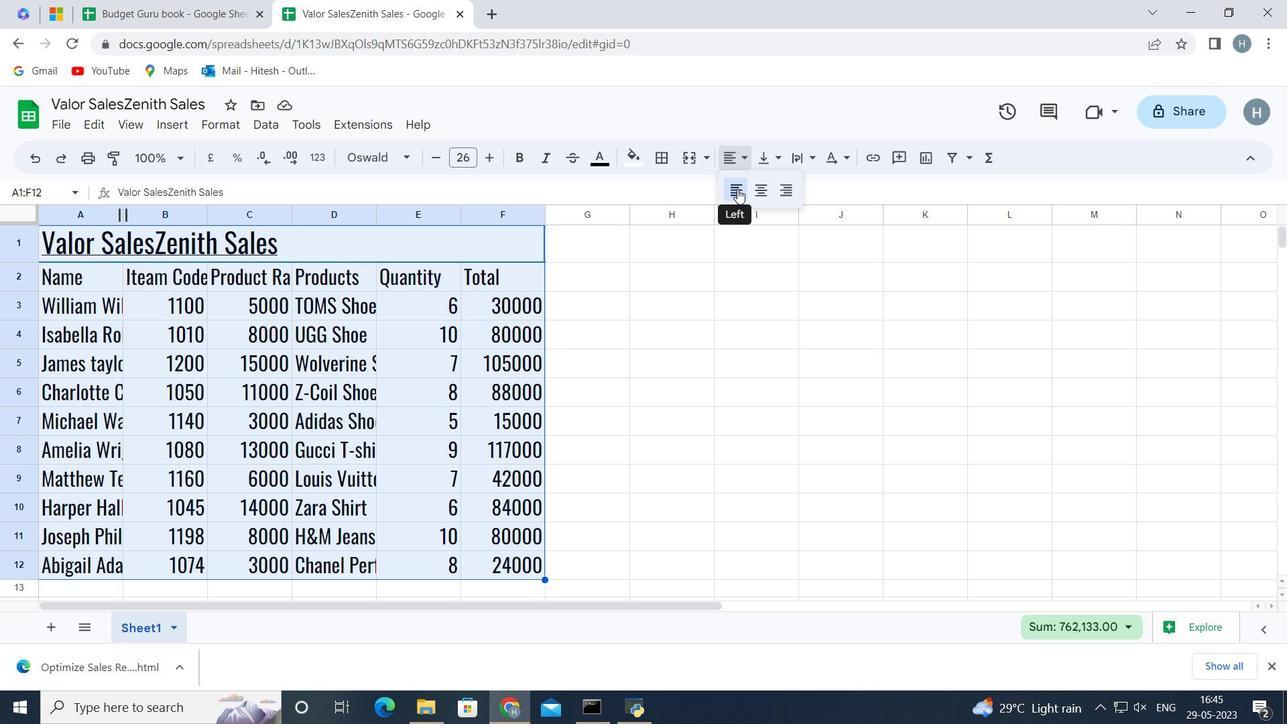 
Action: Mouse moved to (661, 329)
Screenshot: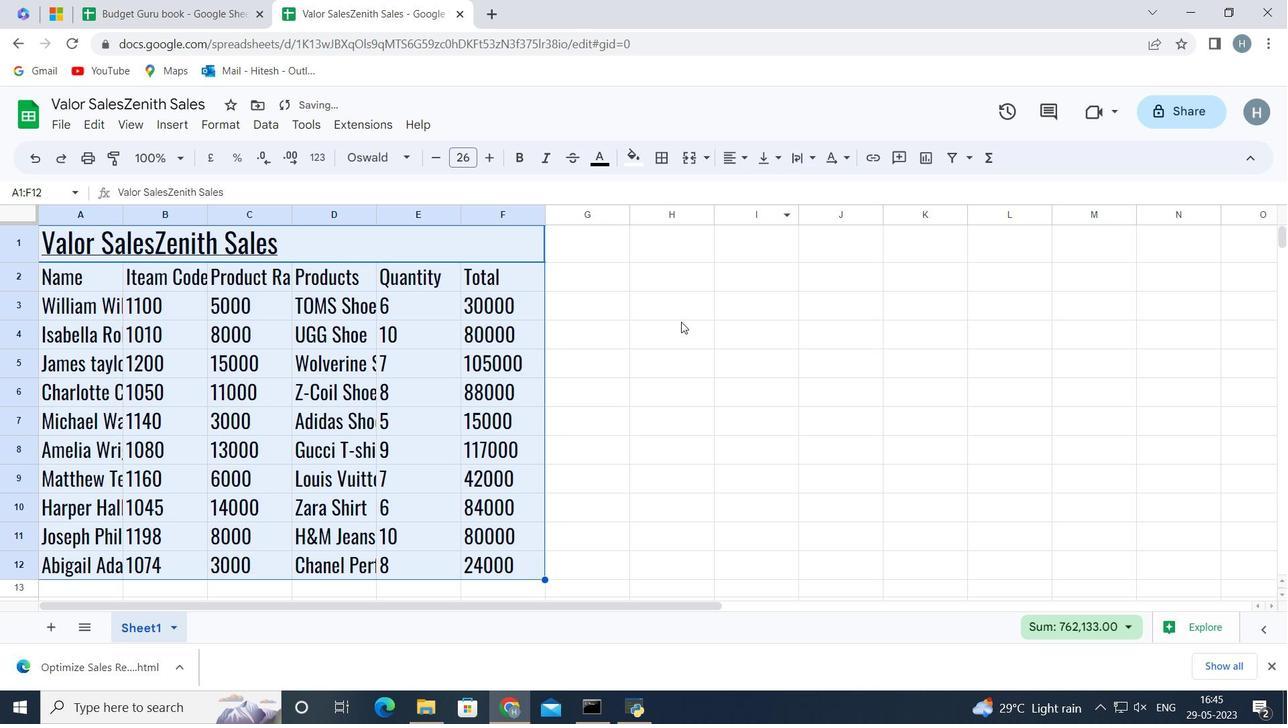 
Action: Mouse pressed left at (661, 329)
Screenshot: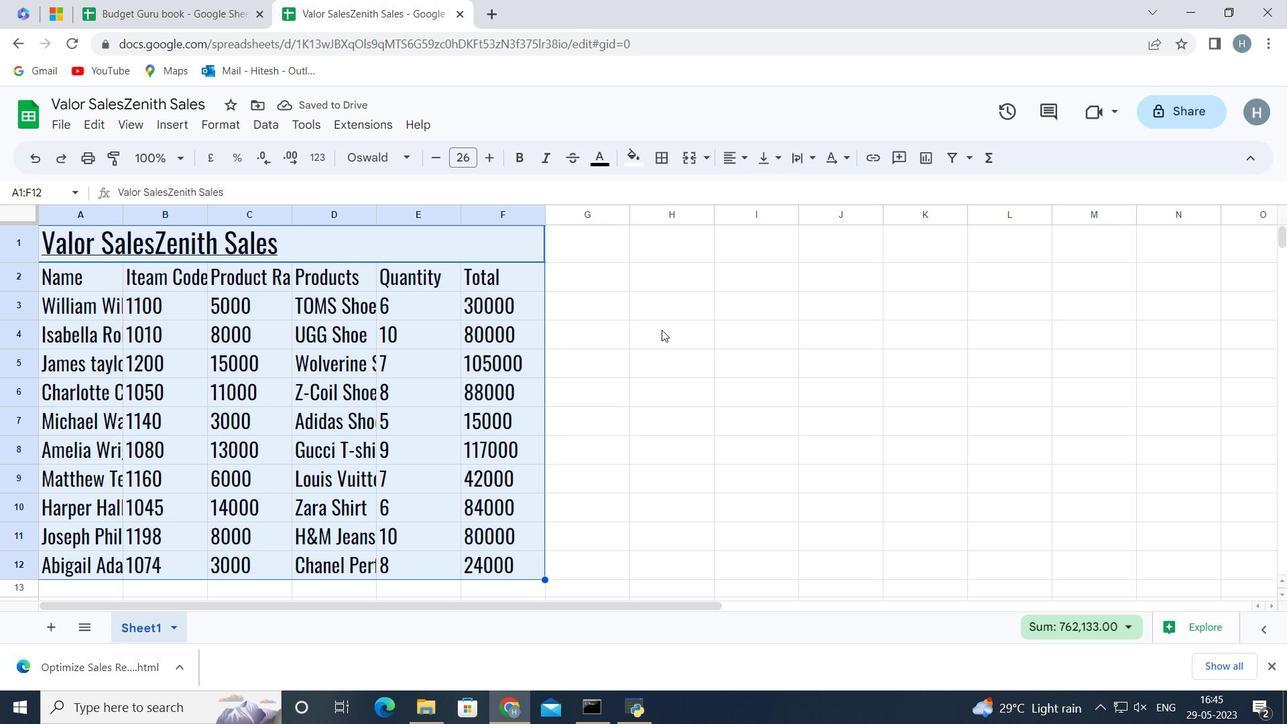 
Action: Mouse moved to (596, 382)
Screenshot: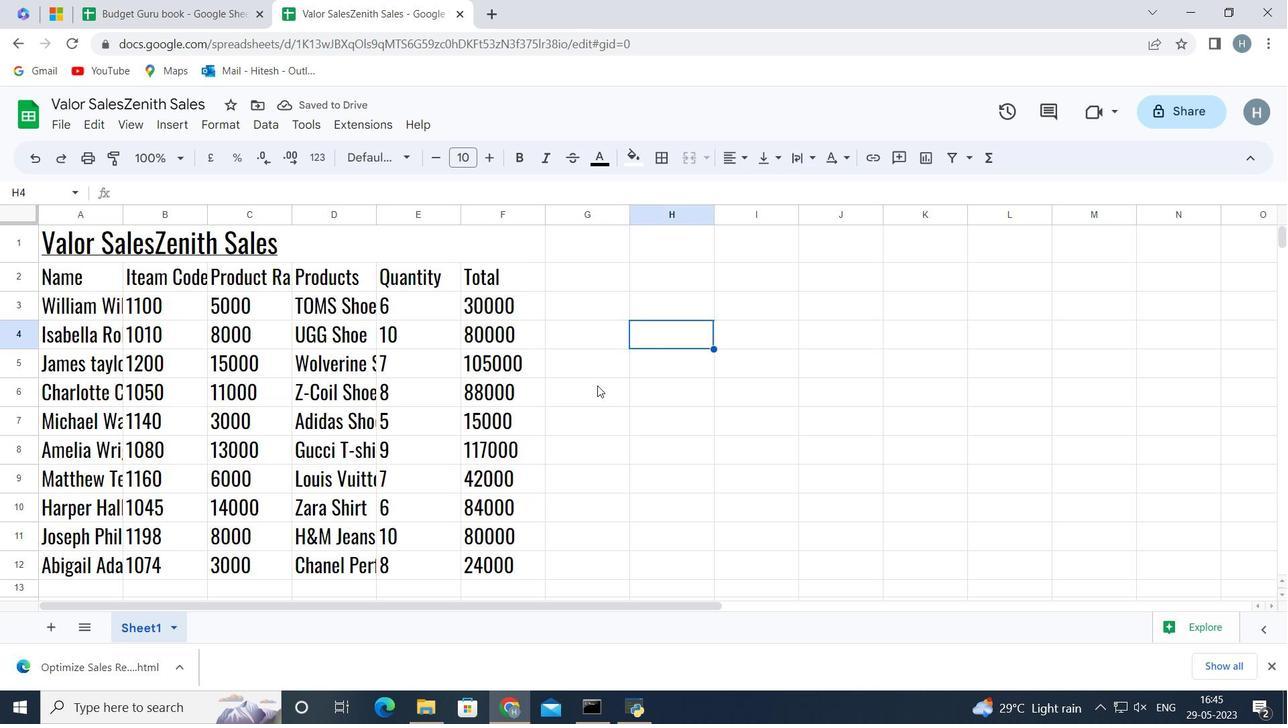 
Action: Mouse scrolled (596, 382) with delta (0, 0)
Screenshot: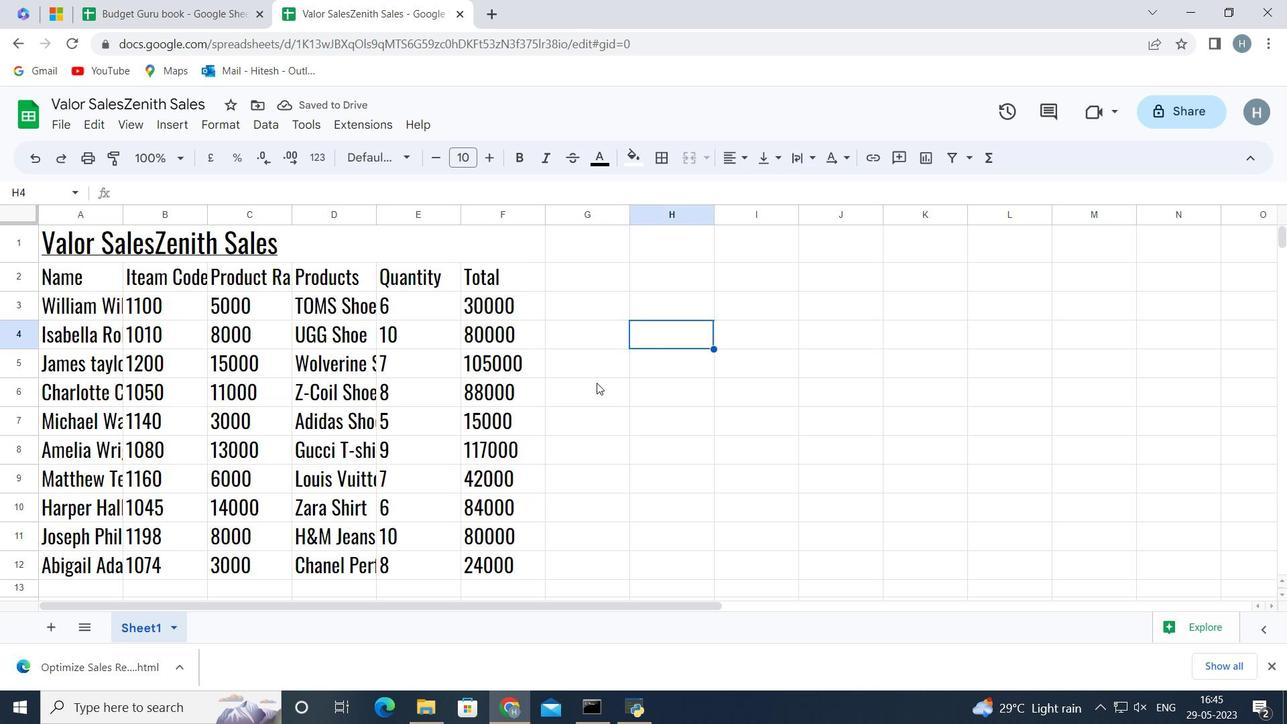 
Action: Mouse moved to (248, 549)
Screenshot: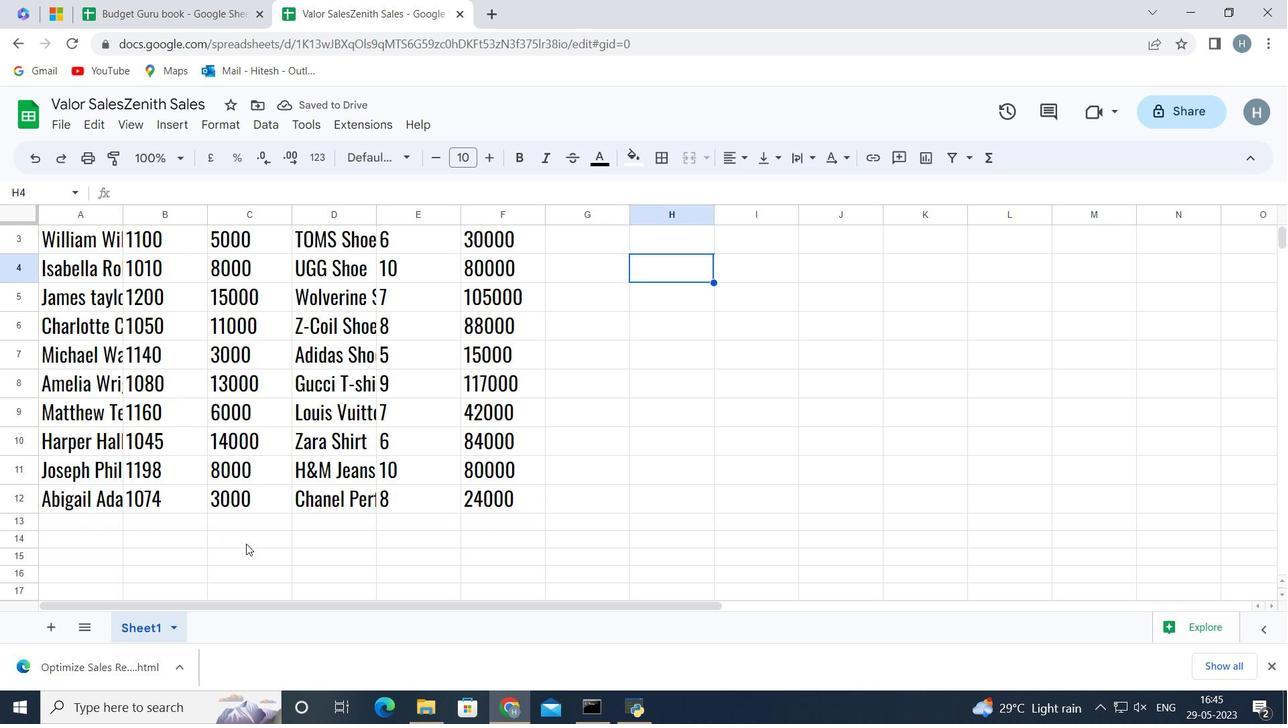 
Action: Mouse pressed left at (248, 549)
Screenshot: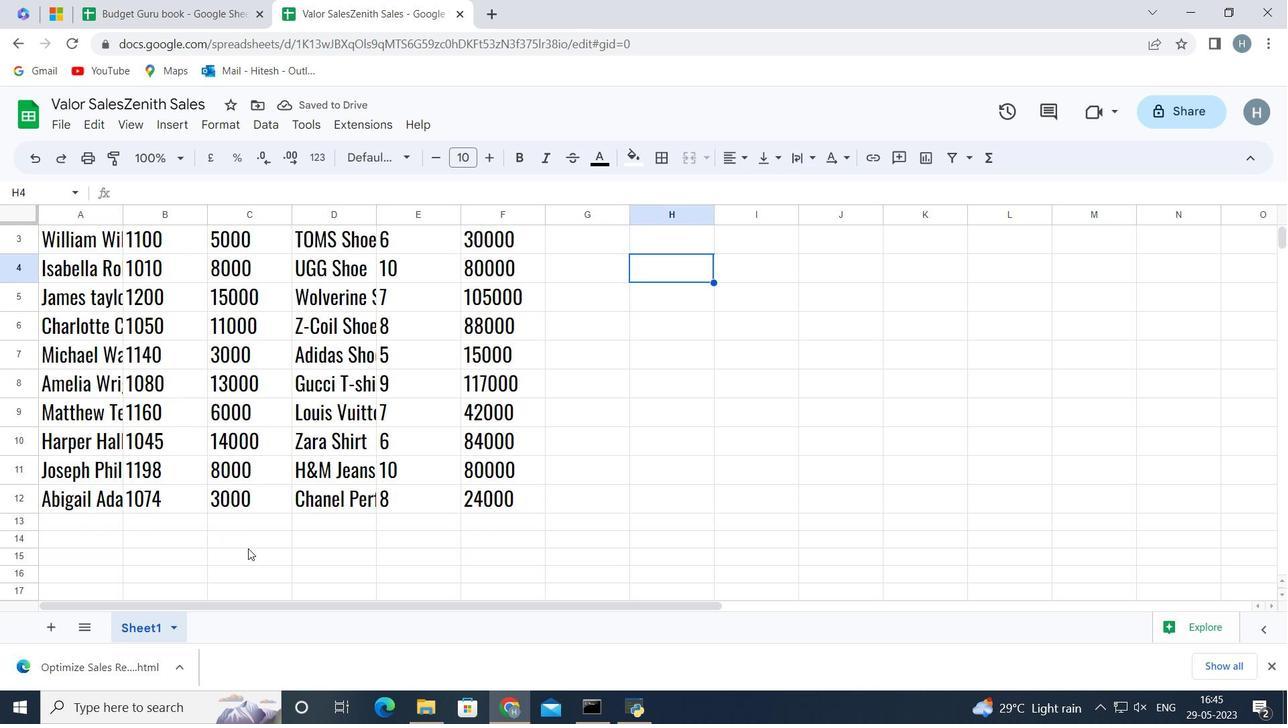 
Action: Mouse moved to (375, 441)
Screenshot: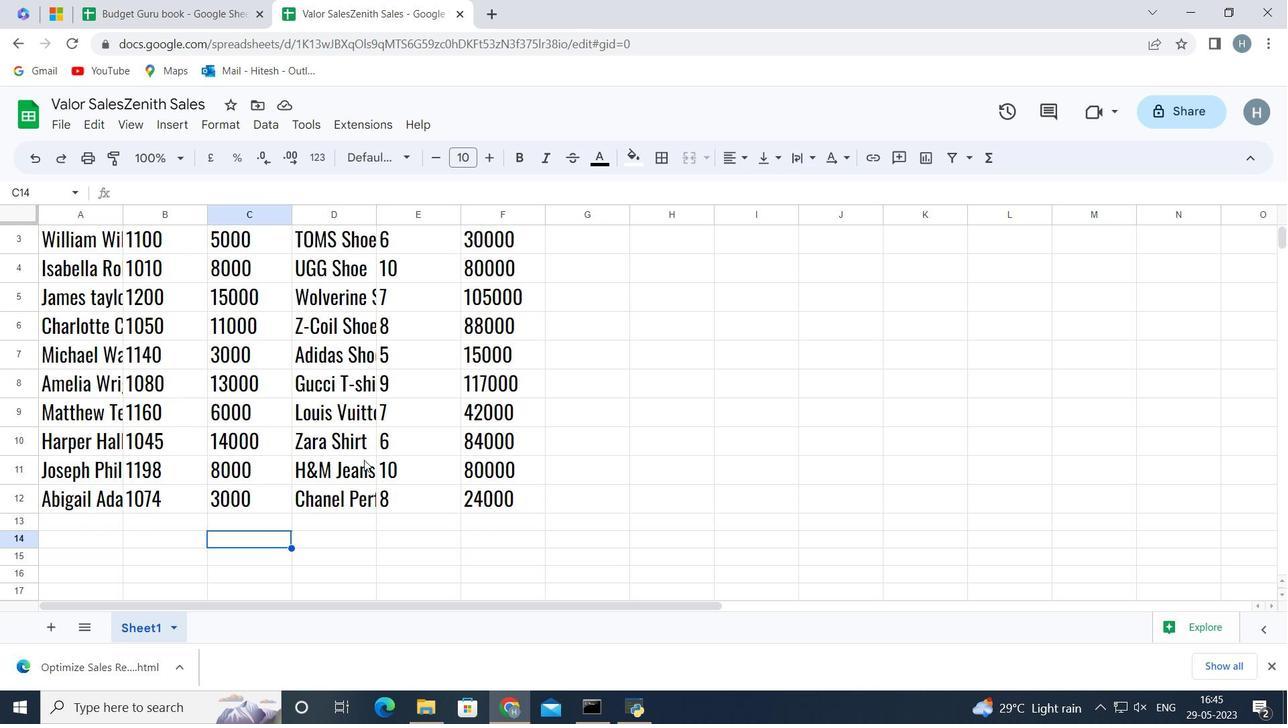 
Action: Mouse scrolled (375, 441) with delta (0, 0)
Screenshot: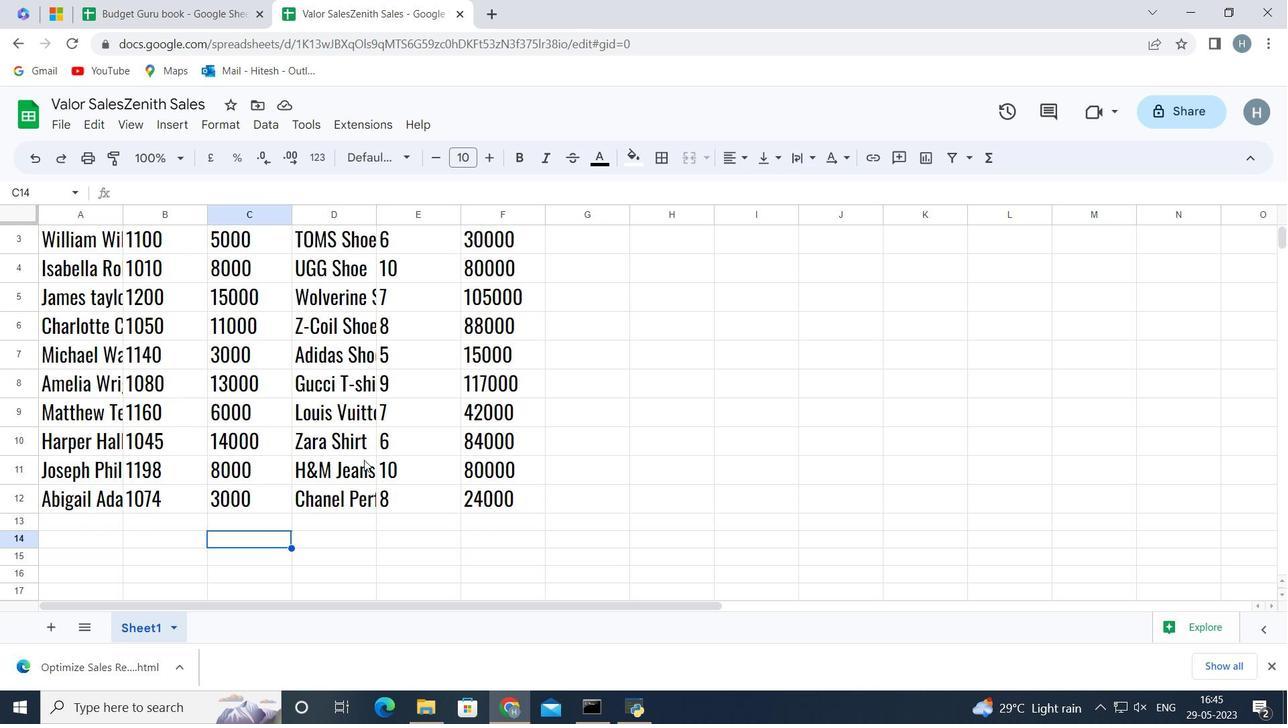 
Action: Mouse scrolled (375, 441) with delta (0, 0)
Screenshot: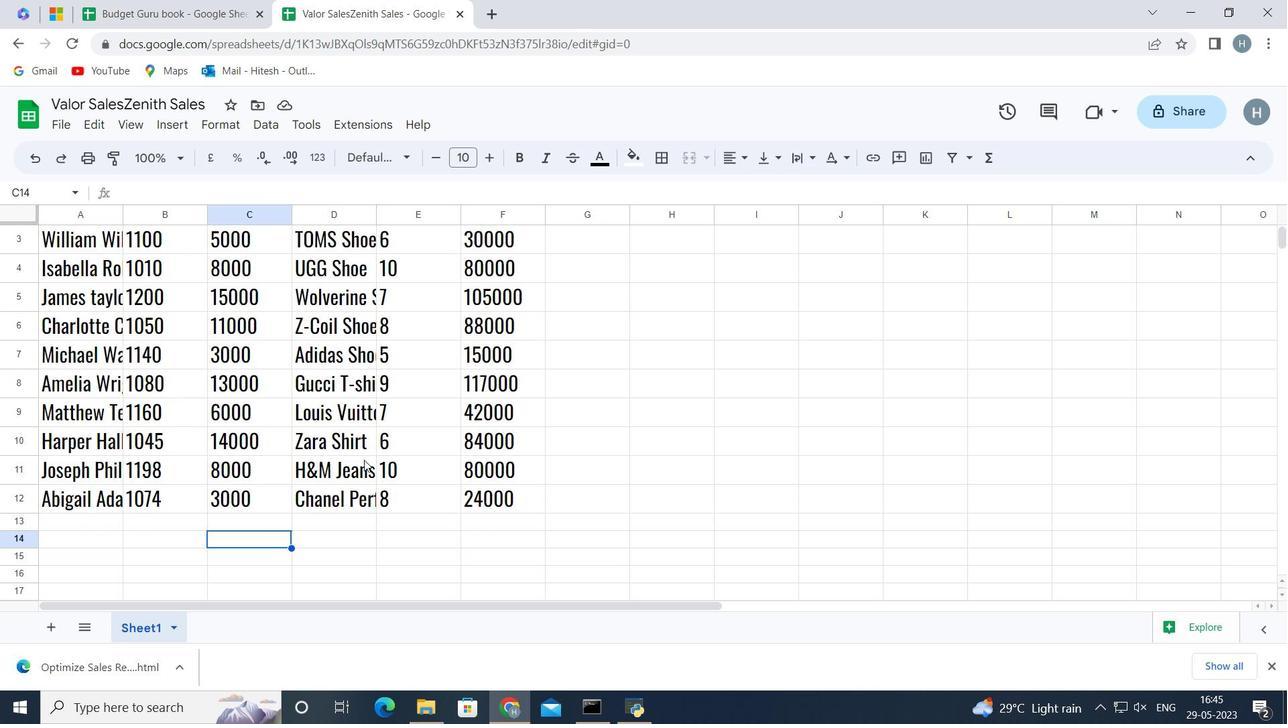 
Action: Mouse scrolled (375, 441) with delta (0, 0)
Screenshot: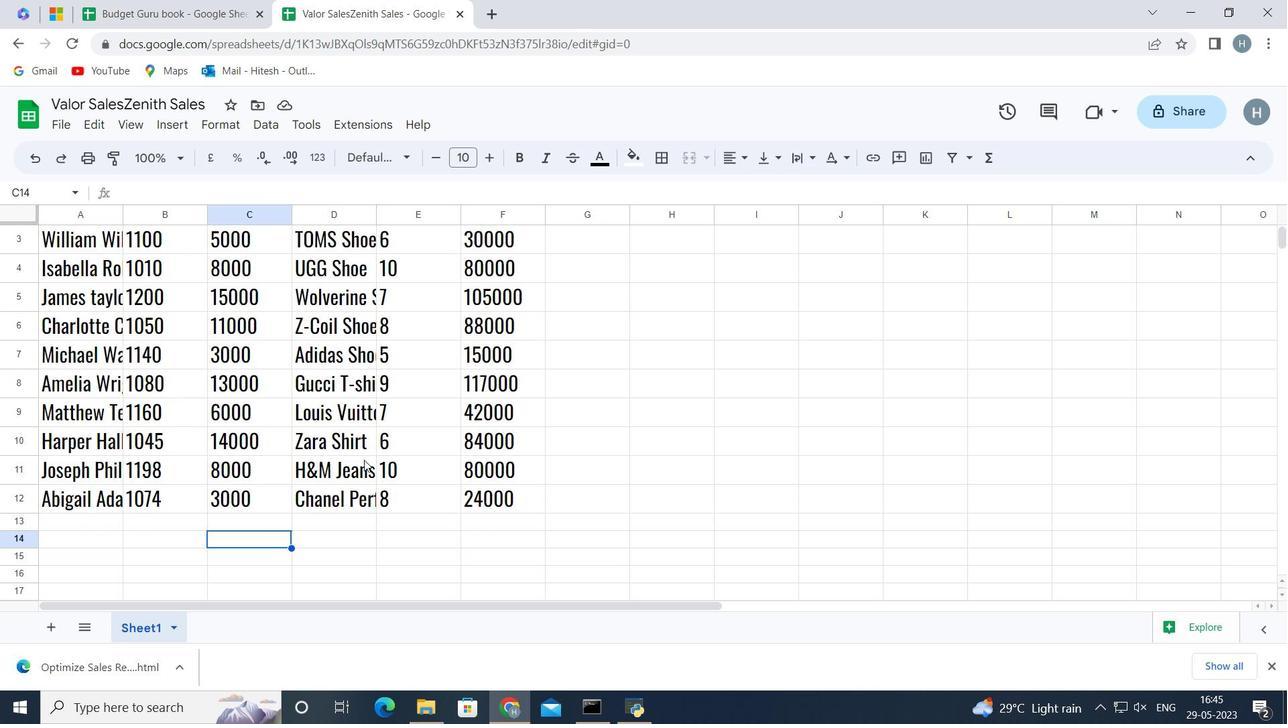 
Action: Mouse scrolled (375, 441) with delta (0, 0)
Screenshot: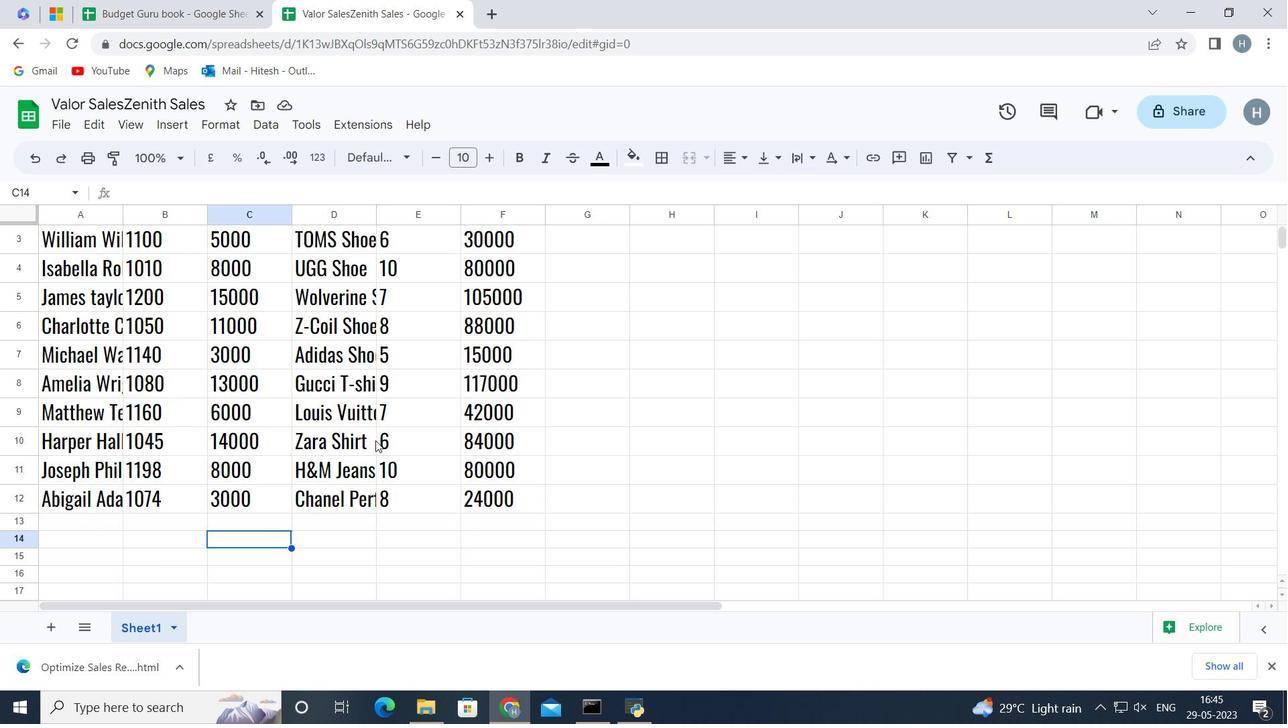 
Action: Mouse scrolled (375, 441) with delta (0, 0)
Screenshot: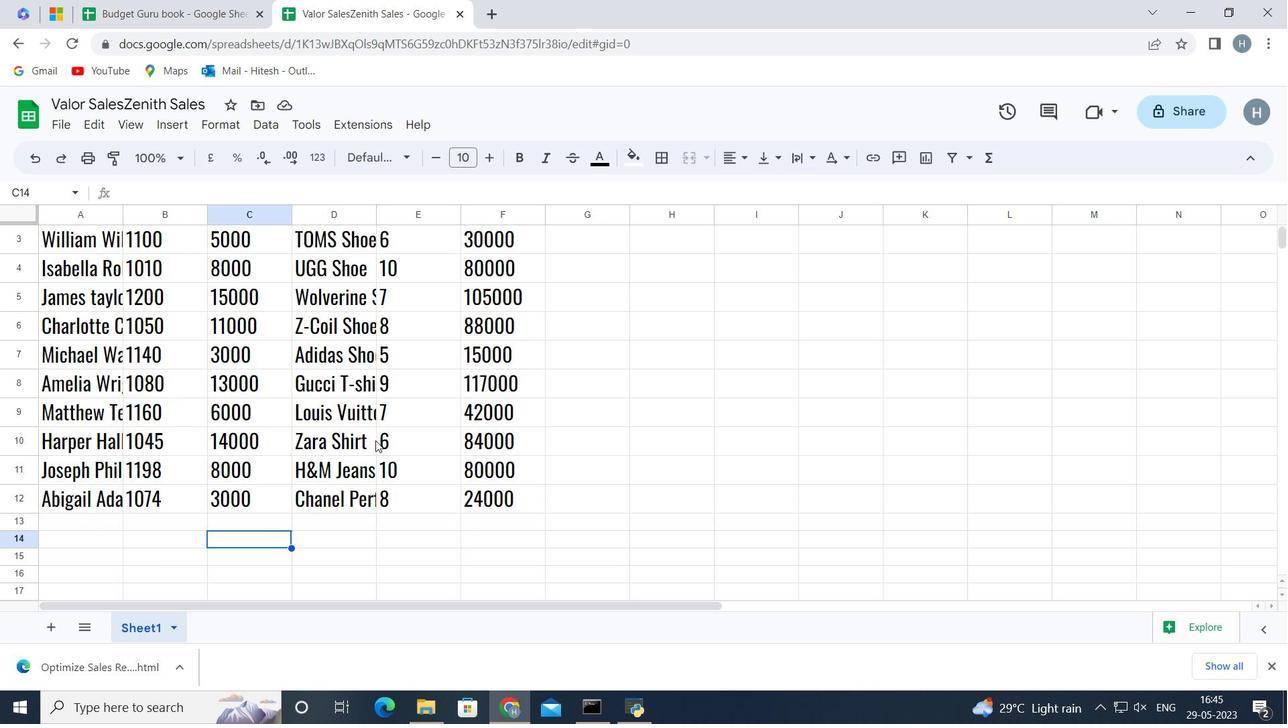 
Action: Mouse moved to (616, 360)
Screenshot: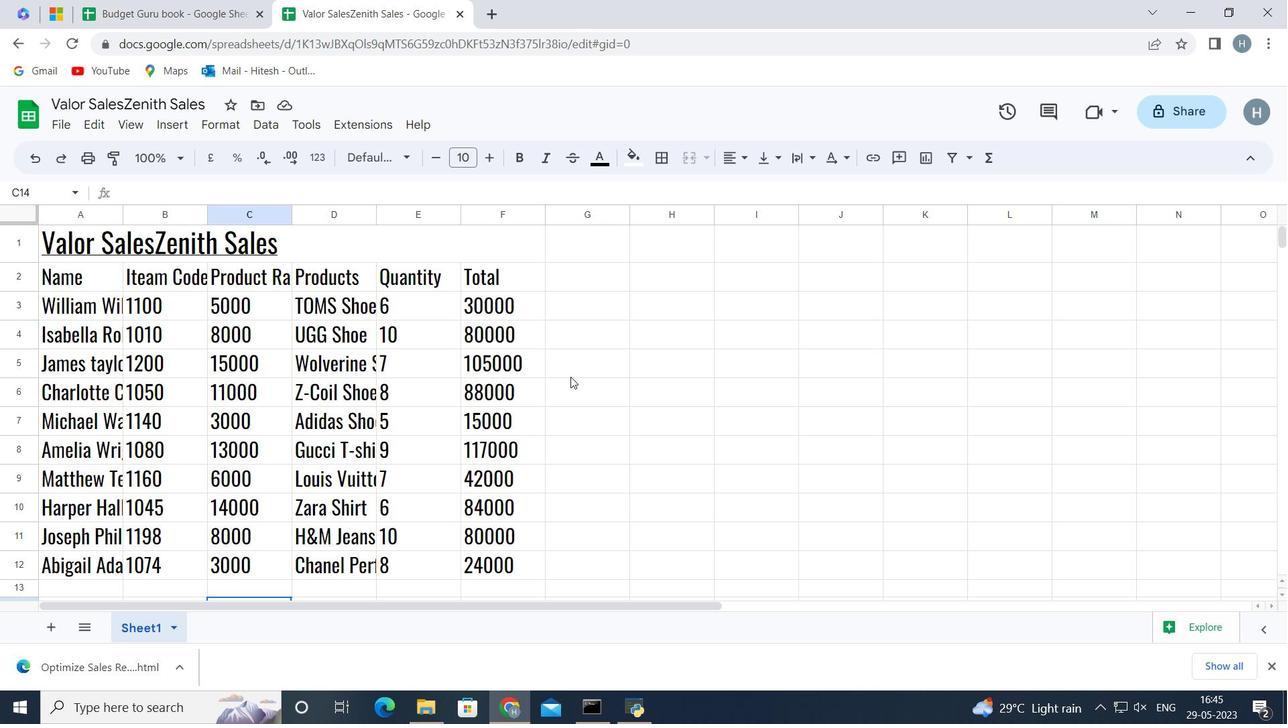 
